 Task: Compose an email with the signature Brian Hall with the subject Feedback on a customer support survey and the message Please let me know if you need any assistance with the recruitment process. from softage.4@softage.net to softage.3@softage.net, select first word, change the font of the message to Tahoma and change the font typography to underline Send the email. Finally, move the email from Sent Items to the label Books
Action: Mouse moved to (102, 105)
Screenshot: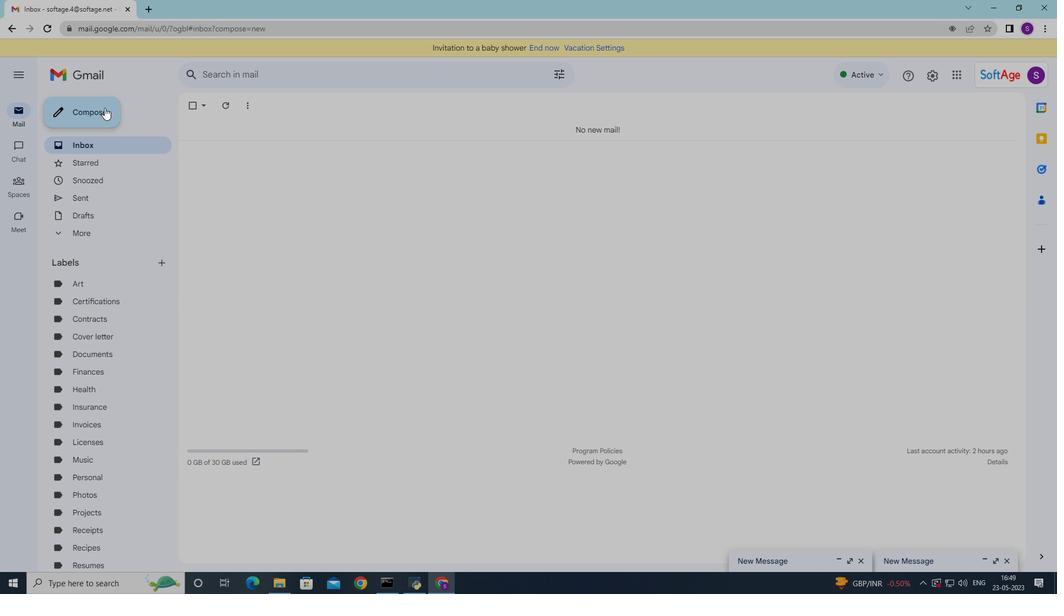 
Action: Mouse pressed left at (102, 105)
Screenshot: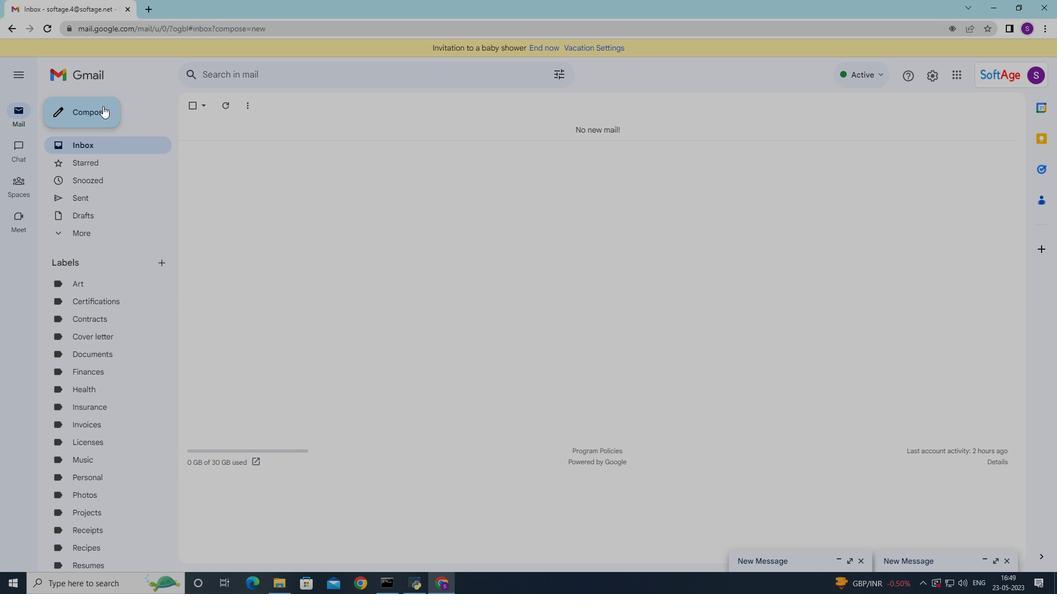 
Action: Mouse moved to (599, 557)
Screenshot: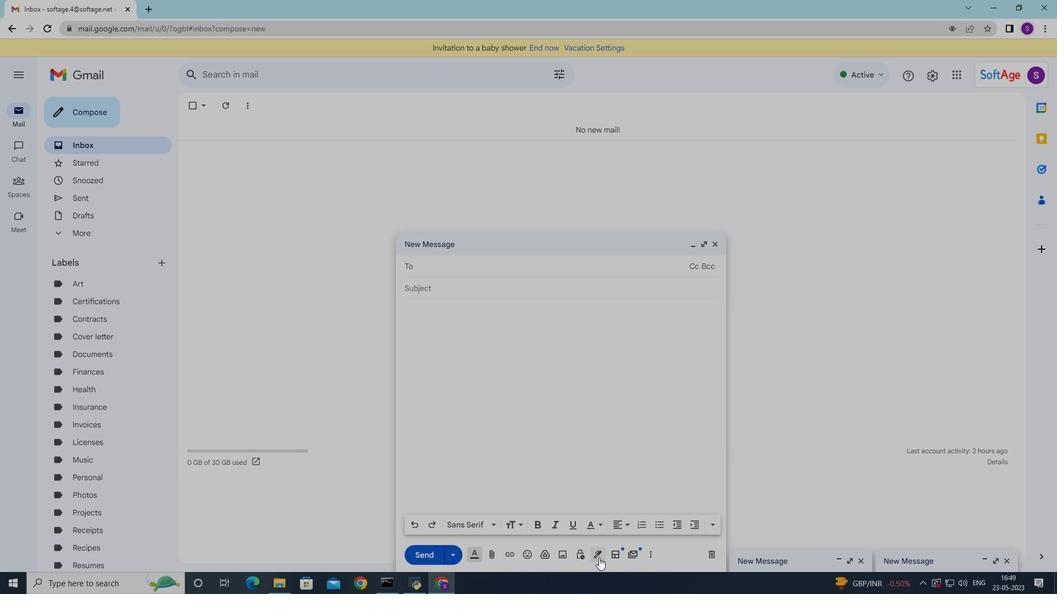 
Action: Mouse pressed left at (599, 557)
Screenshot: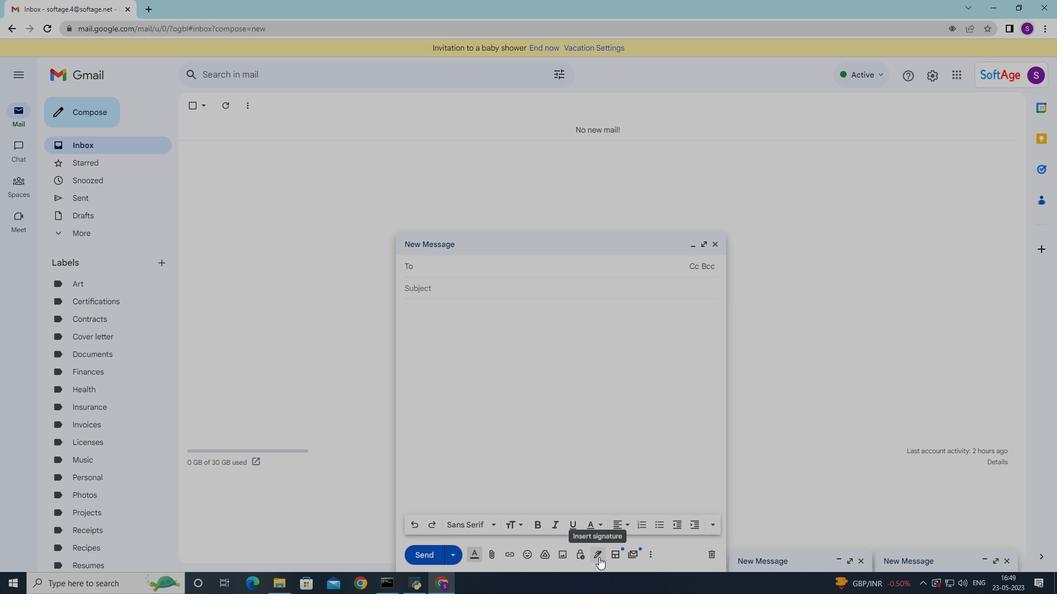 
Action: Mouse moved to (629, 229)
Screenshot: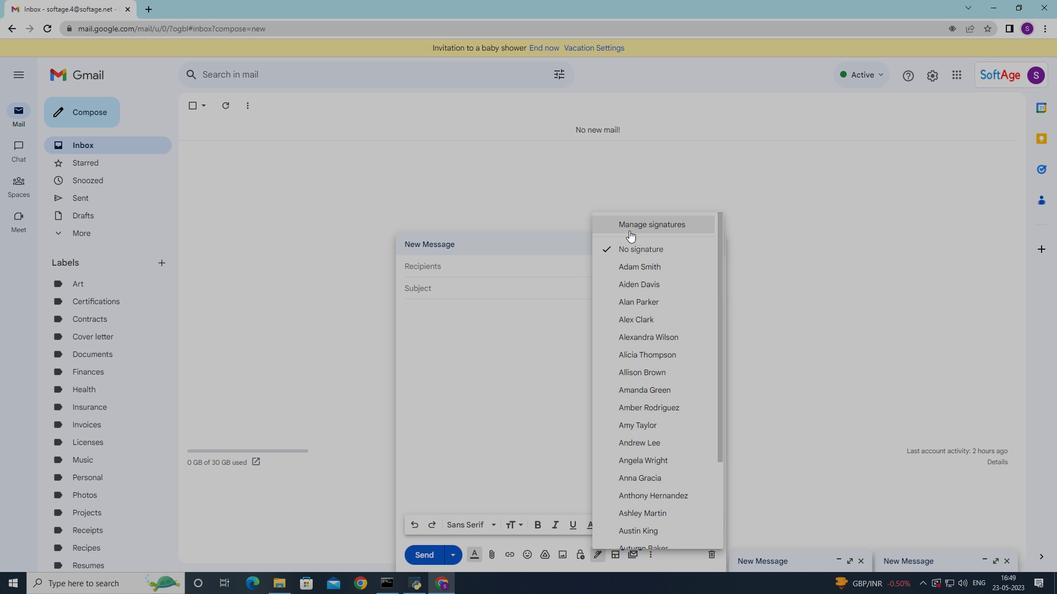 
Action: Mouse pressed left at (629, 229)
Screenshot: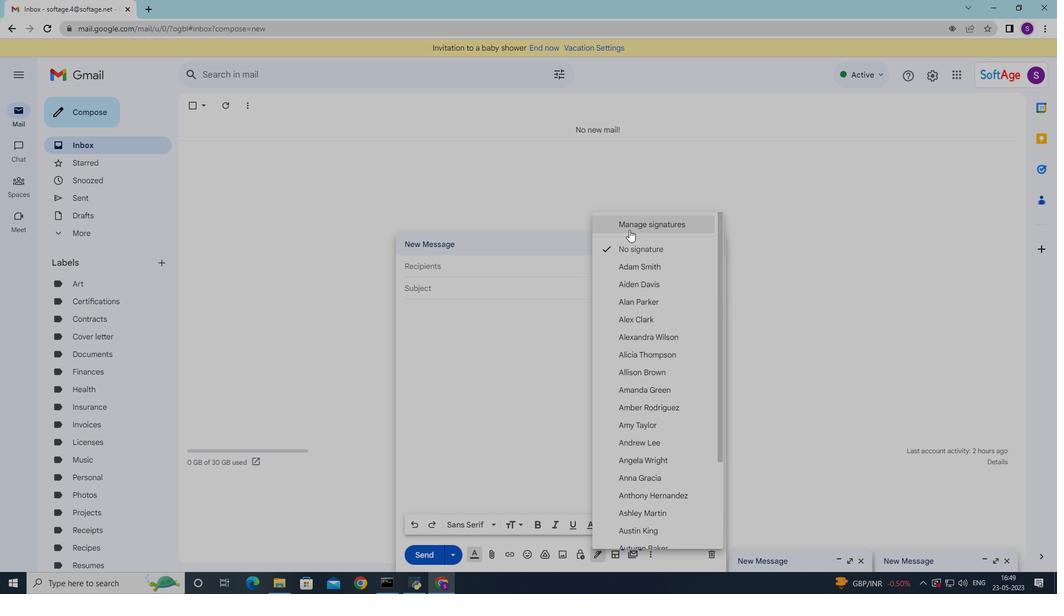 
Action: Mouse moved to (715, 247)
Screenshot: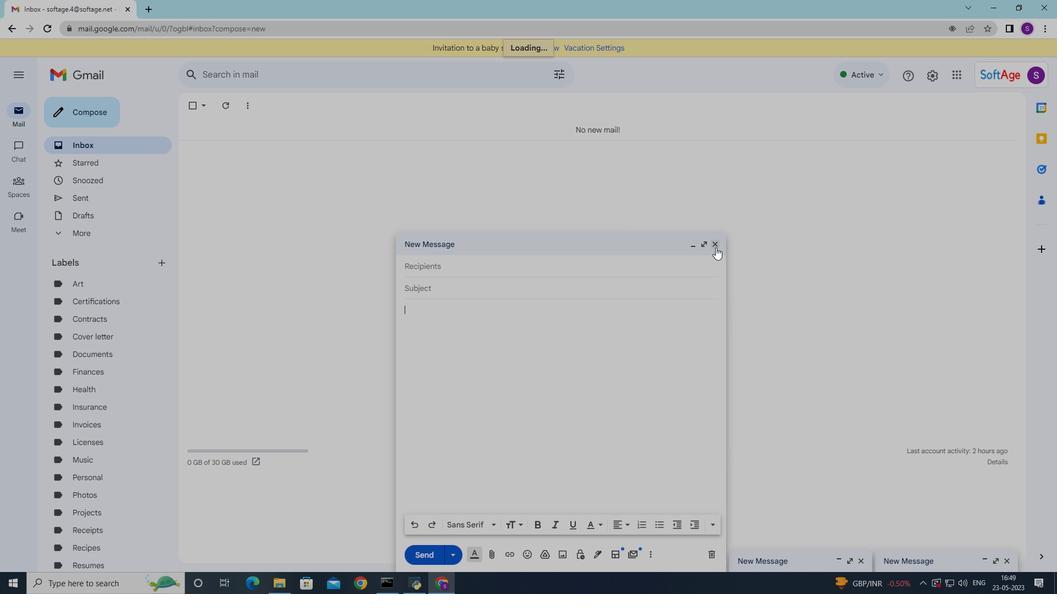 
Action: Mouse pressed left at (715, 247)
Screenshot: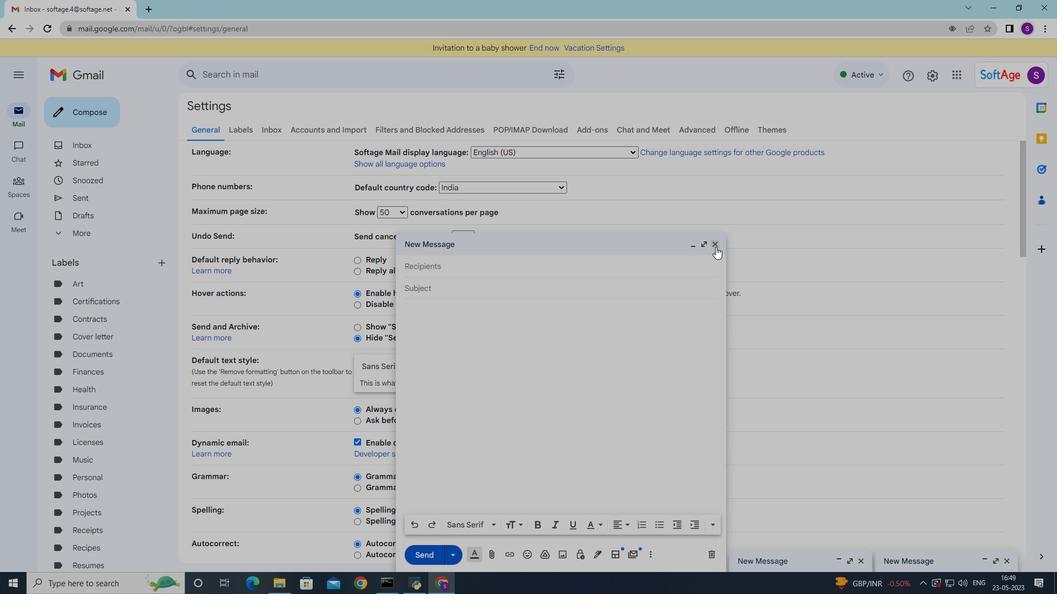 
Action: Mouse moved to (561, 291)
Screenshot: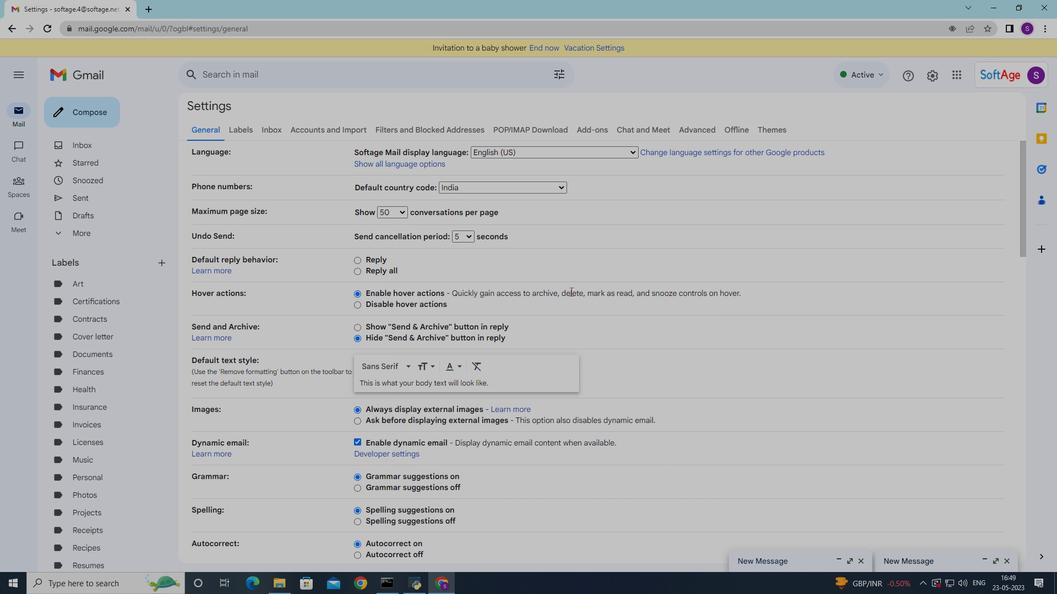 
Action: Mouse scrolled (561, 291) with delta (0, 0)
Screenshot: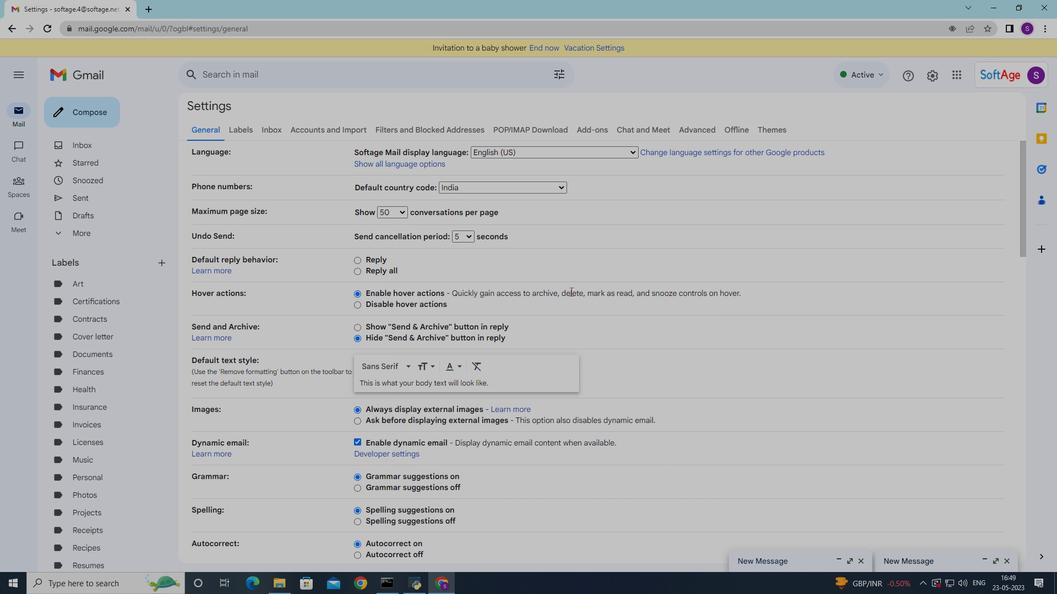 
Action: Mouse scrolled (561, 291) with delta (0, 0)
Screenshot: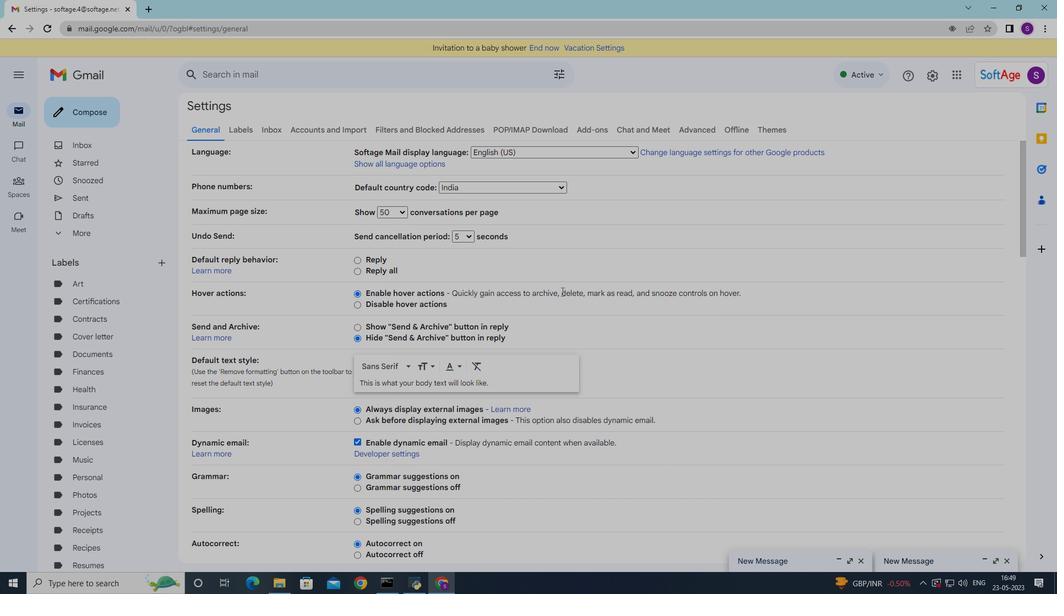 
Action: Mouse moved to (561, 292)
Screenshot: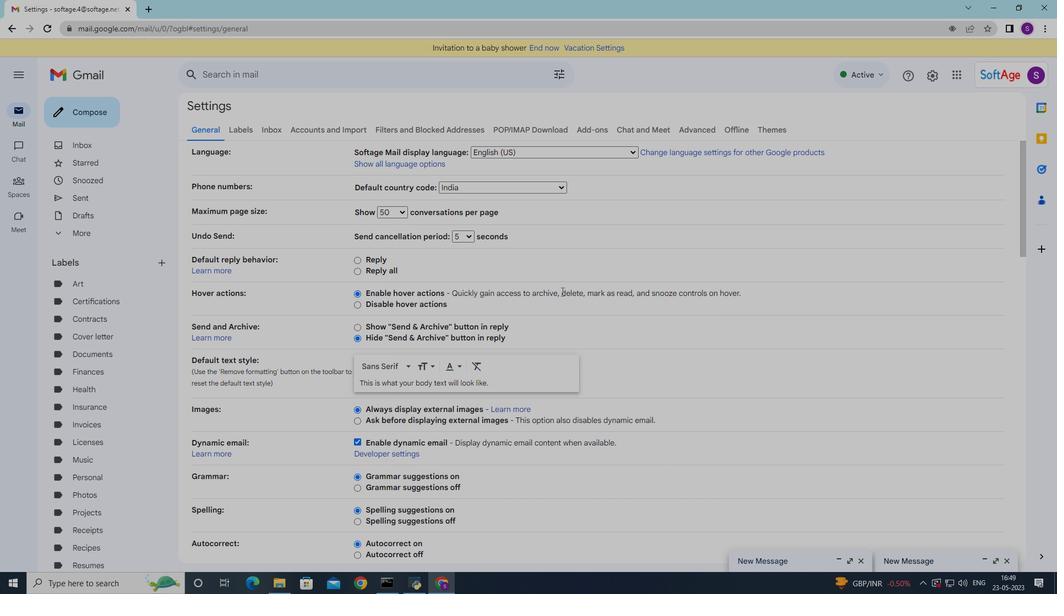 
Action: Mouse scrolled (561, 291) with delta (0, 0)
Screenshot: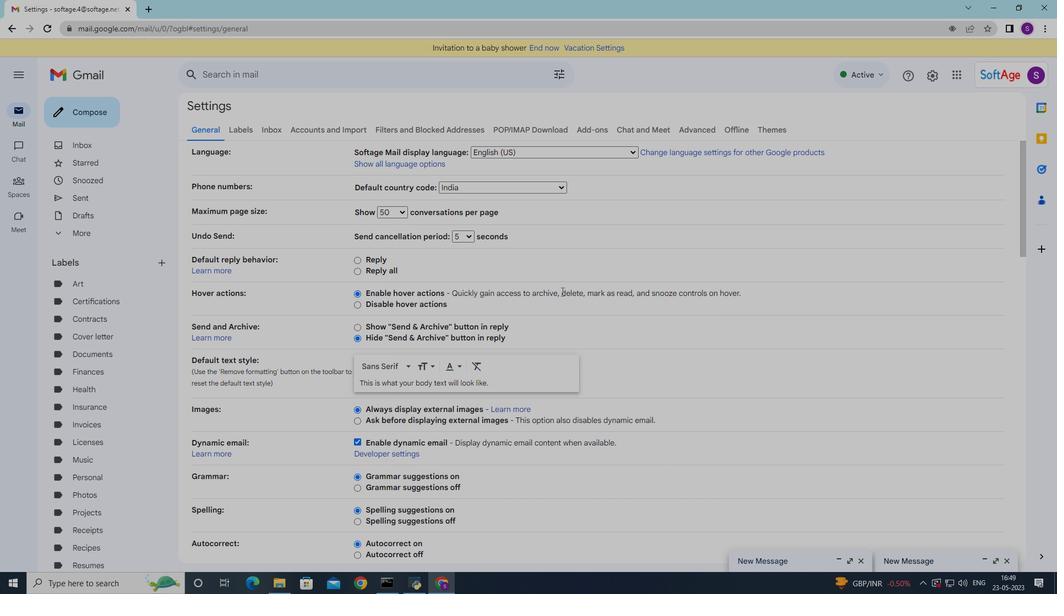 
Action: Mouse moved to (561, 293)
Screenshot: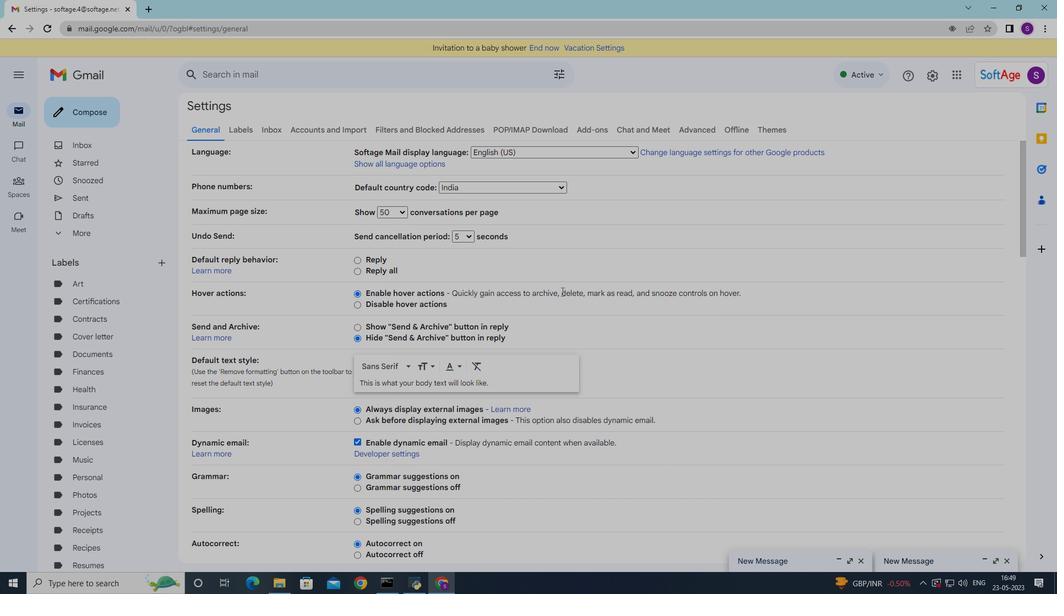 
Action: Mouse scrolled (561, 292) with delta (0, 0)
Screenshot: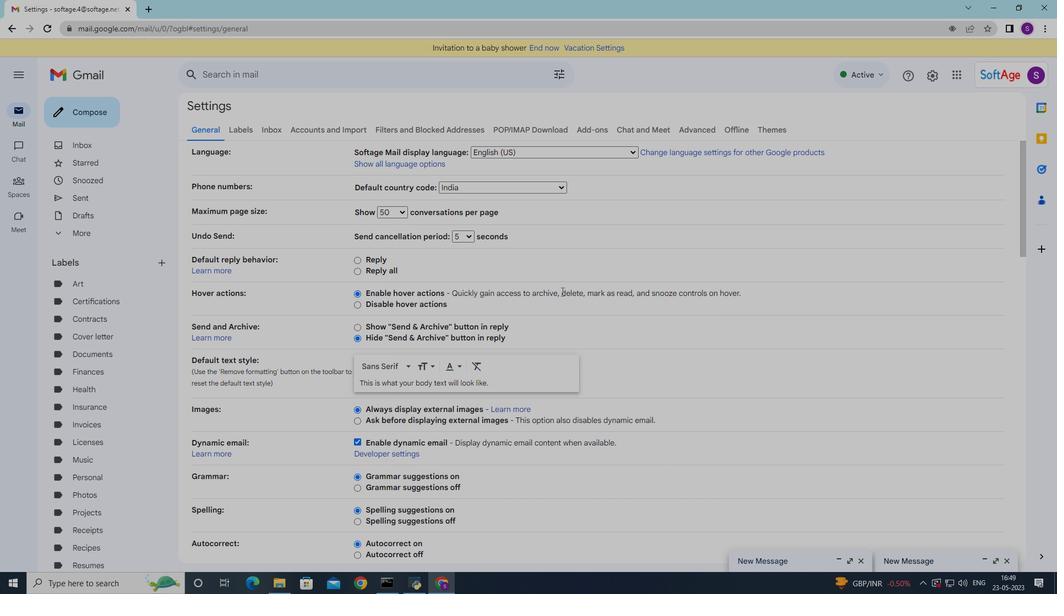 
Action: Mouse moved to (560, 295)
Screenshot: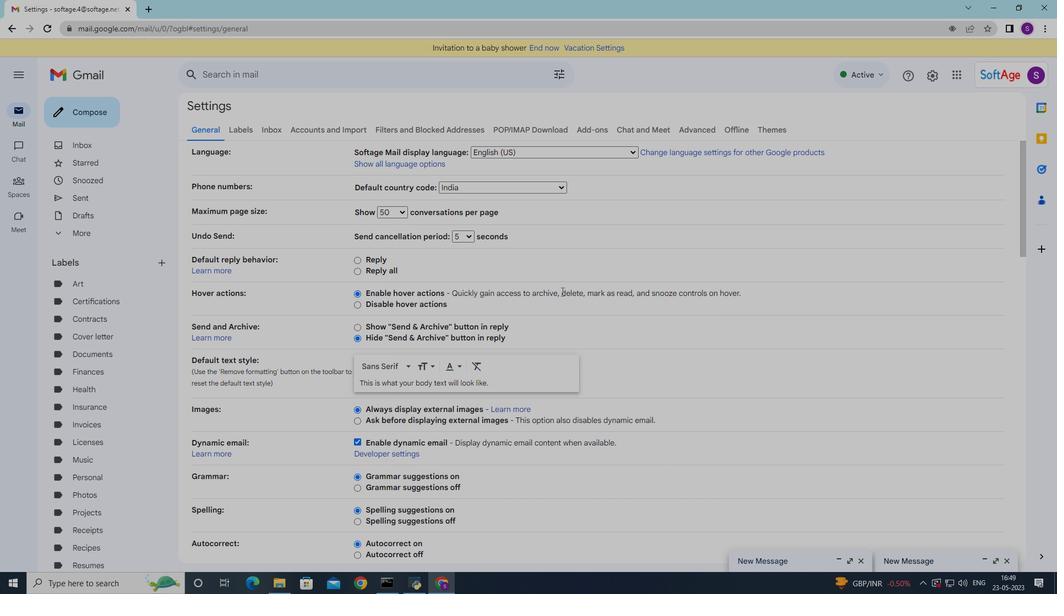 
Action: Mouse scrolled (560, 294) with delta (0, 0)
Screenshot: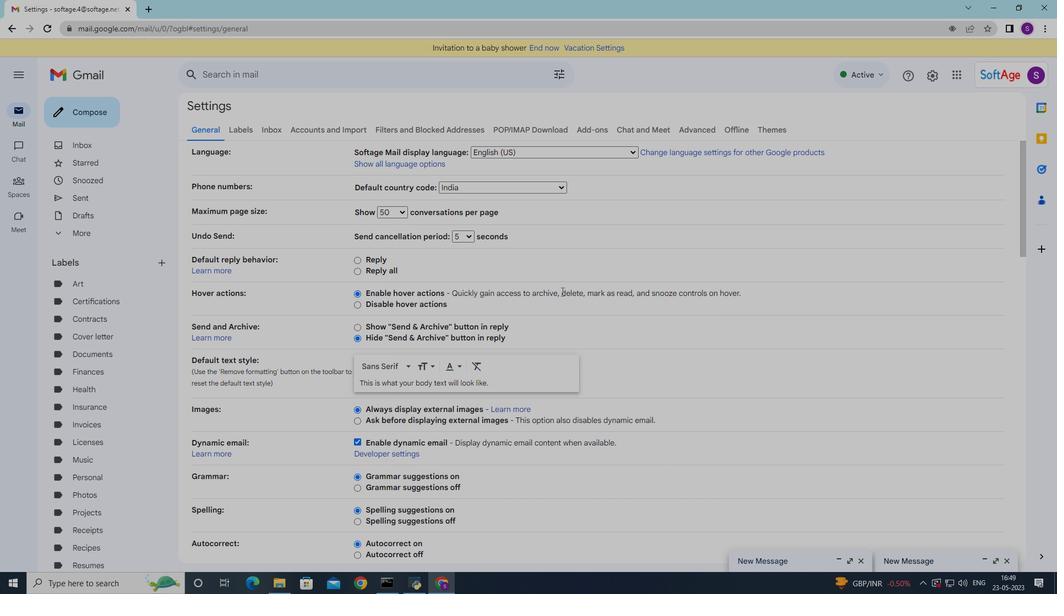 
Action: Mouse moved to (559, 297)
Screenshot: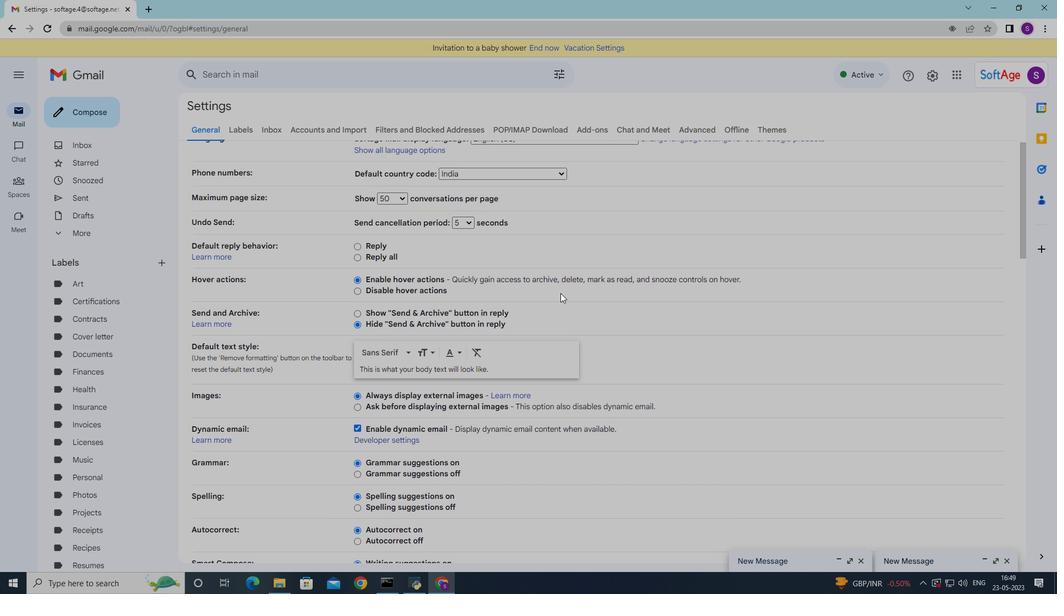 
Action: Mouse scrolled (559, 296) with delta (0, 0)
Screenshot: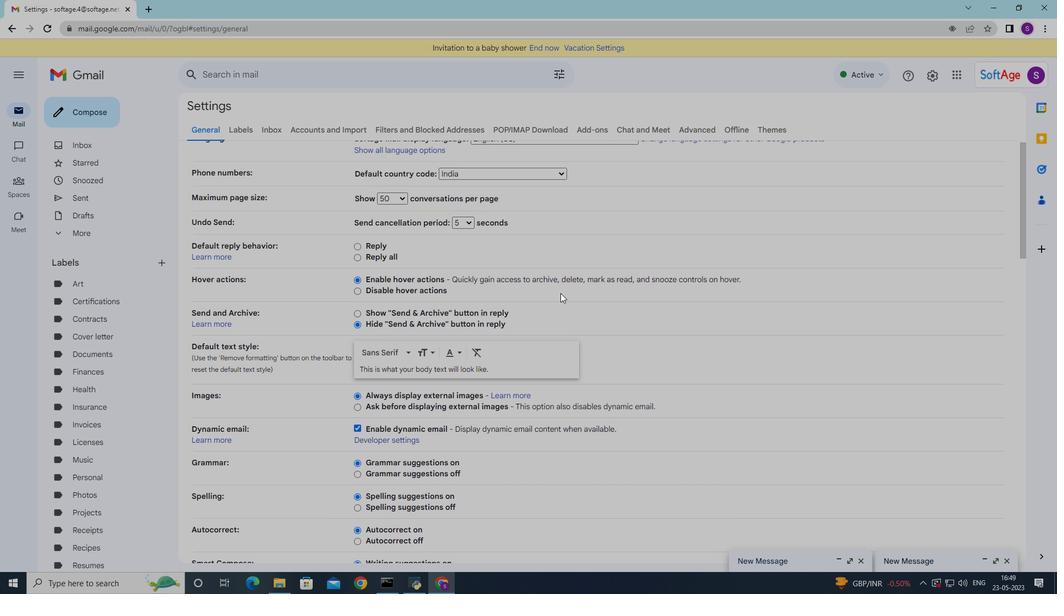 
Action: Mouse moved to (544, 329)
Screenshot: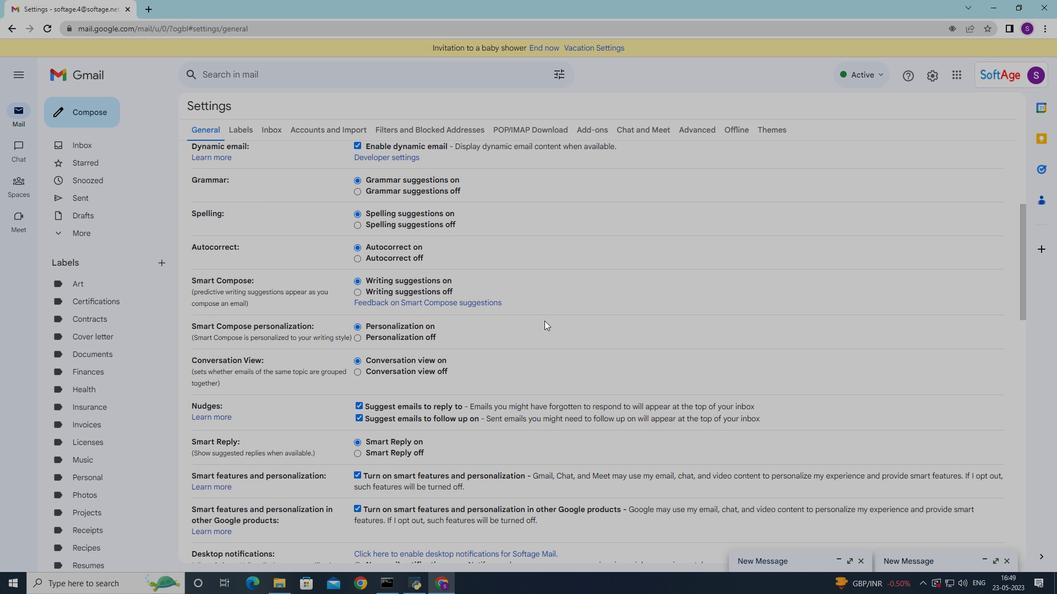 
Action: Mouse scrolled (544, 328) with delta (0, 0)
Screenshot: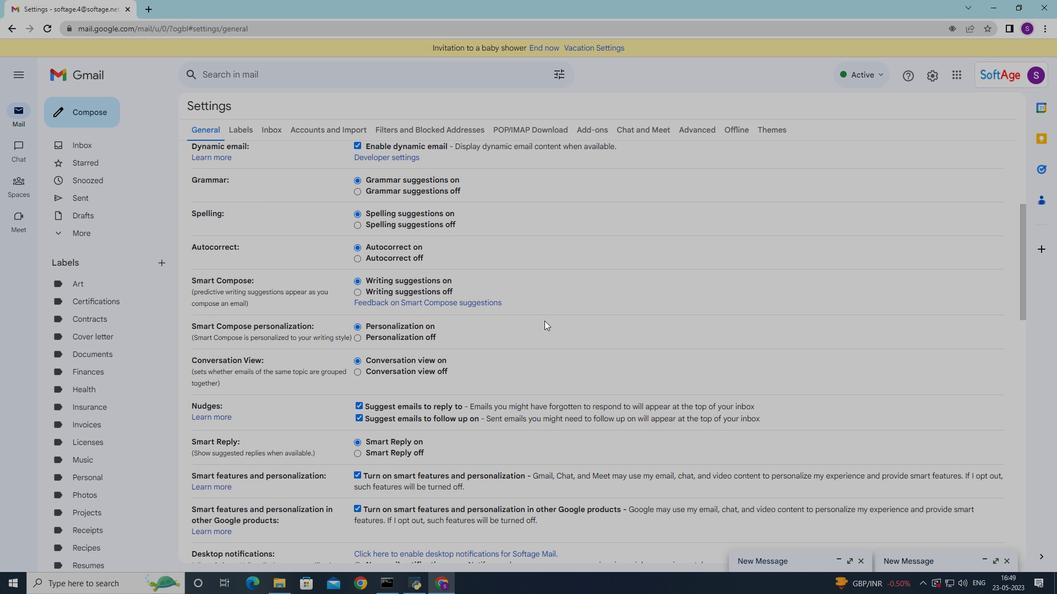 
Action: Mouse scrolled (544, 328) with delta (0, 0)
Screenshot: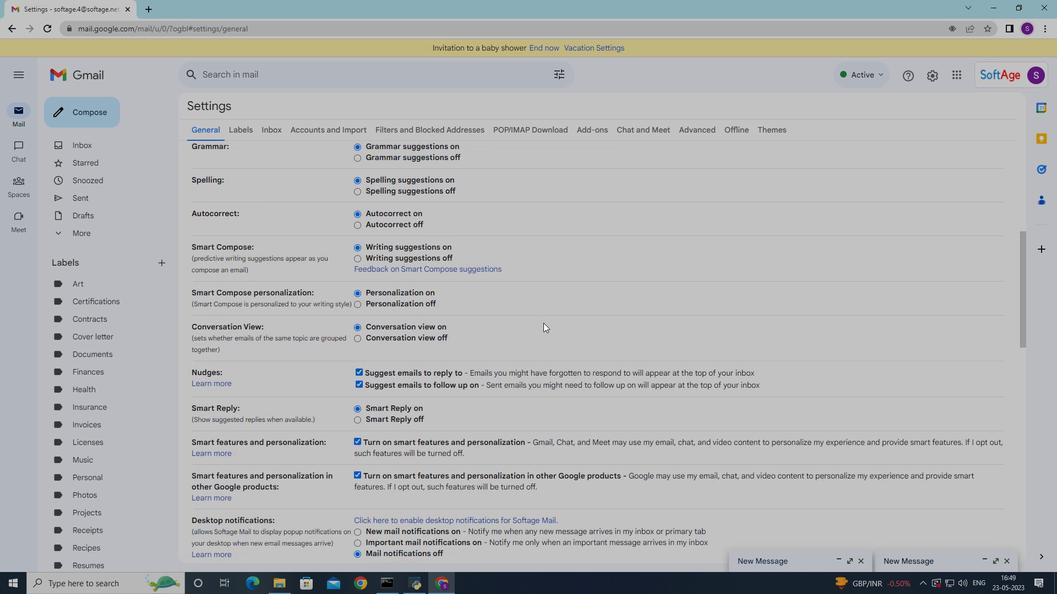 
Action: Mouse moved to (545, 329)
Screenshot: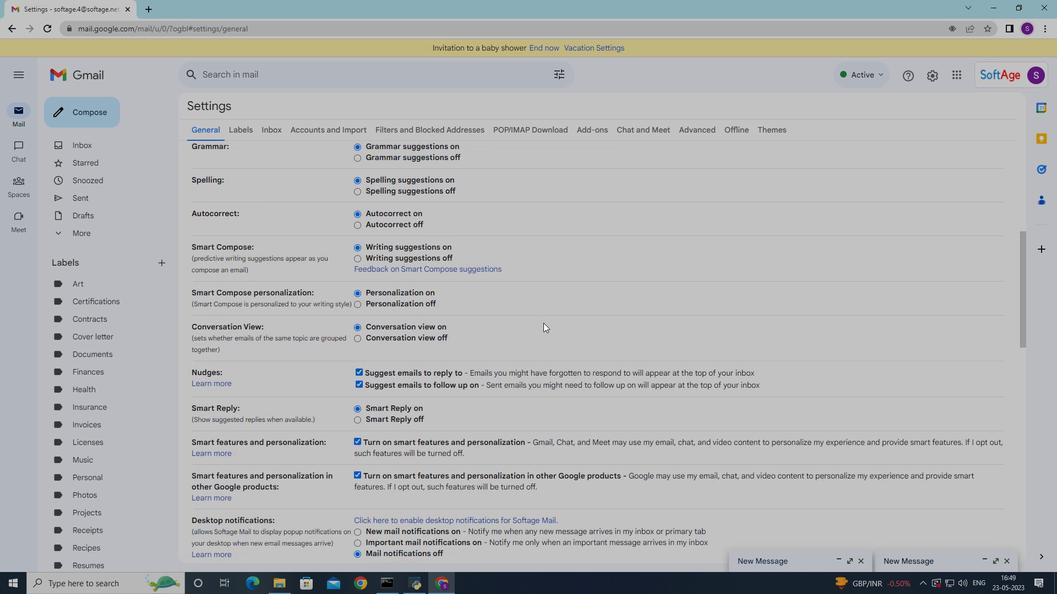 
Action: Mouse scrolled (545, 329) with delta (0, 0)
Screenshot: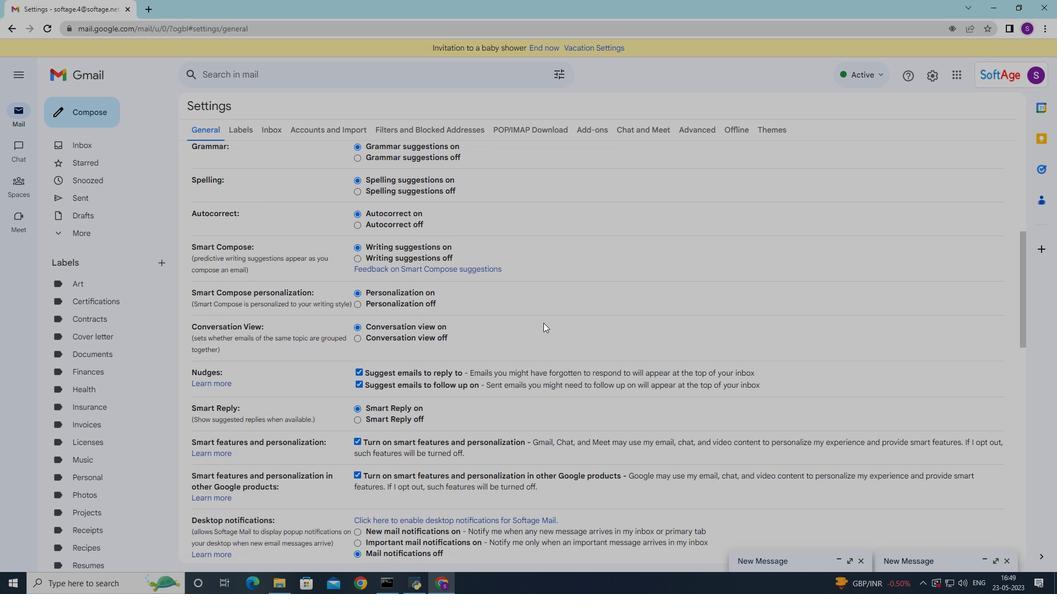 
Action: Mouse moved to (545, 330)
Screenshot: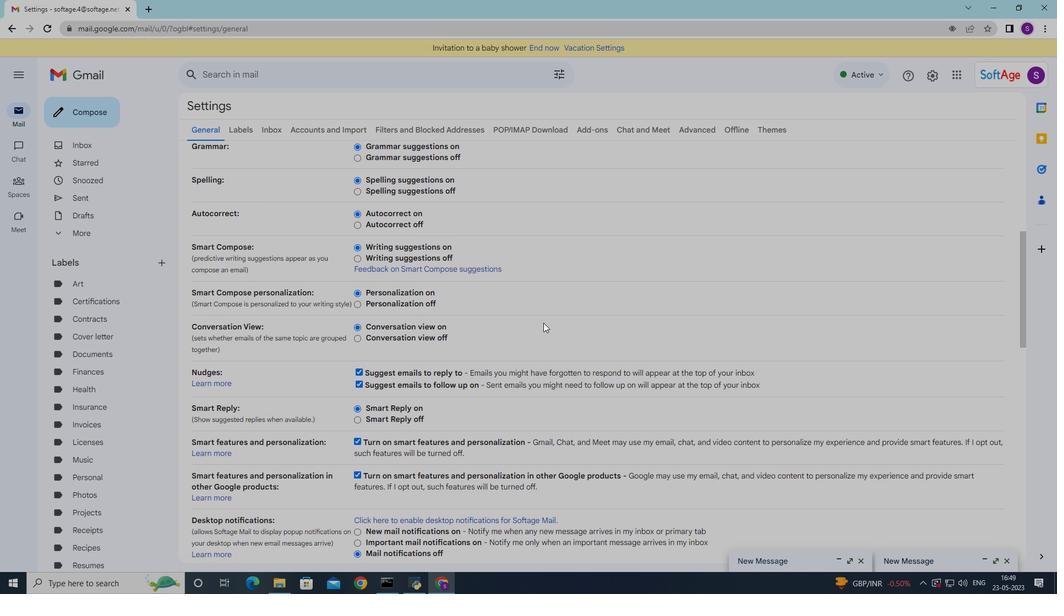 
Action: Mouse scrolled (545, 329) with delta (0, 0)
Screenshot: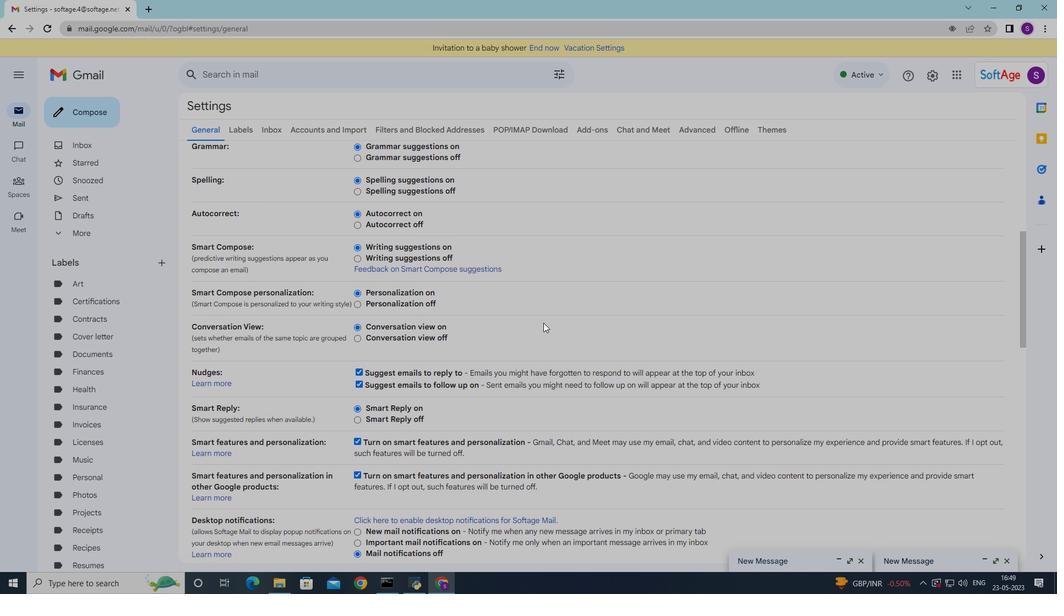 
Action: Mouse moved to (545, 330)
Screenshot: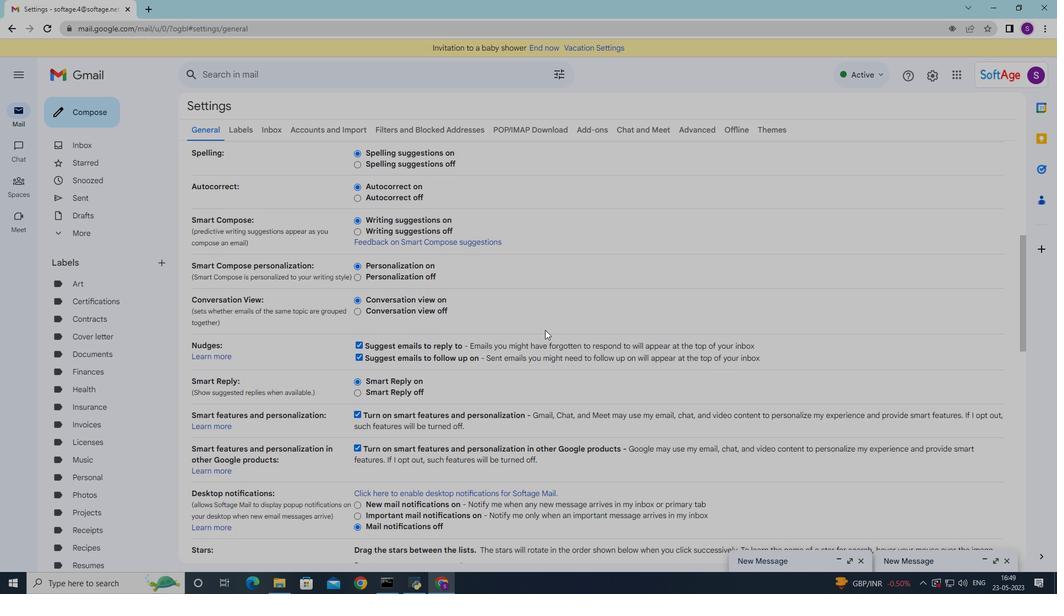 
Action: Mouse scrolled (545, 329) with delta (0, 0)
Screenshot: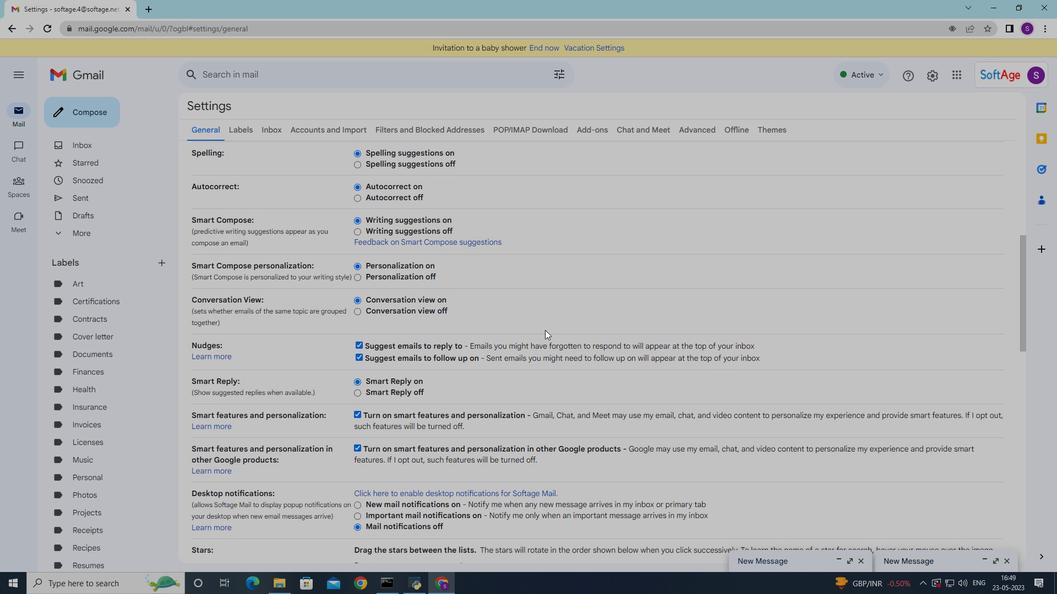 
Action: Mouse scrolled (545, 329) with delta (0, 0)
Screenshot: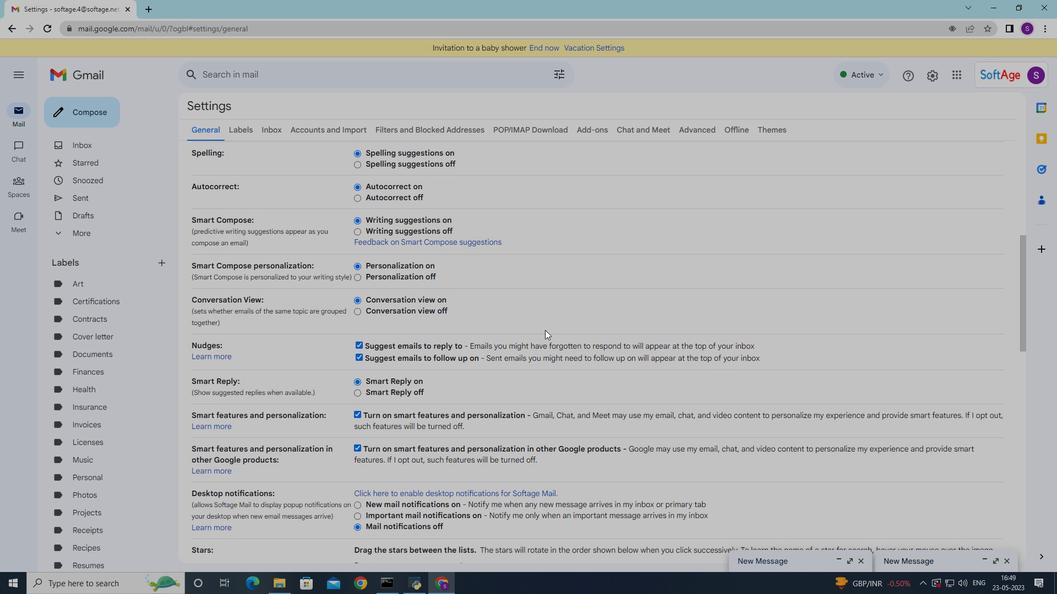 
Action: Mouse scrolled (545, 329) with delta (0, 0)
Screenshot: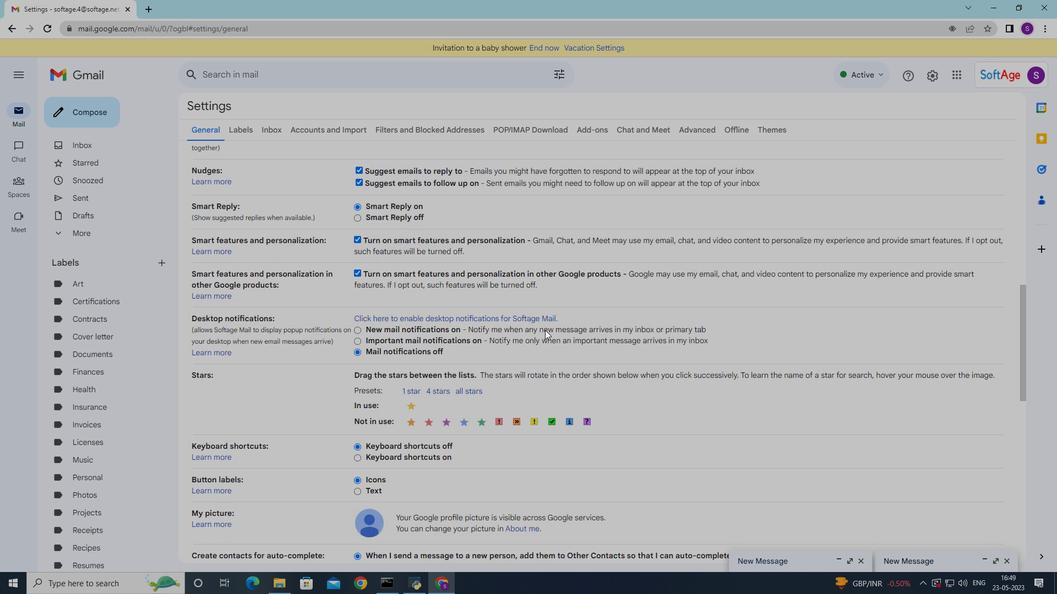 
Action: Mouse scrolled (545, 329) with delta (0, 0)
Screenshot: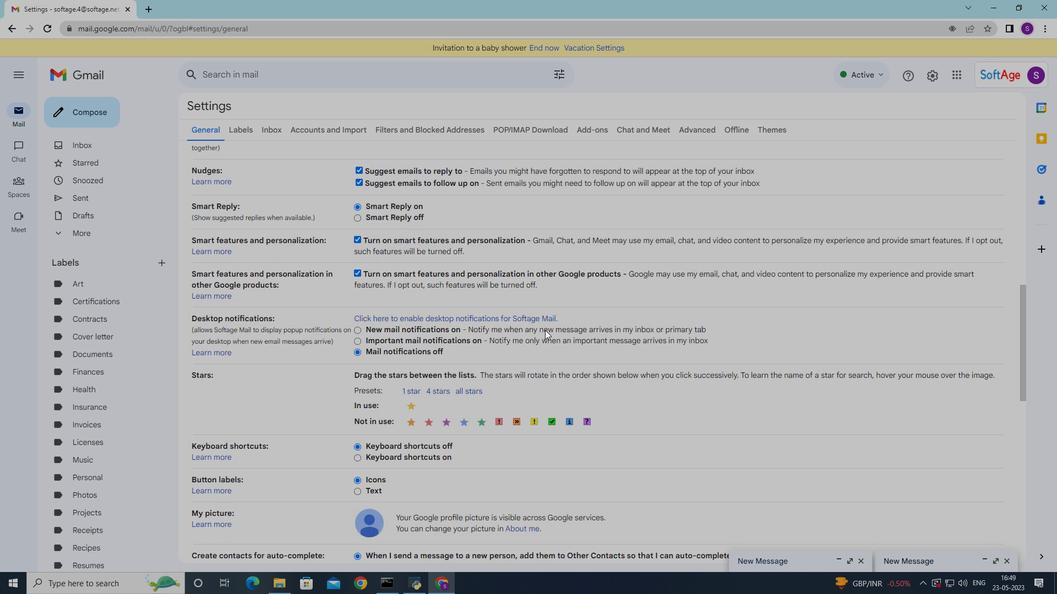 
Action: Mouse scrolled (545, 329) with delta (0, 0)
Screenshot: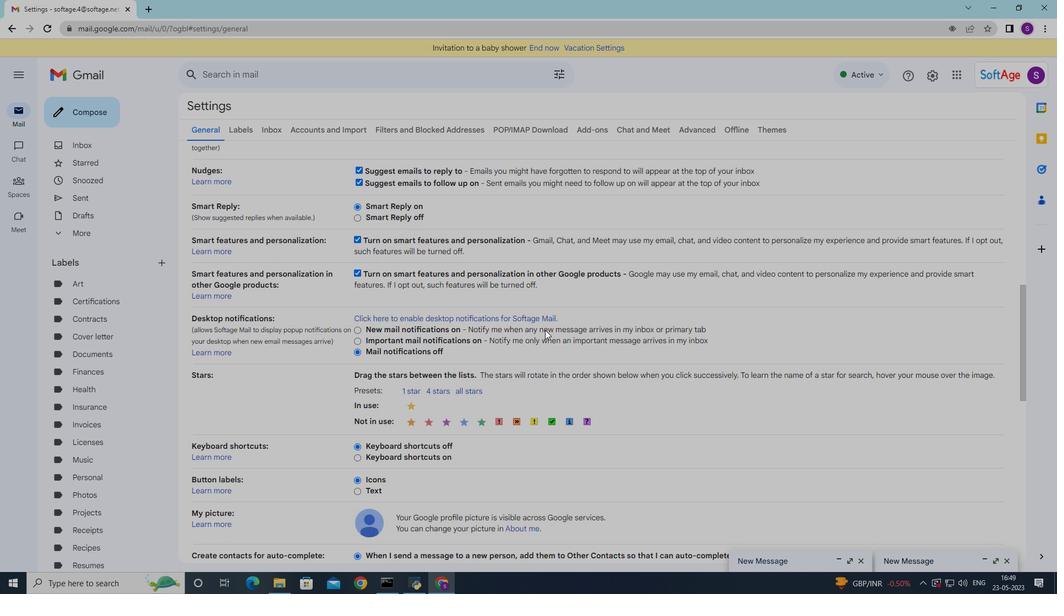 
Action: Mouse scrolled (545, 329) with delta (0, 0)
Screenshot: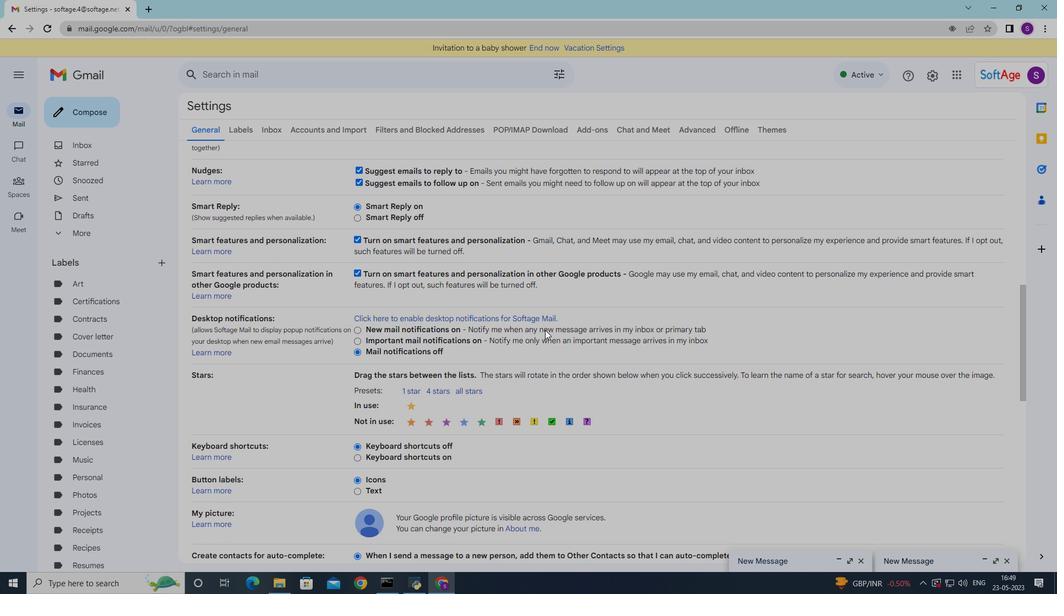 
Action: Mouse moved to (543, 334)
Screenshot: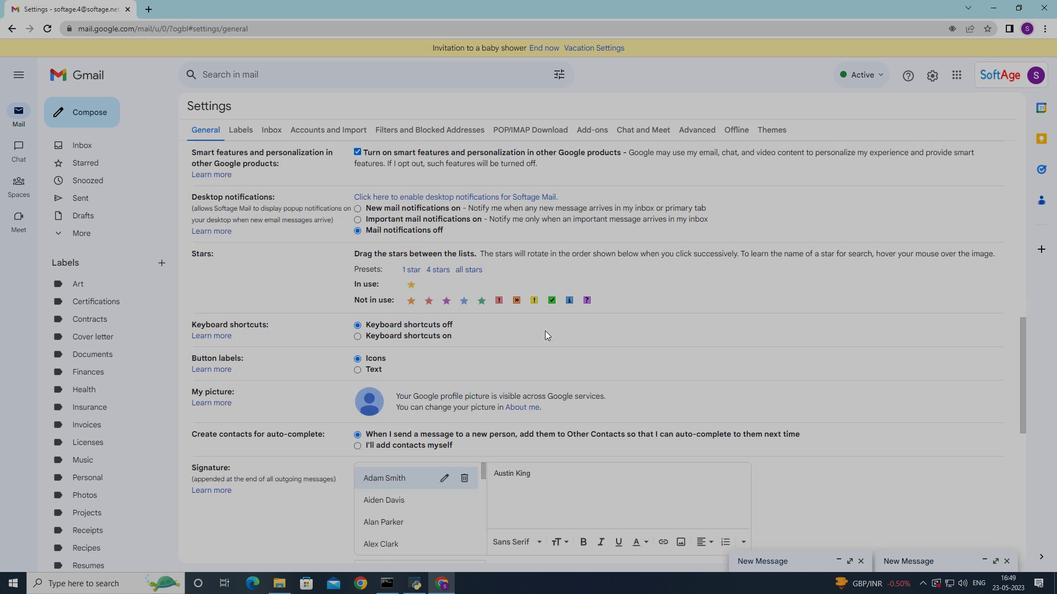 
Action: Mouse scrolled (544, 333) with delta (0, 0)
Screenshot: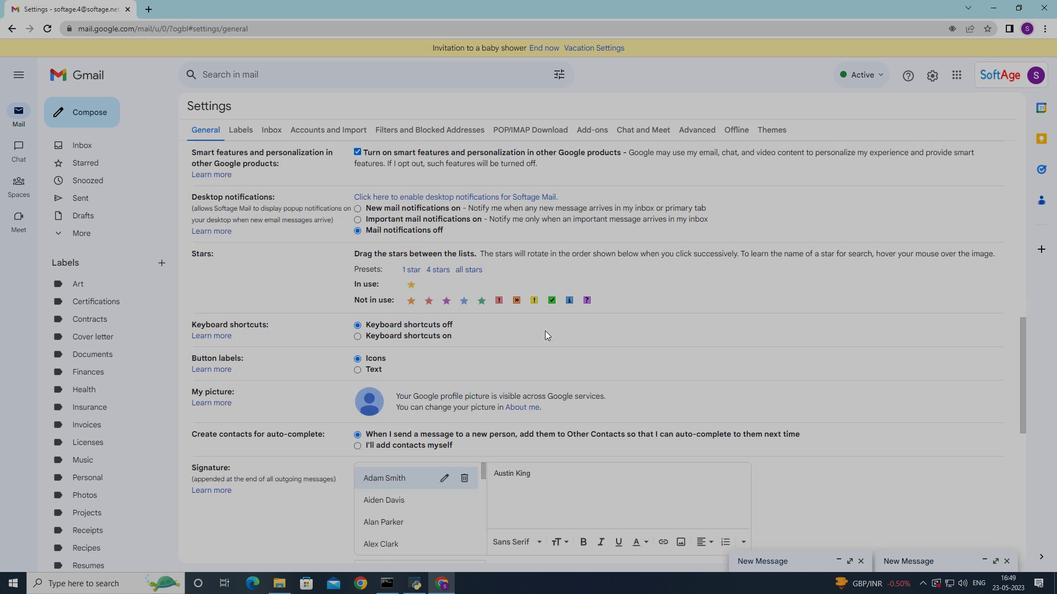 
Action: Mouse moved to (430, 284)
Screenshot: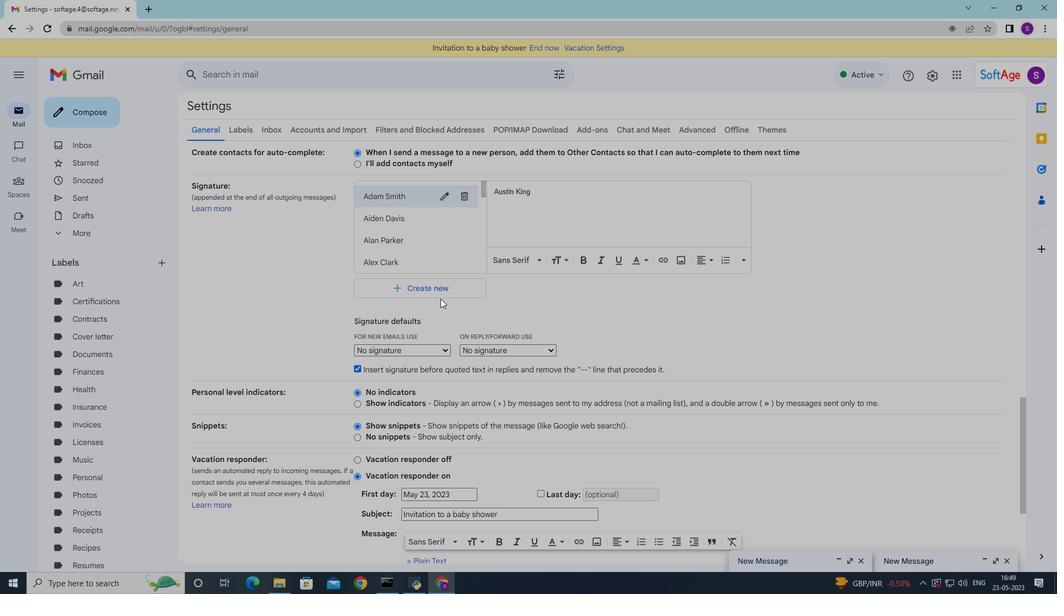
Action: Mouse pressed left at (430, 284)
Screenshot: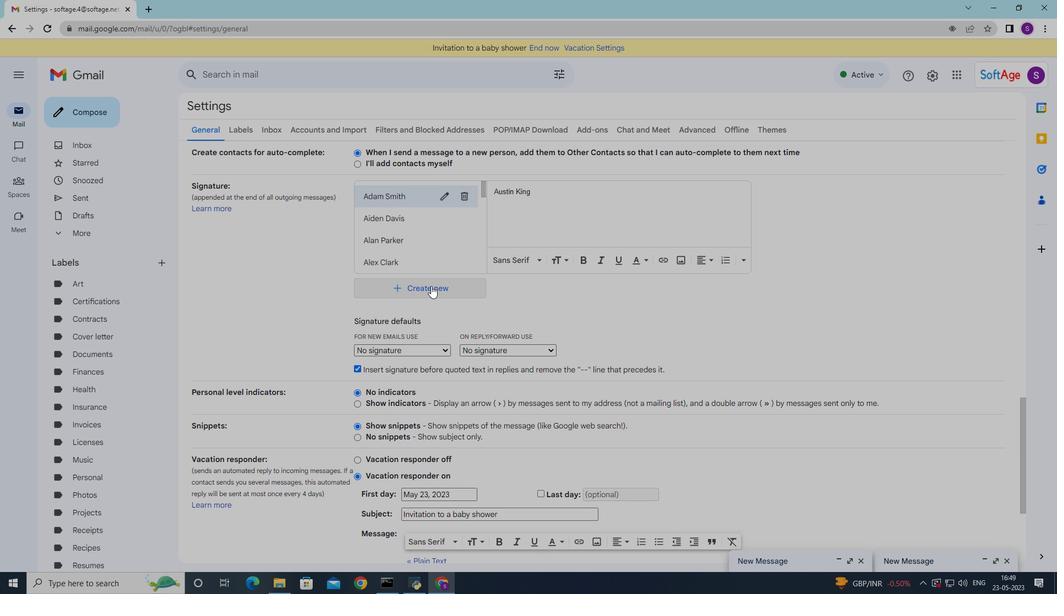 
Action: Mouse moved to (519, 269)
Screenshot: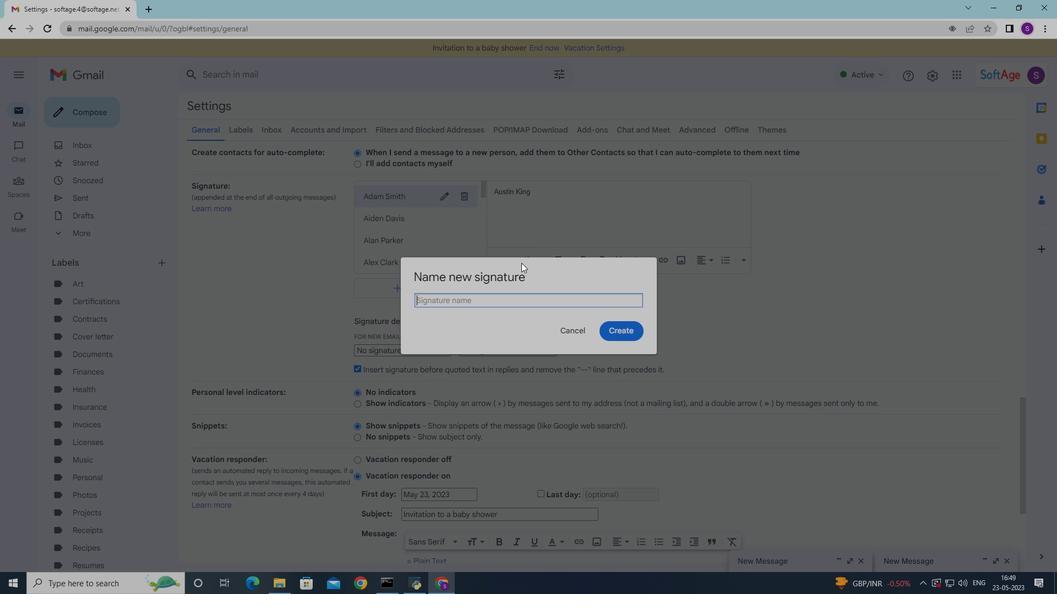 
Action: Key pressed <Key.shift>Bra<Key.backspace>ian<Key.space><Key.shift>Hall
Screenshot: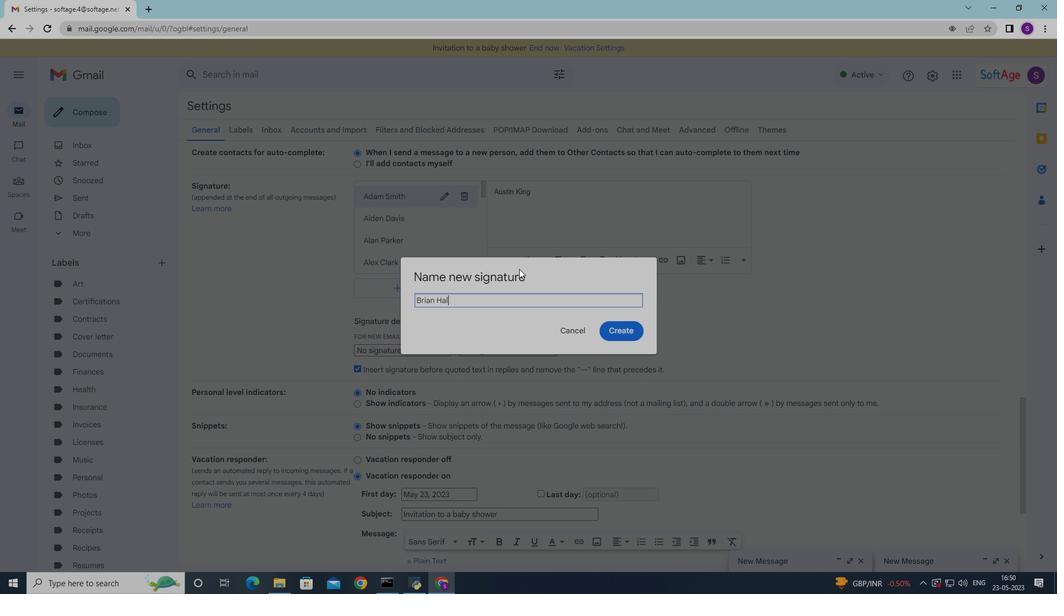 
Action: Mouse moved to (621, 333)
Screenshot: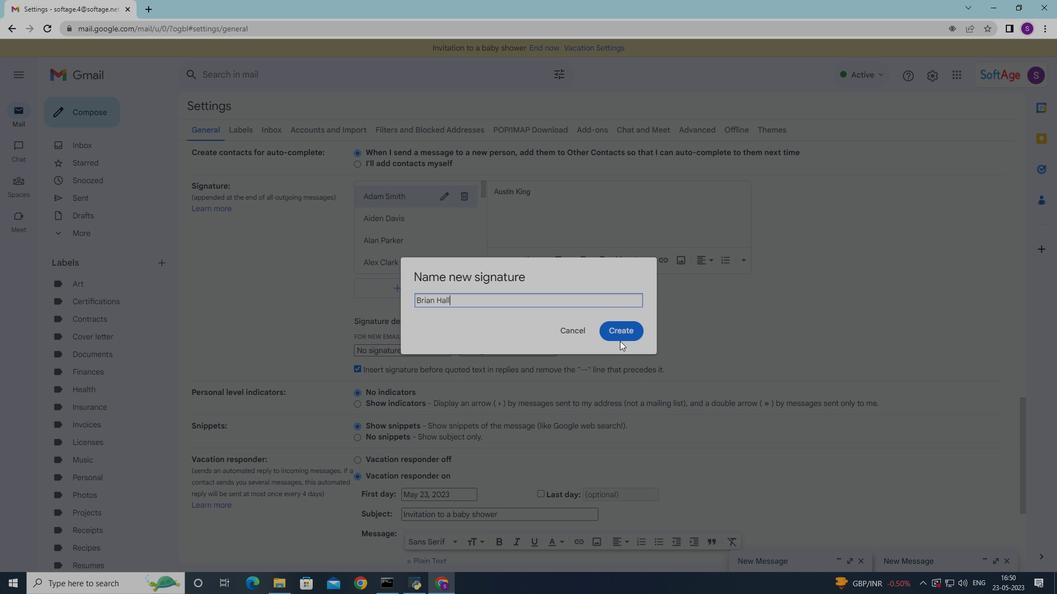 
Action: Mouse pressed left at (621, 333)
Screenshot: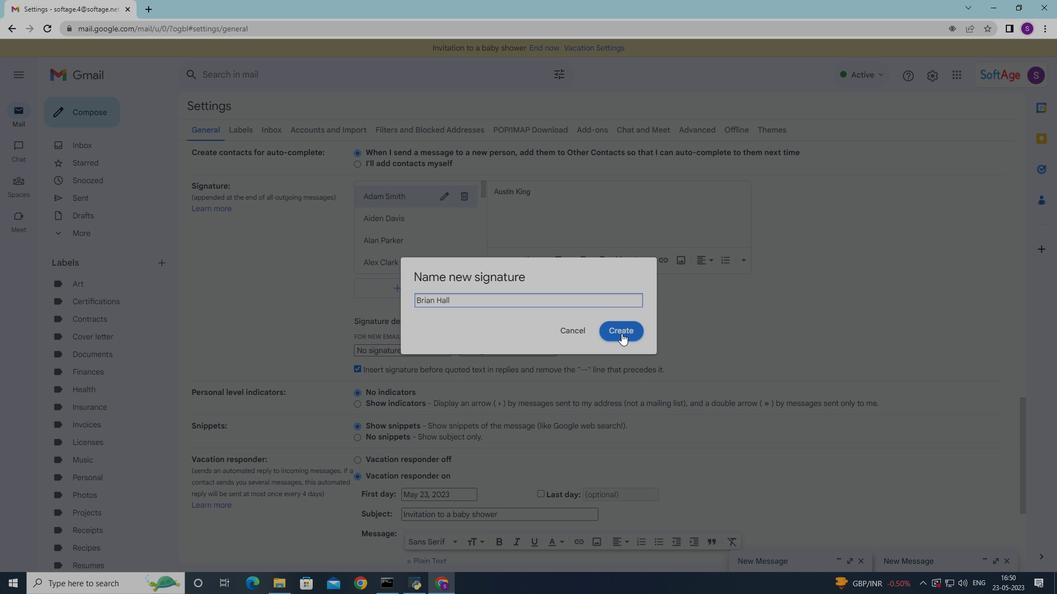 
Action: Mouse moved to (530, 234)
Screenshot: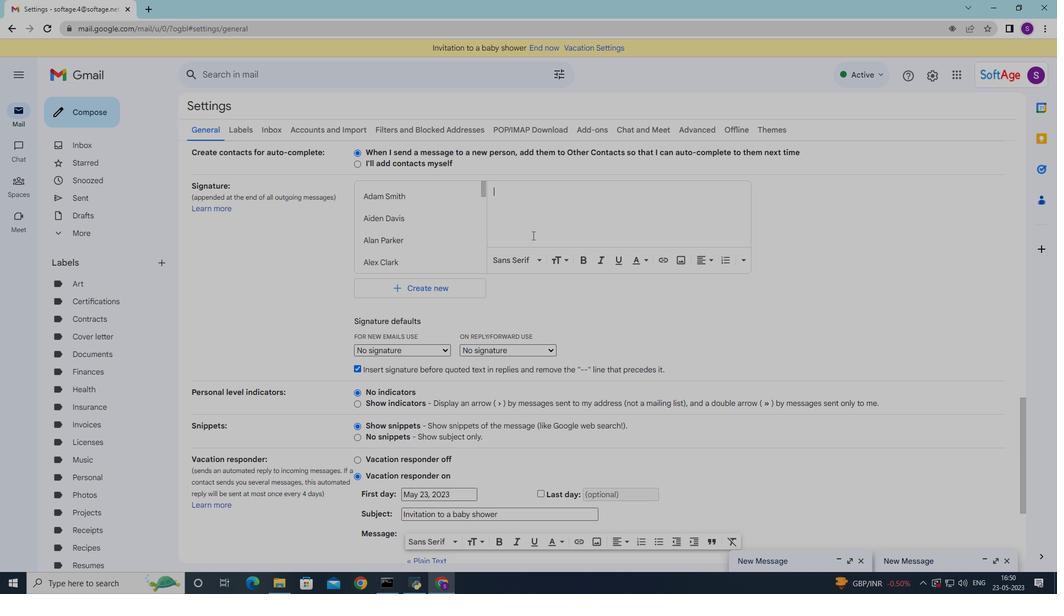 
Action: Key pressed <Key.shift>Brian<Key.space><Key.shift><Key.shift><Key.shift><Key.shift><Key.shift><Key.shift><Key.shift><Key.shift><Key.shift><Key.shift><Key.shift><Key.shift><Key.shift><Key.shift><Key.shift><Key.shift><Key.shift><Key.shift>Hall
Screenshot: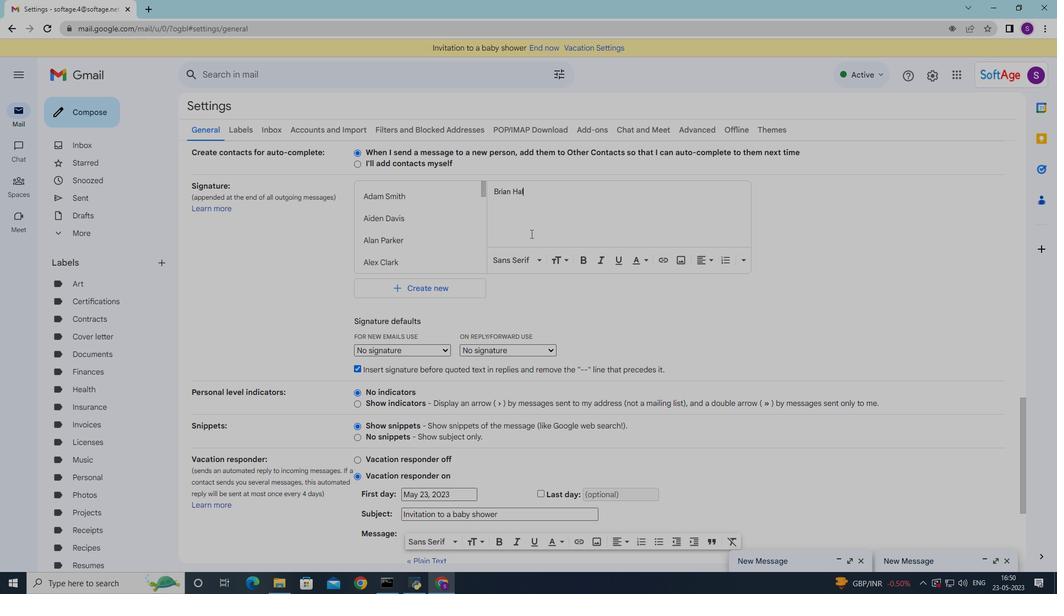 
Action: Mouse scrolled (530, 233) with delta (0, 0)
Screenshot: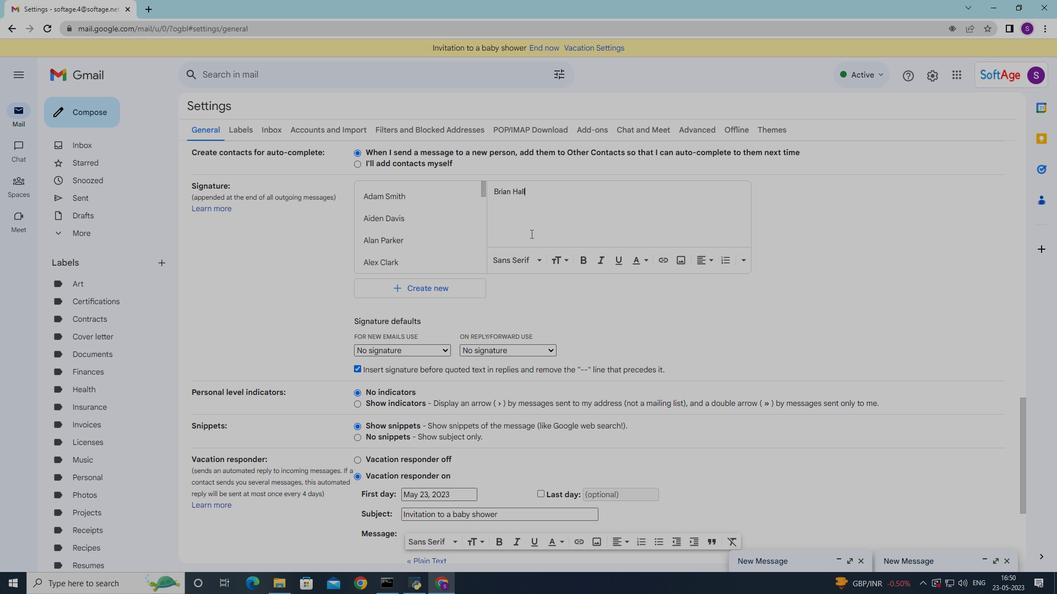 
Action: Mouse moved to (530, 234)
Screenshot: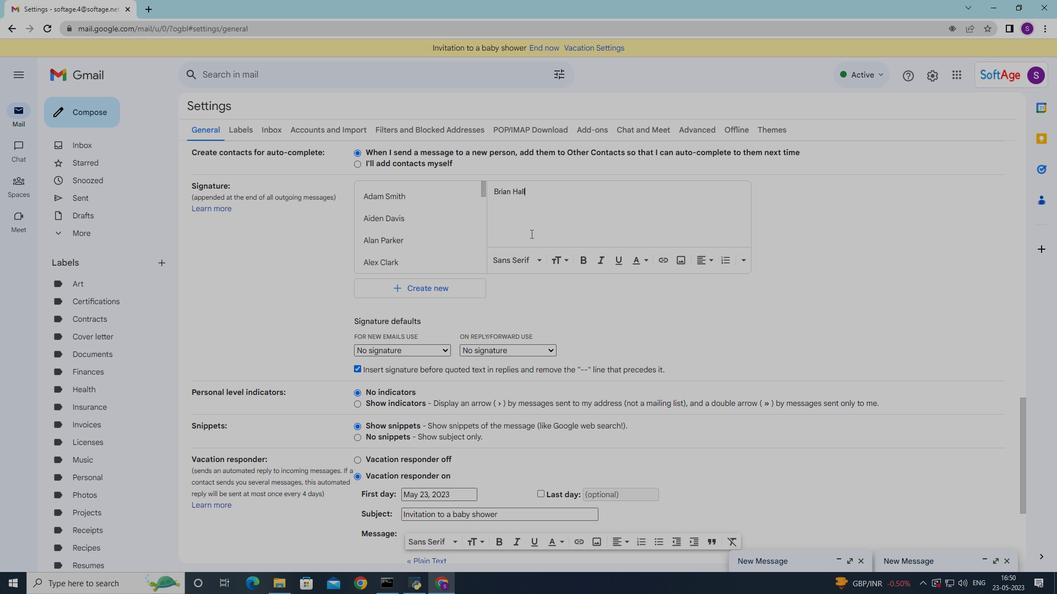 
Action: Mouse scrolled (530, 234) with delta (0, 0)
Screenshot: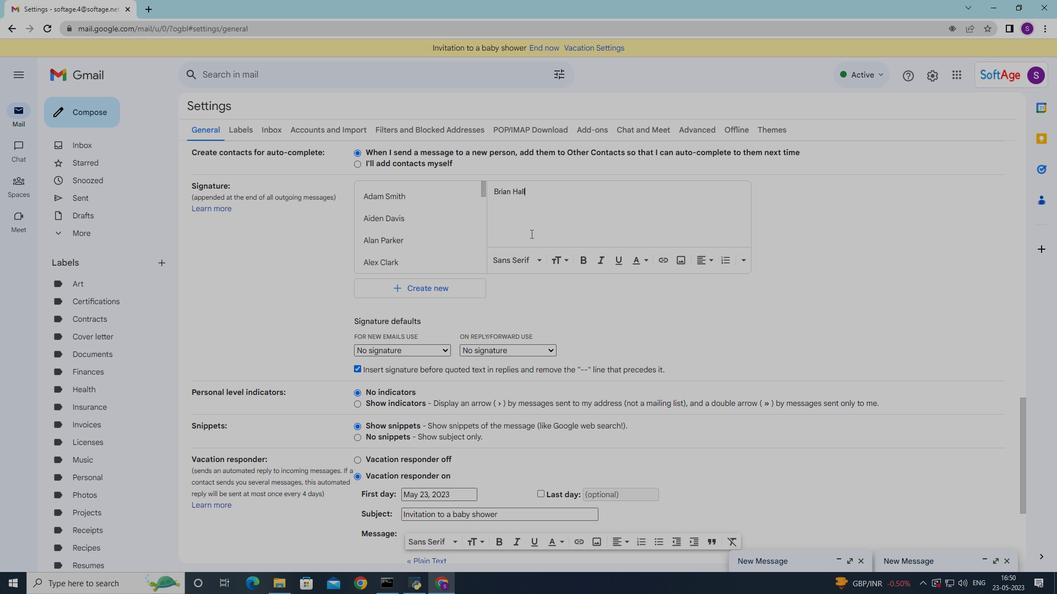 
Action: Mouse moved to (530, 234)
Screenshot: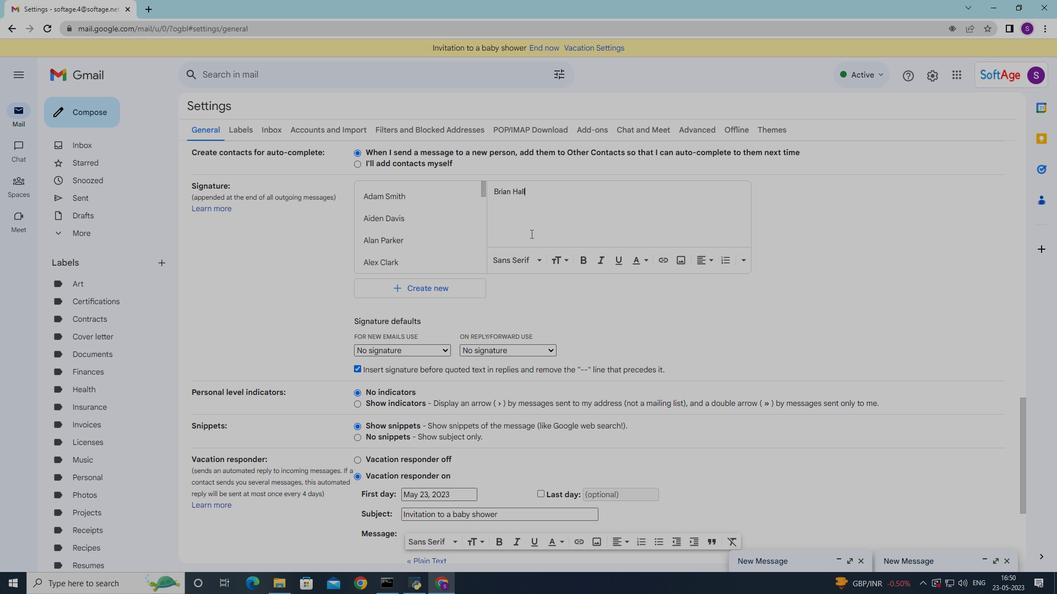 
Action: Mouse scrolled (530, 234) with delta (0, 0)
Screenshot: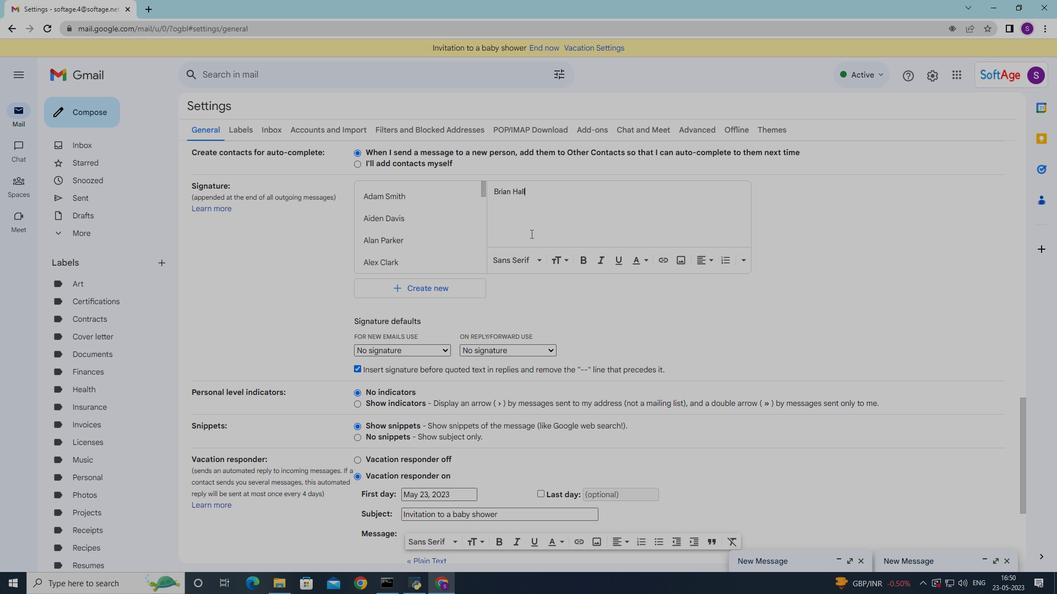 
Action: Mouse scrolled (530, 234) with delta (0, 0)
Screenshot: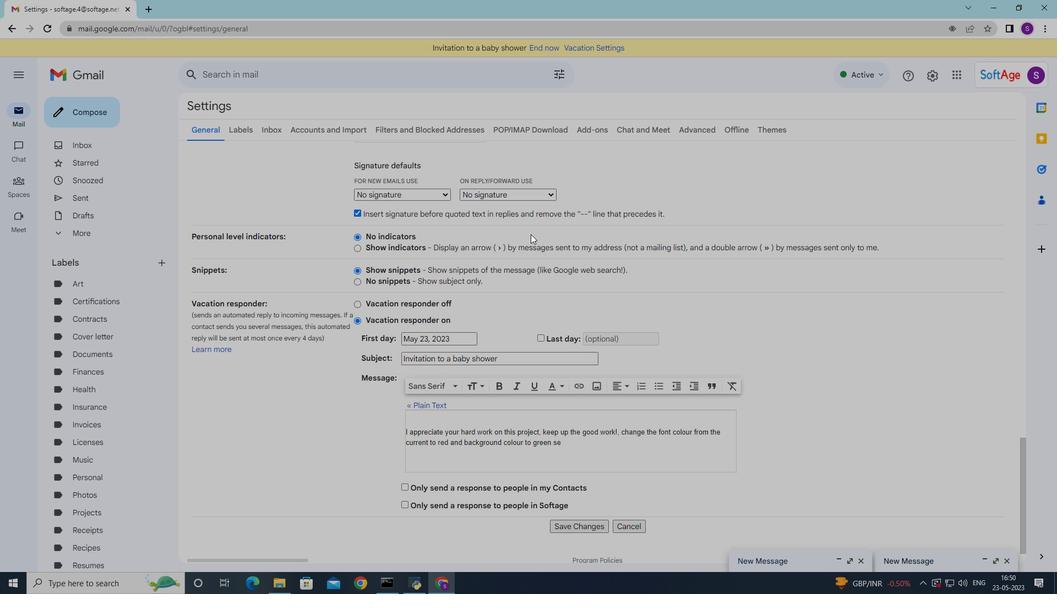 
Action: Mouse scrolled (530, 234) with delta (0, 0)
Screenshot: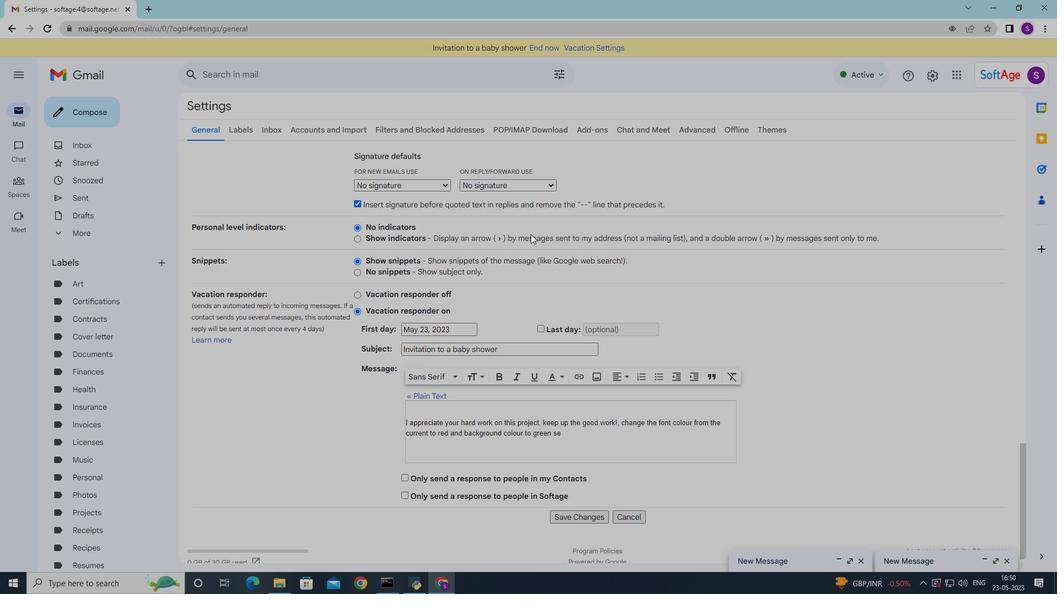 
Action: Mouse moved to (502, 254)
Screenshot: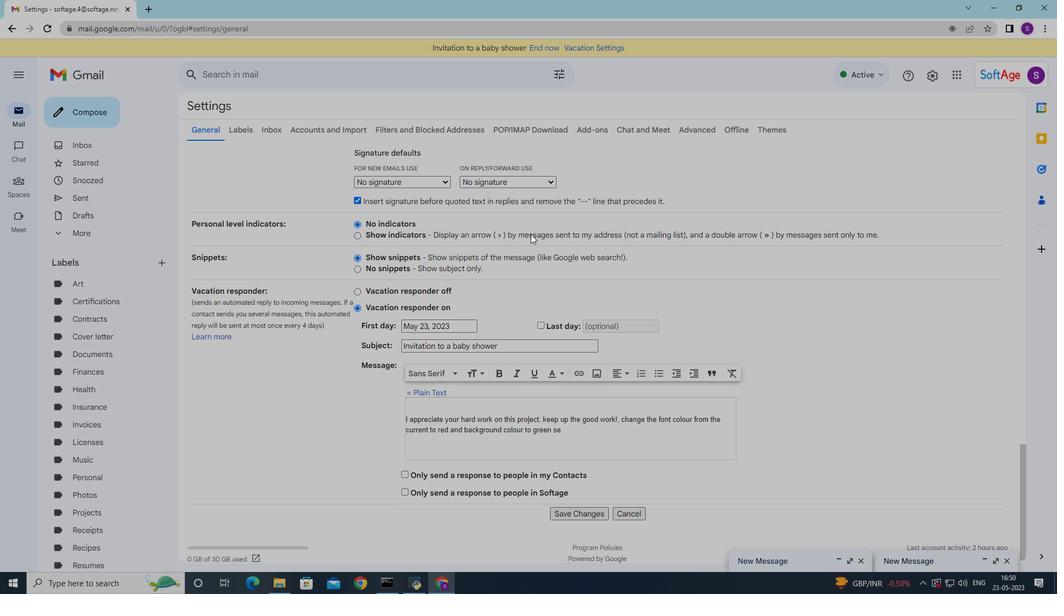 
Action: Mouse scrolled (522, 241) with delta (0, 0)
Screenshot: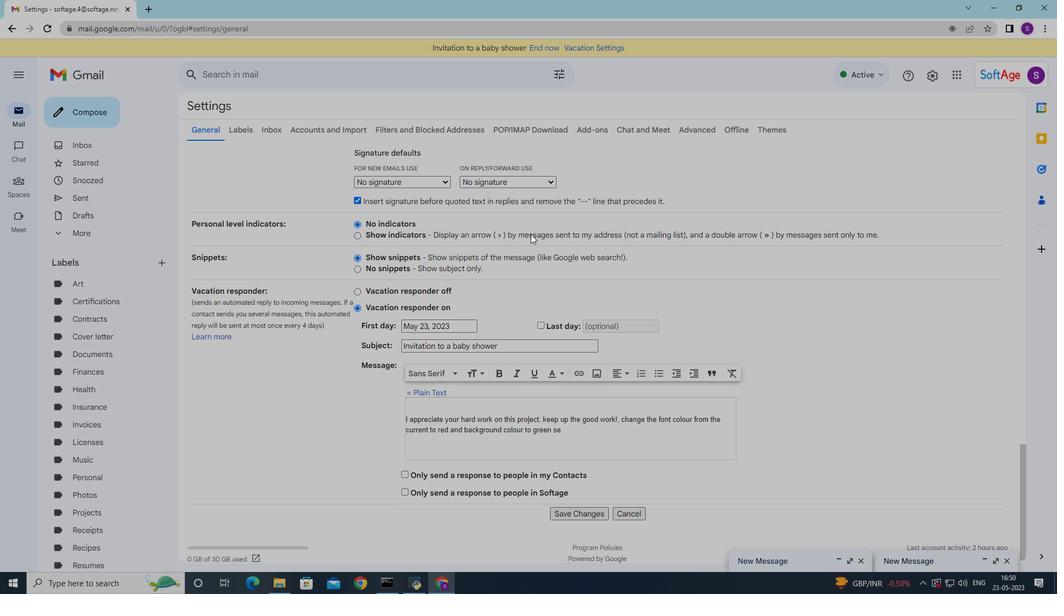 
Action: Mouse moved to (562, 505)
Screenshot: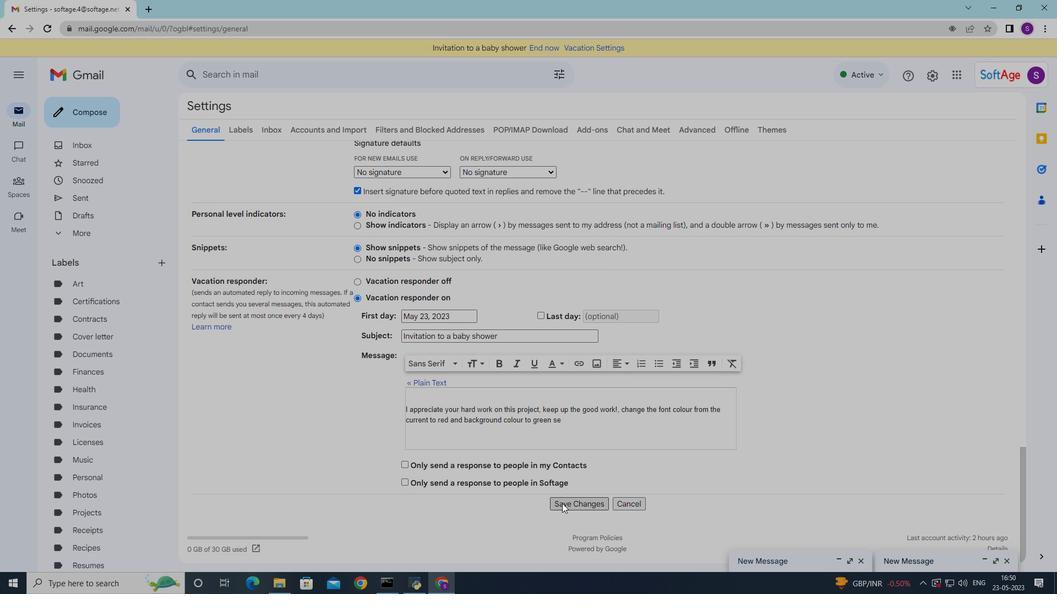 
Action: Mouse pressed left at (562, 505)
Screenshot: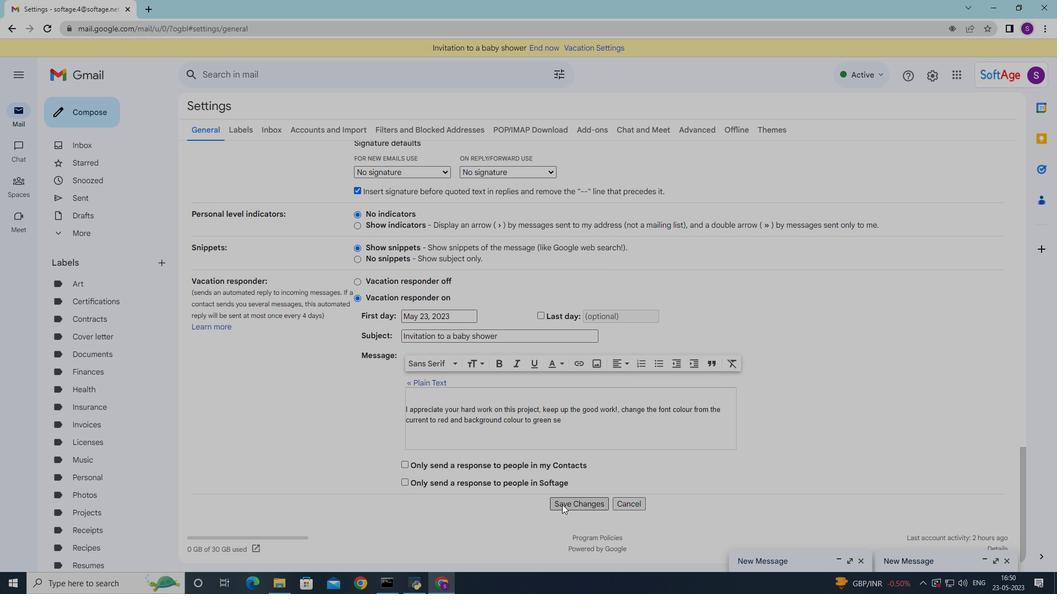 
Action: Mouse moved to (84, 115)
Screenshot: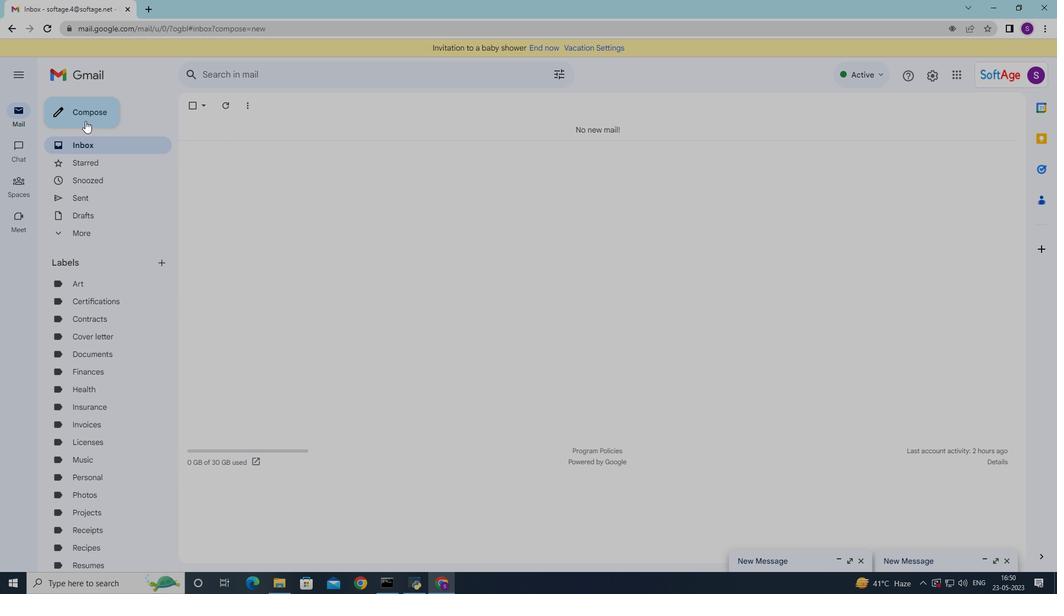 
Action: Mouse pressed left at (84, 115)
Screenshot: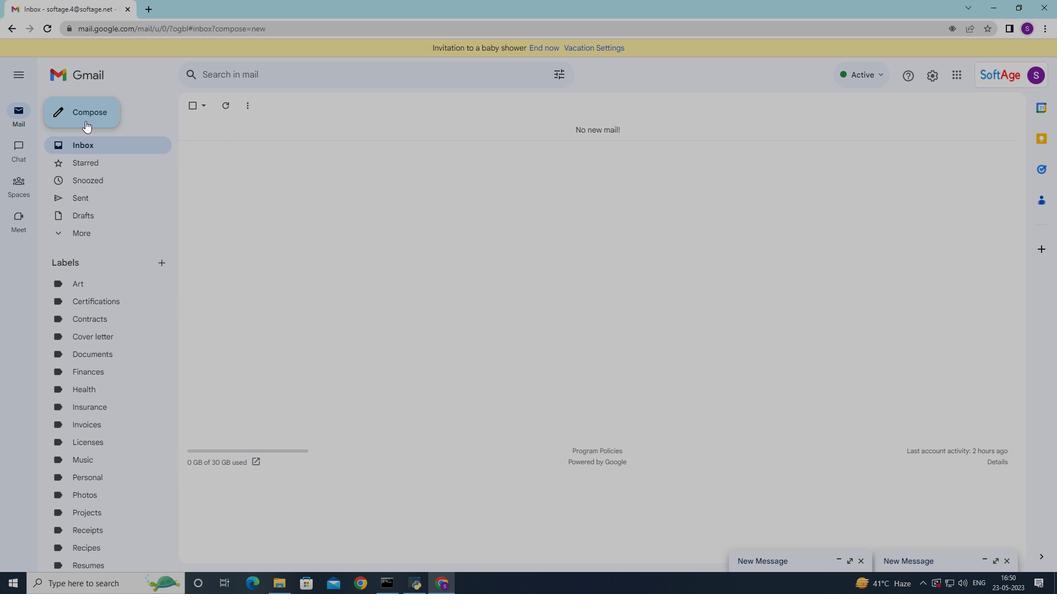 
Action: Mouse moved to (598, 554)
Screenshot: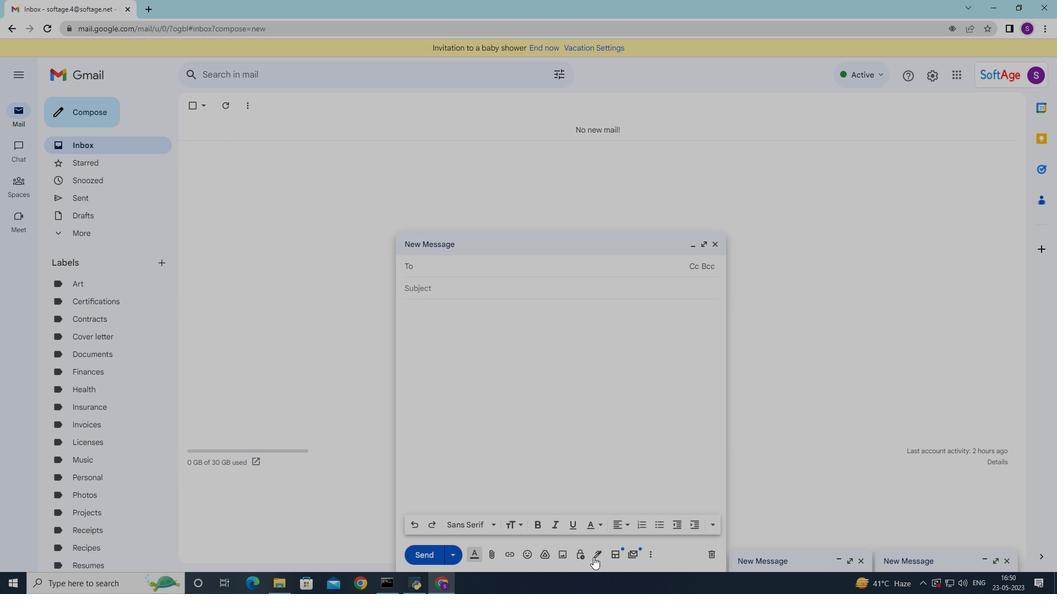 
Action: Mouse pressed left at (598, 554)
Screenshot: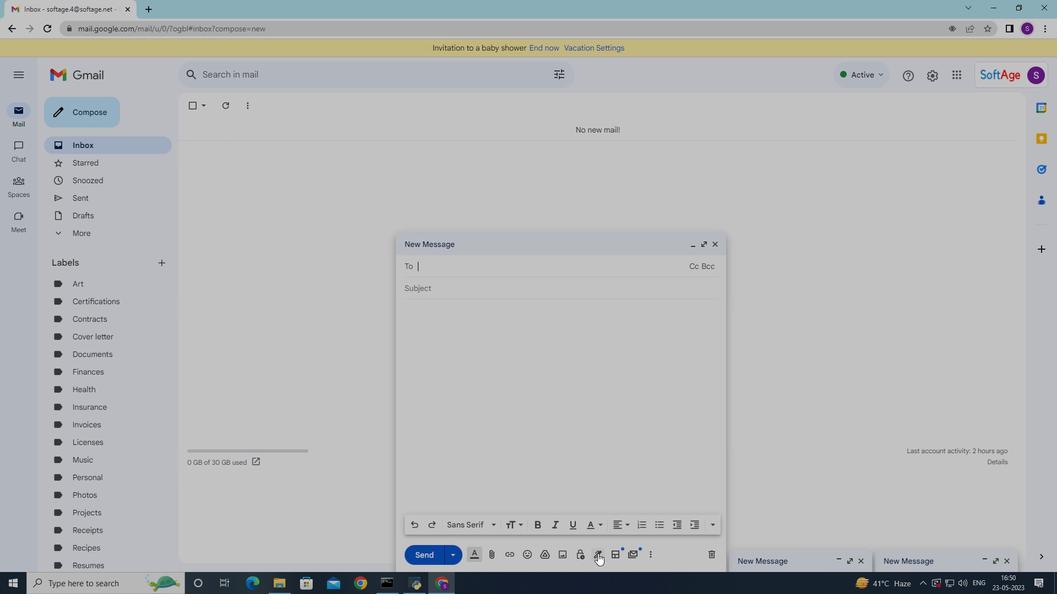 
Action: Mouse moved to (666, 409)
Screenshot: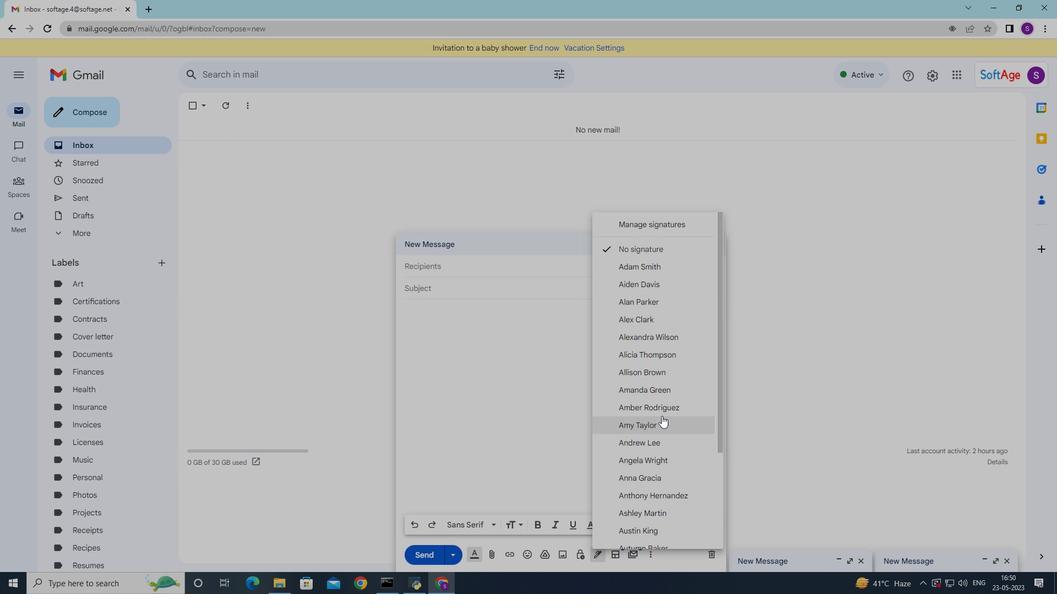 
Action: Mouse scrolled (666, 408) with delta (0, 0)
Screenshot: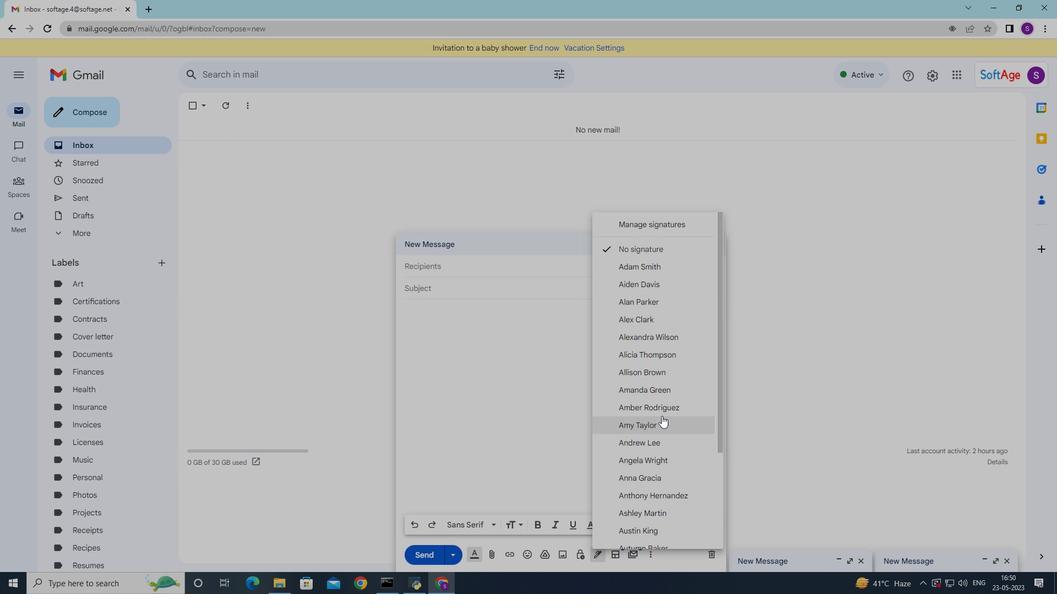 
Action: Mouse scrolled (666, 408) with delta (0, 0)
Screenshot: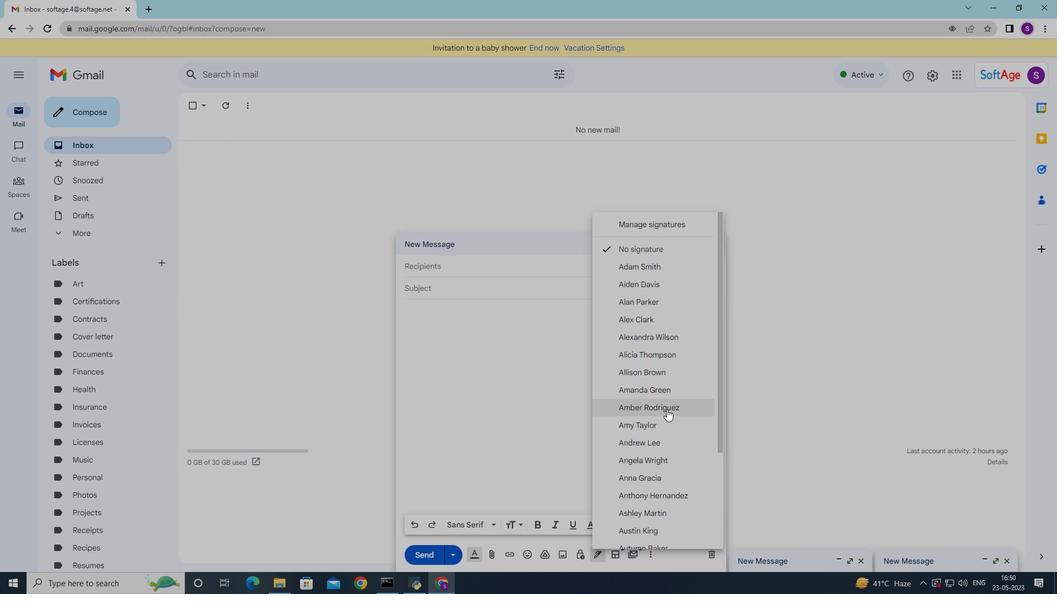 
Action: Mouse moved to (667, 408)
Screenshot: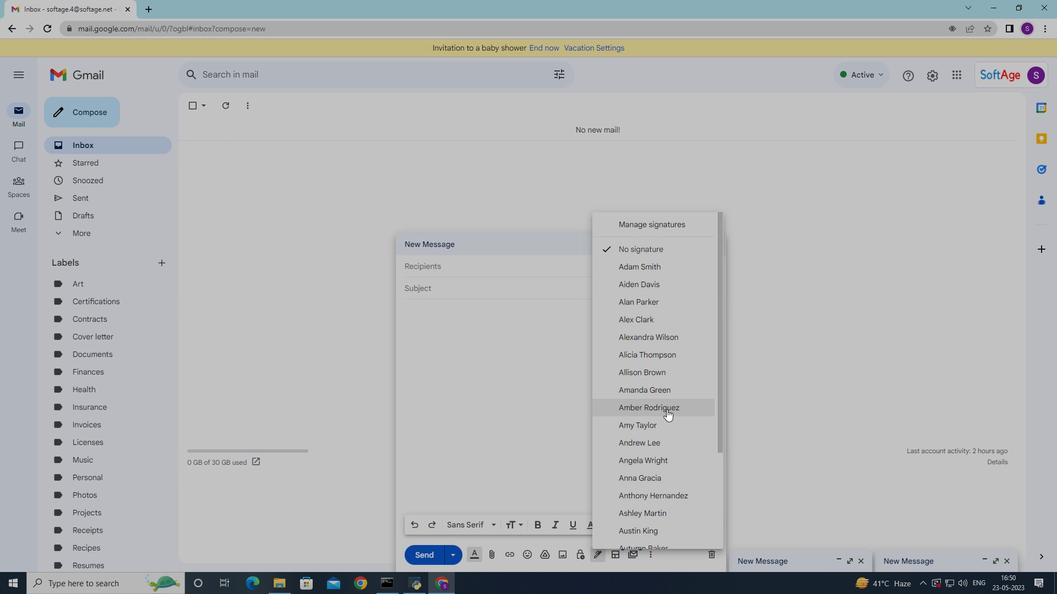 
Action: Mouse scrolled (667, 408) with delta (0, 0)
Screenshot: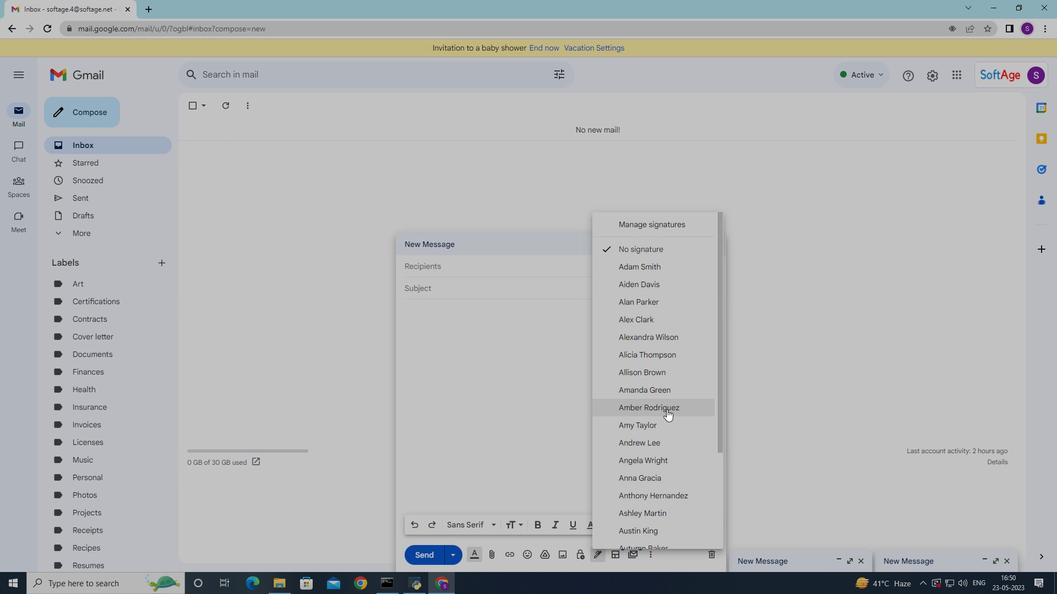 
Action: Mouse moved to (667, 409)
Screenshot: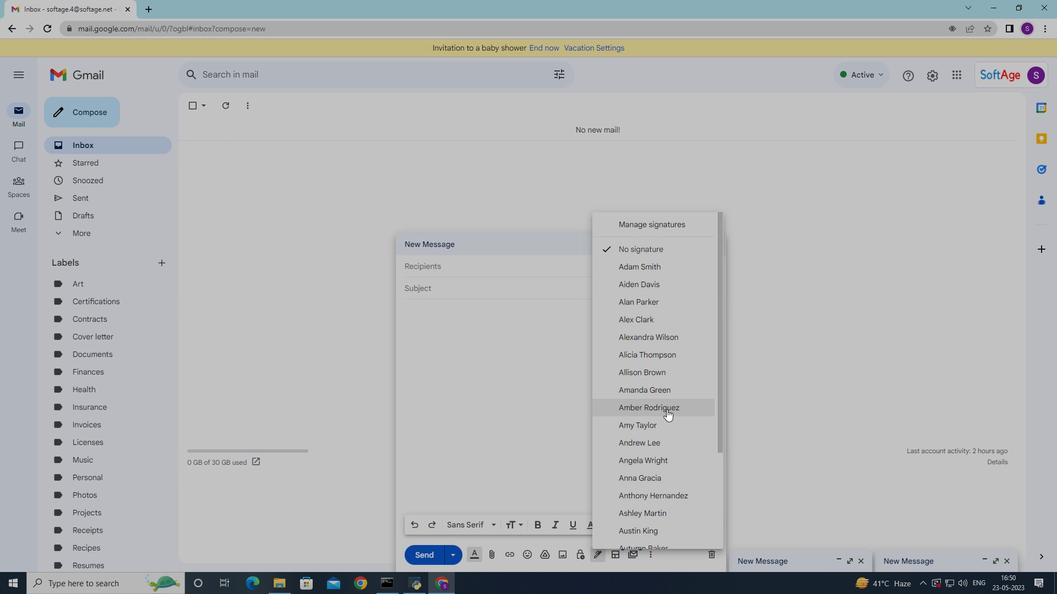 
Action: Mouse scrolled (667, 408) with delta (0, 0)
Screenshot: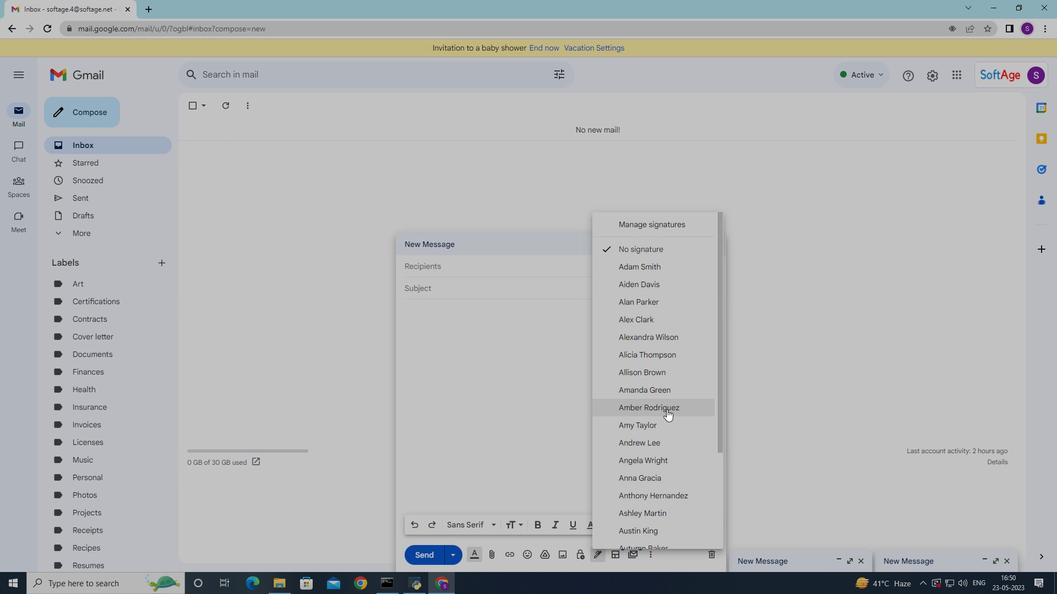 
Action: Mouse moved to (667, 409)
Screenshot: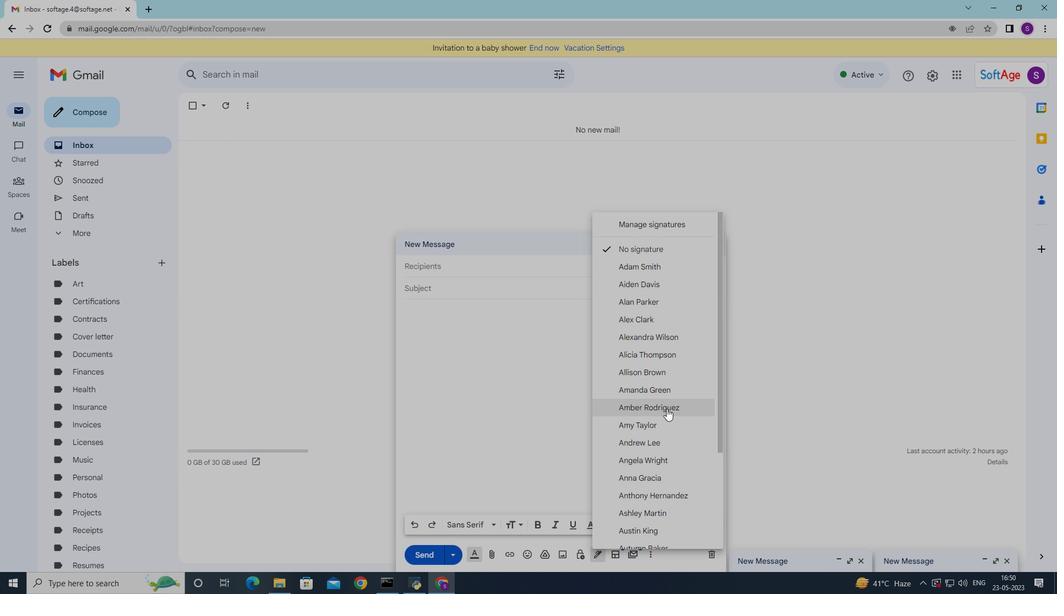
Action: Mouse scrolled (667, 408) with delta (0, 0)
Screenshot: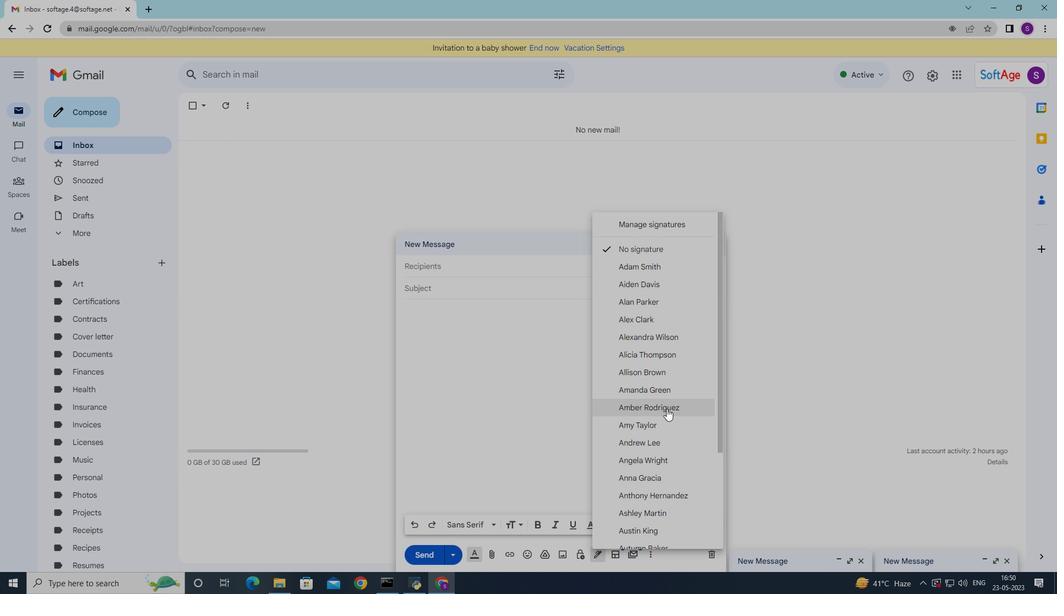 
Action: Mouse moved to (677, 459)
Screenshot: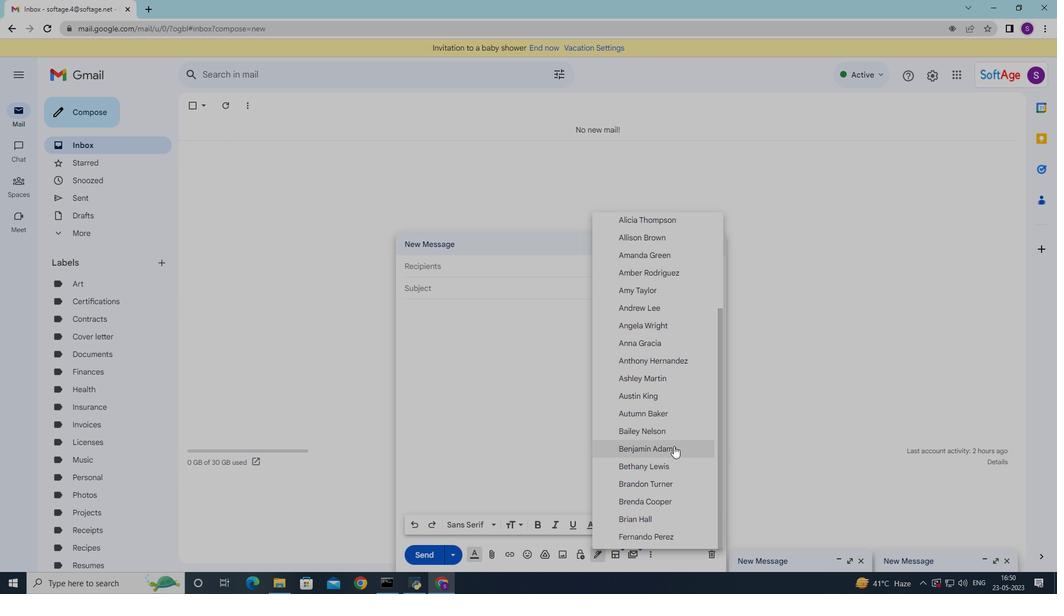 
Action: Mouse scrolled (677, 459) with delta (0, 0)
Screenshot: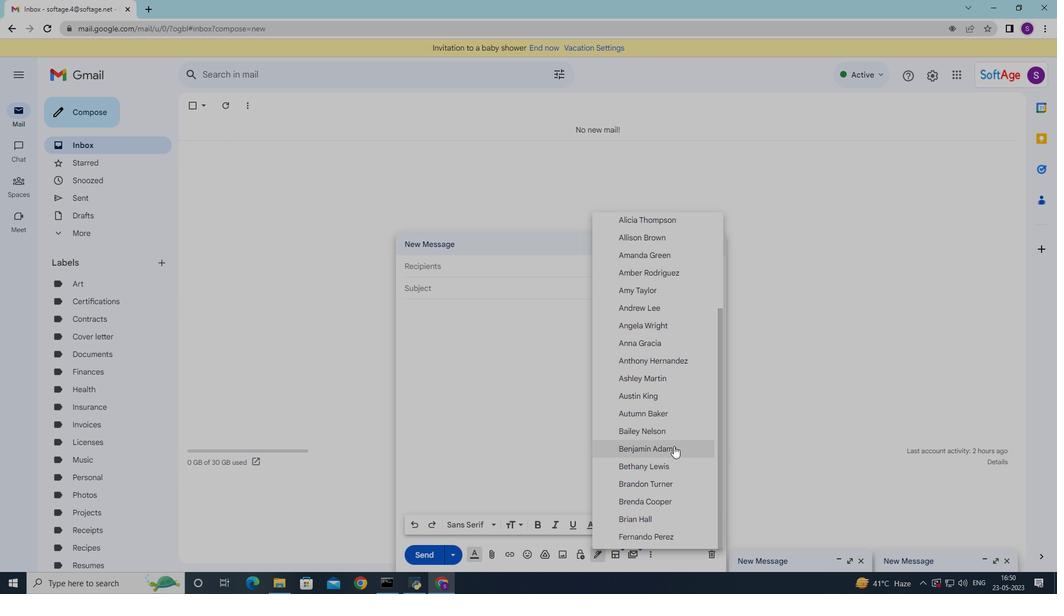 
Action: Mouse moved to (677, 459)
Screenshot: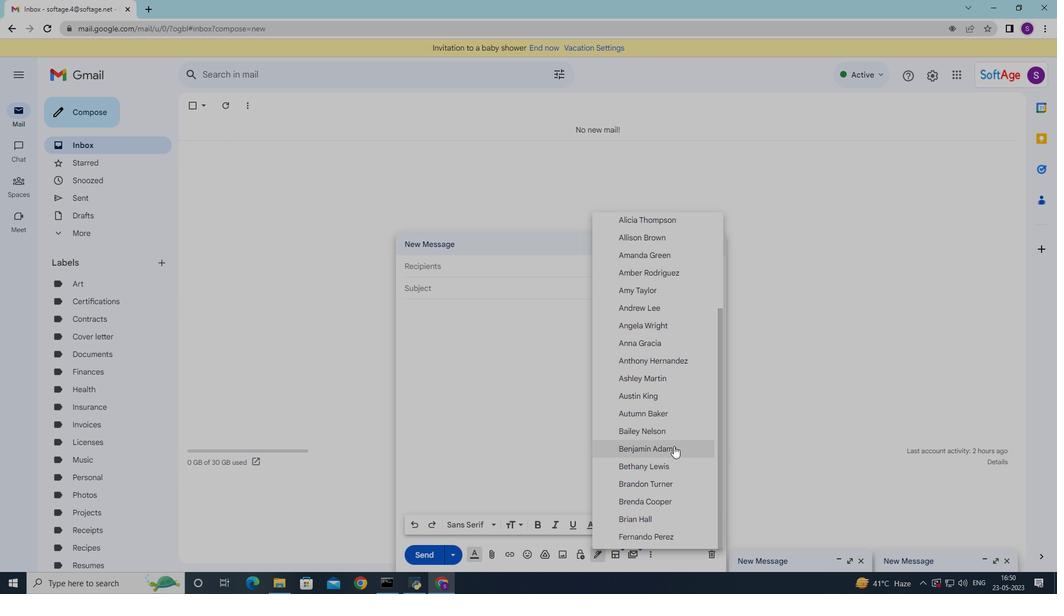 
Action: Mouse scrolled (677, 459) with delta (0, 0)
Screenshot: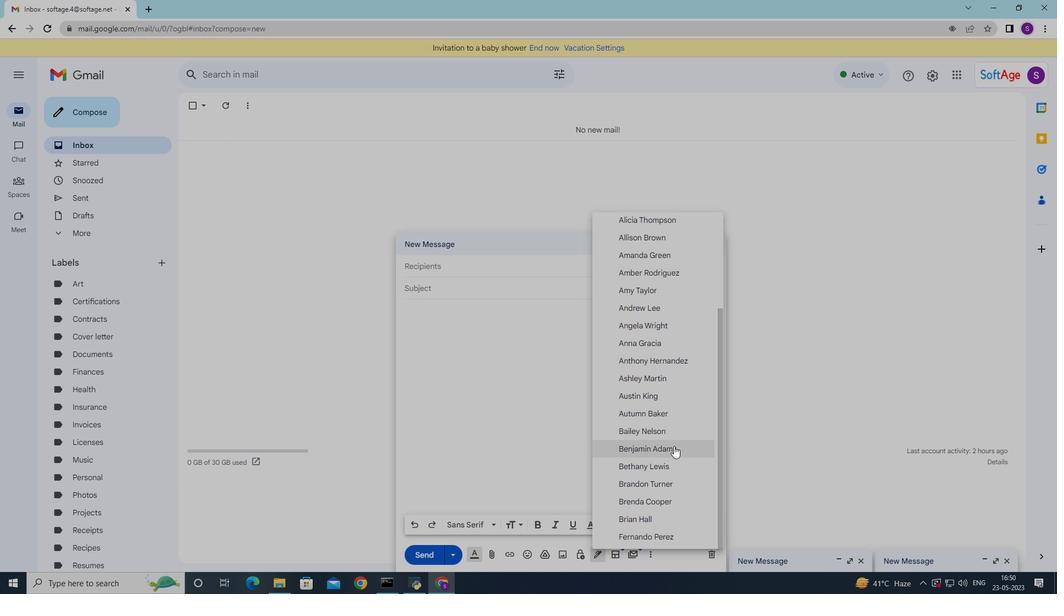 
Action: Mouse moved to (678, 460)
Screenshot: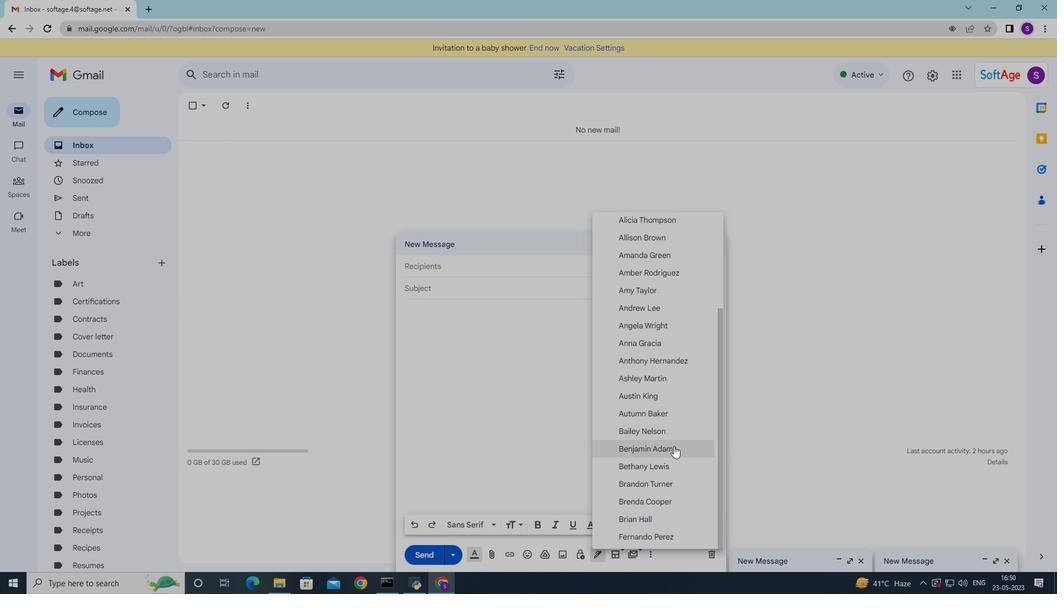
Action: Mouse scrolled (678, 460) with delta (0, 0)
Screenshot: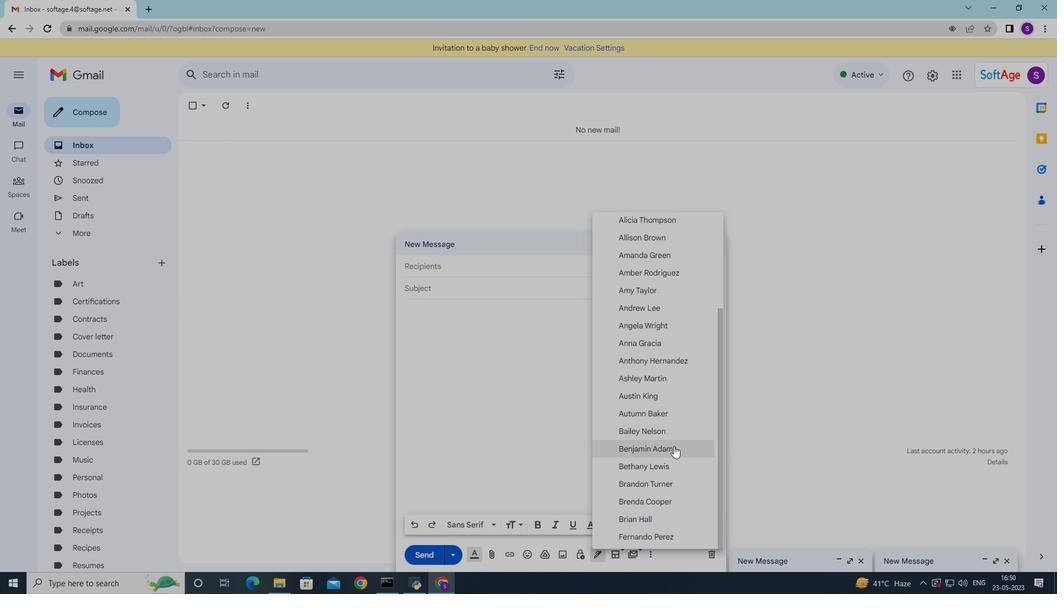 
Action: Mouse moved to (679, 461)
Screenshot: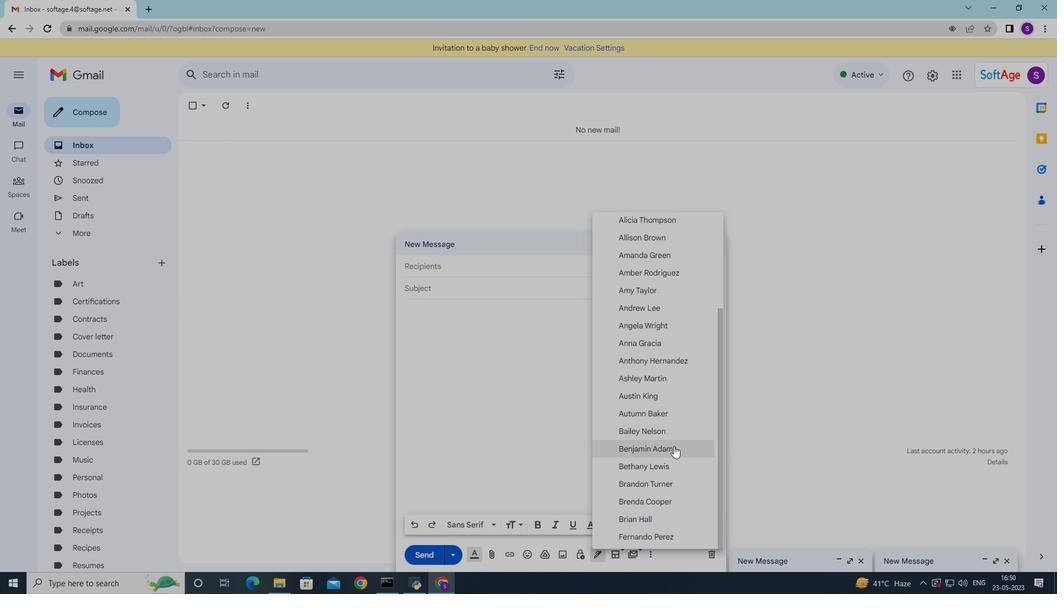 
Action: Mouse scrolled (679, 460) with delta (0, 0)
Screenshot: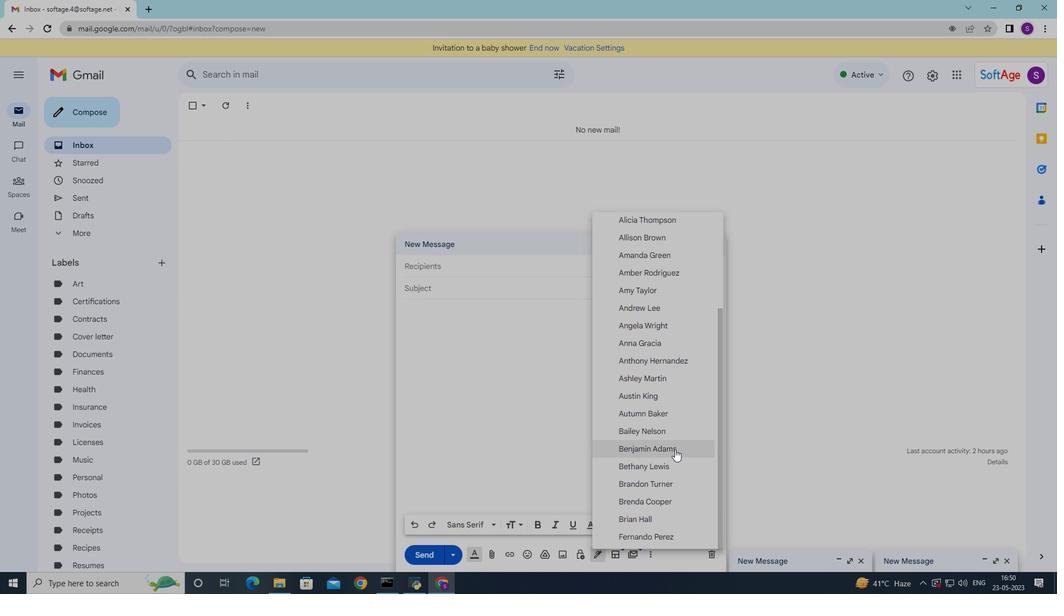 
Action: Mouse moved to (673, 516)
Screenshot: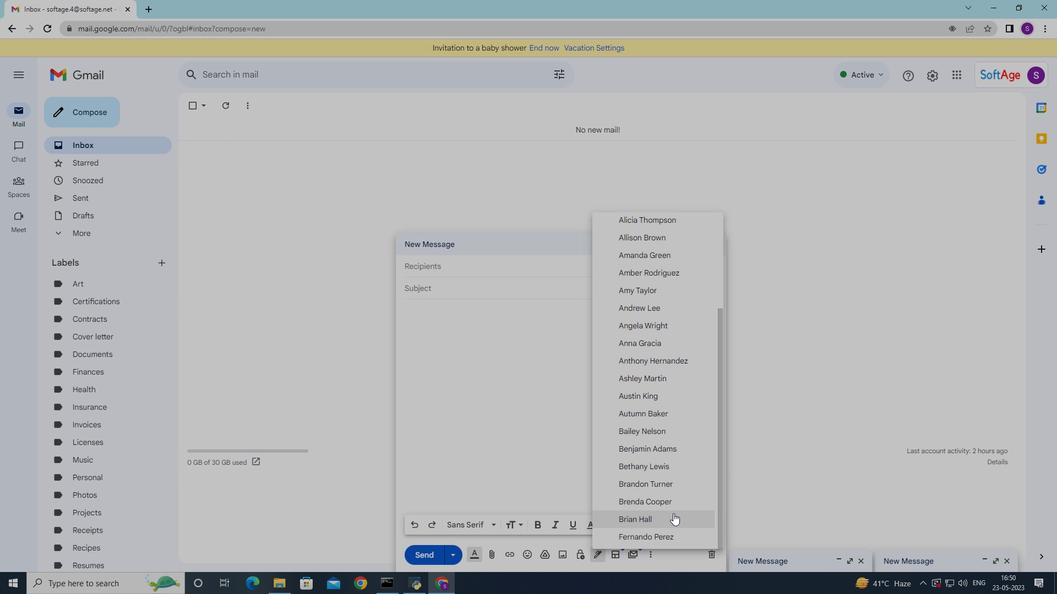 
Action: Mouse pressed left at (673, 516)
Screenshot: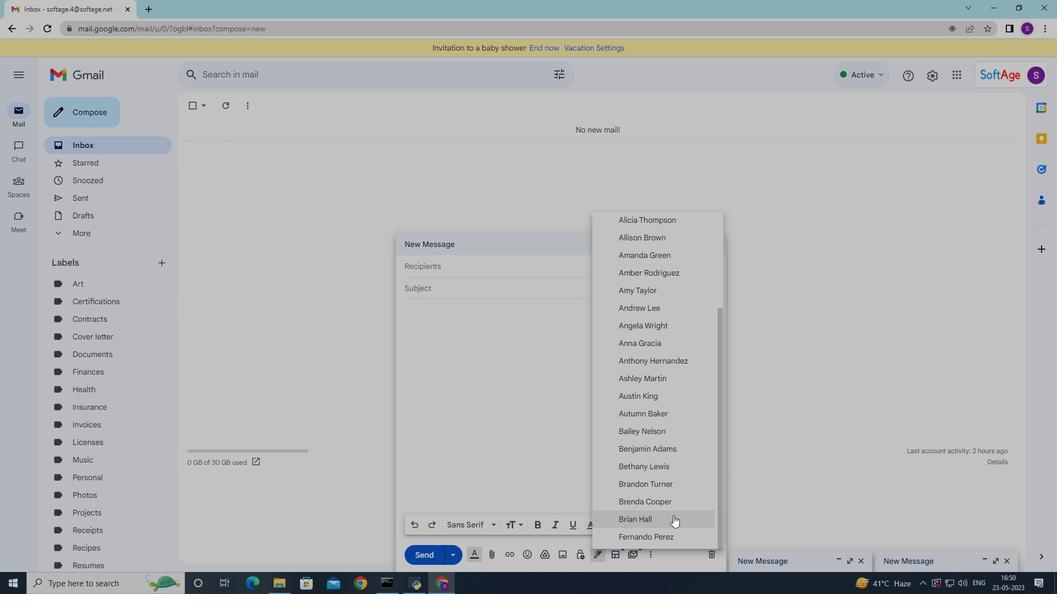 
Action: Mouse moved to (480, 290)
Screenshot: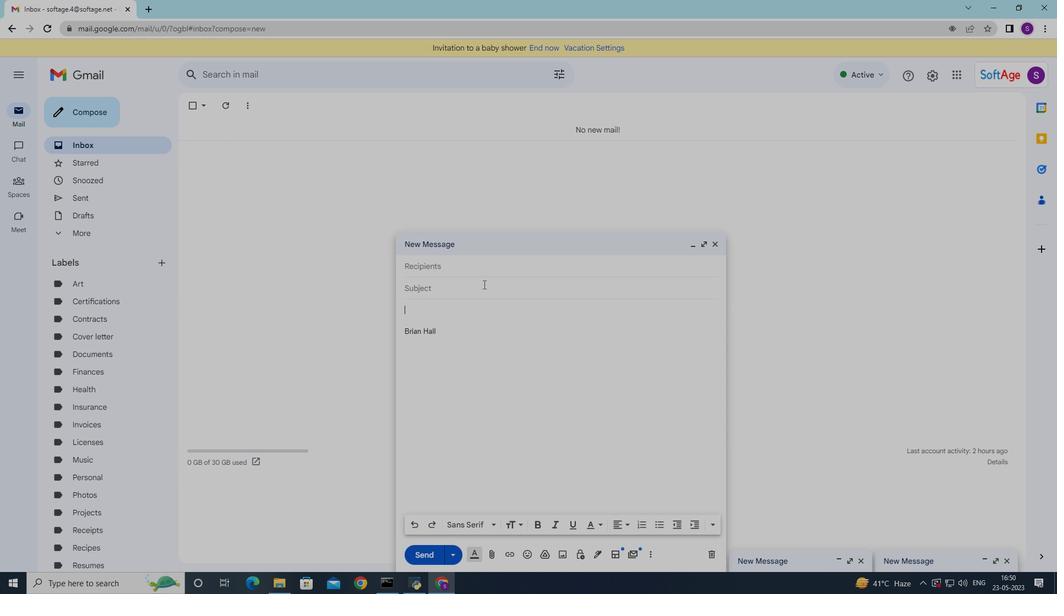 
Action: Mouse pressed left at (480, 290)
Screenshot: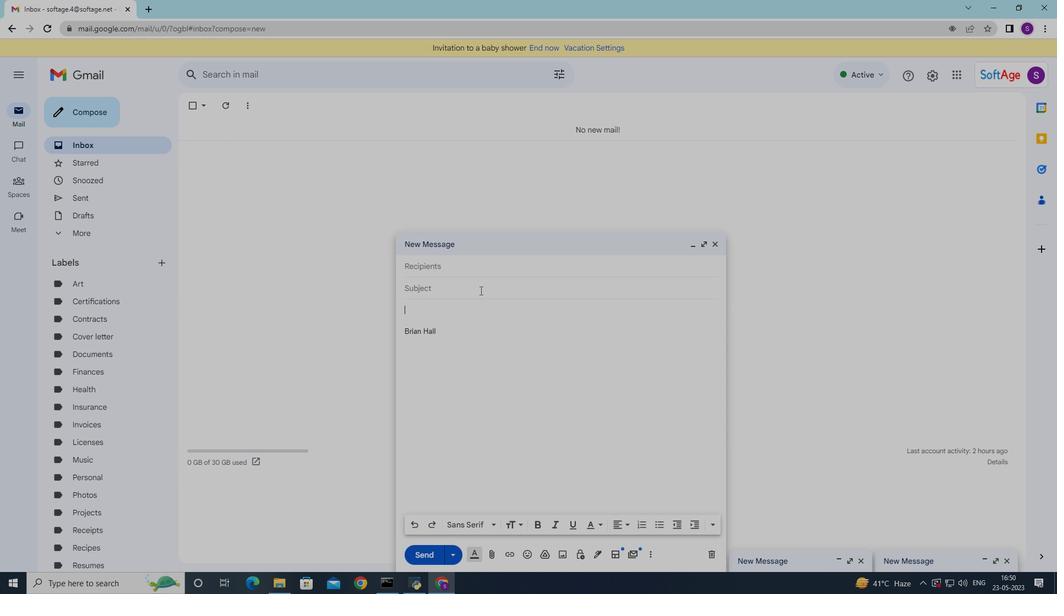 
Action: Mouse moved to (480, 289)
Screenshot: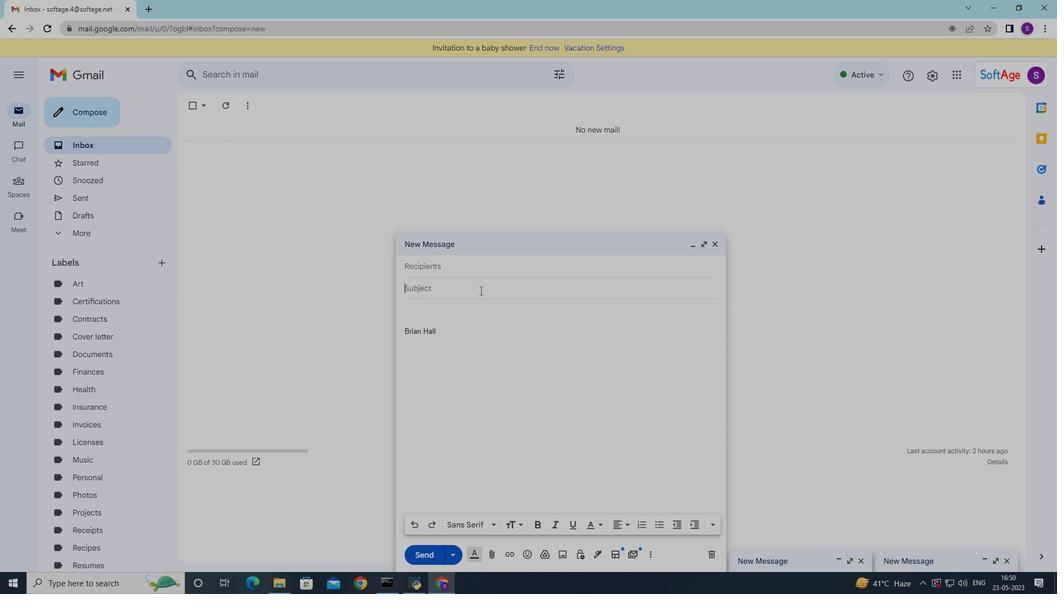 
Action: Key pressed <Key.shift><Key.shift>Feedbacj<Key.backspace>k<Key.space>on<Key.space>customer<Key.space>support<Key.space>survey<Key.space>
Screenshot: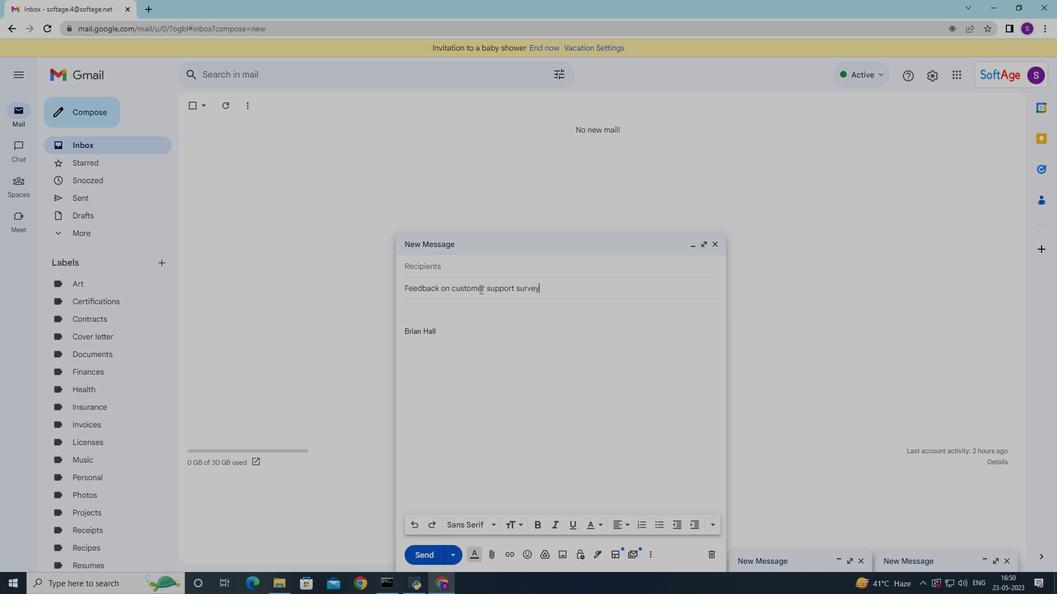 
Action: Mouse moved to (452, 305)
Screenshot: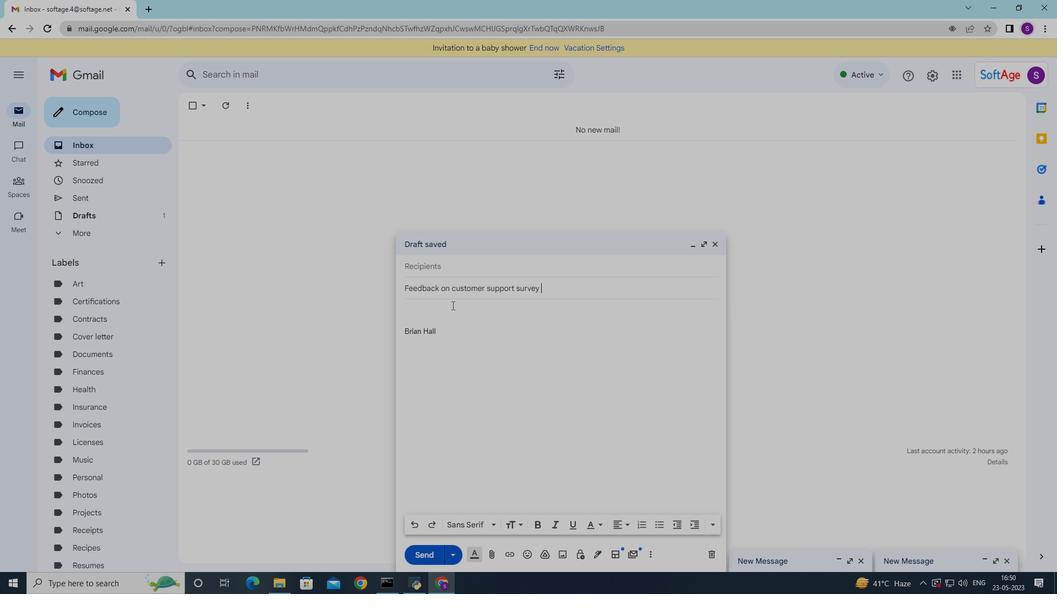 
Action: Mouse pressed left at (452, 305)
Screenshot: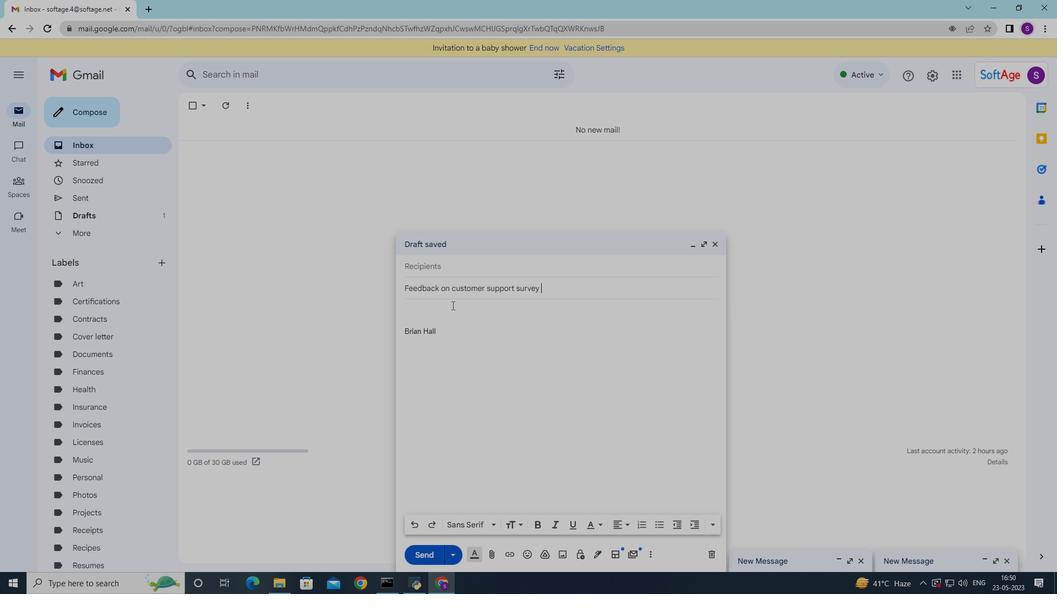 
Action: Mouse moved to (494, 323)
Screenshot: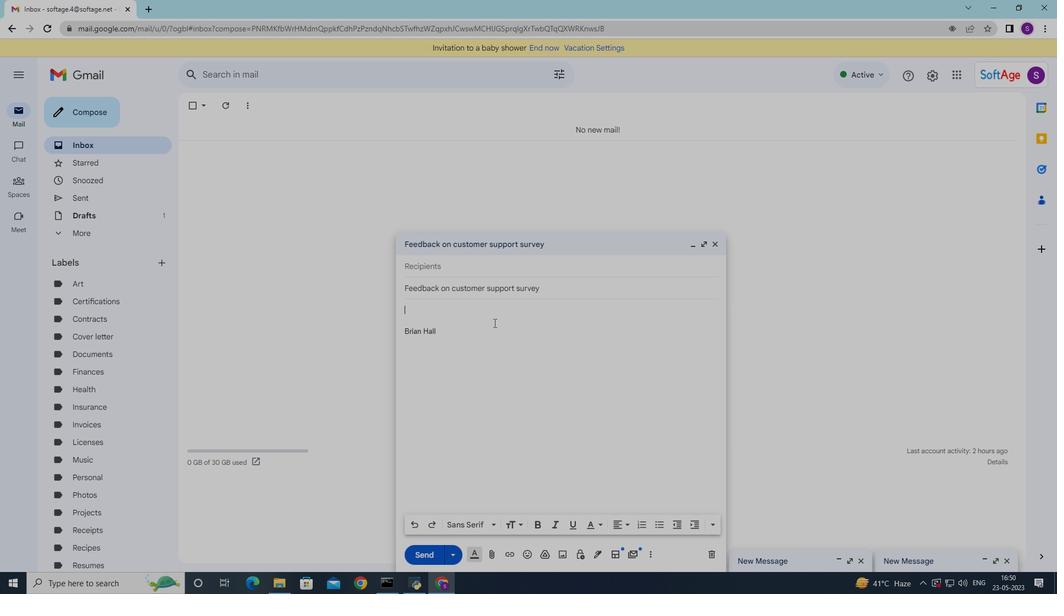 
Action: Key pressed <Key.shift>Please<Key.space>let<Key.space>me<Key.space>know<Key.space>if<Key.space>you<Key.space>need<Key.space>any<Key.space>assistance<Key.space>with<Key.space>the<Key.space>req<Key.backspace>crume<Key.backspace><Key.backspace>itment<Key.space>process.
Screenshot: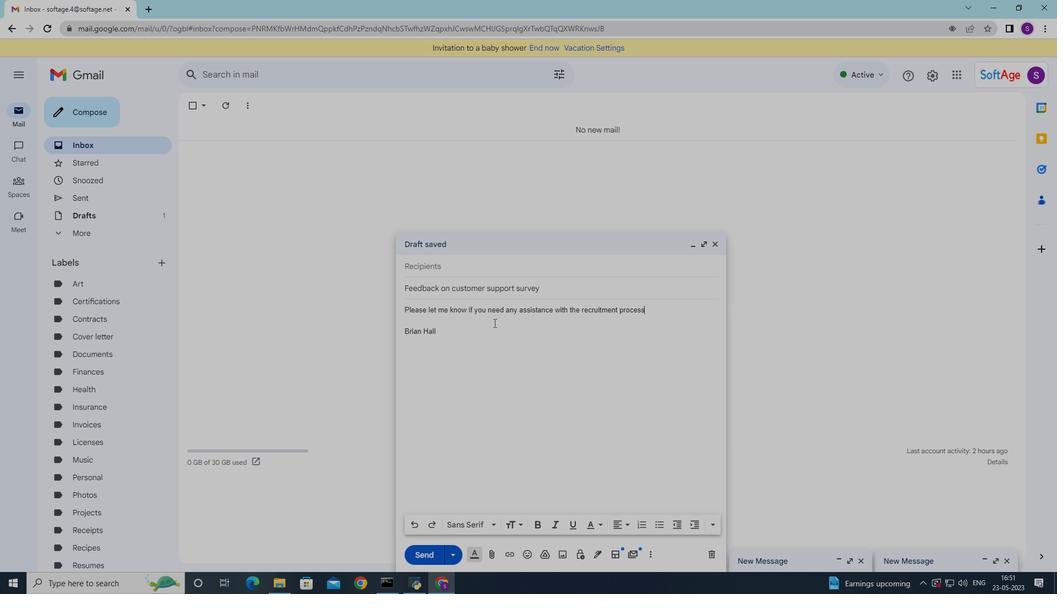 
Action: Mouse moved to (449, 268)
Screenshot: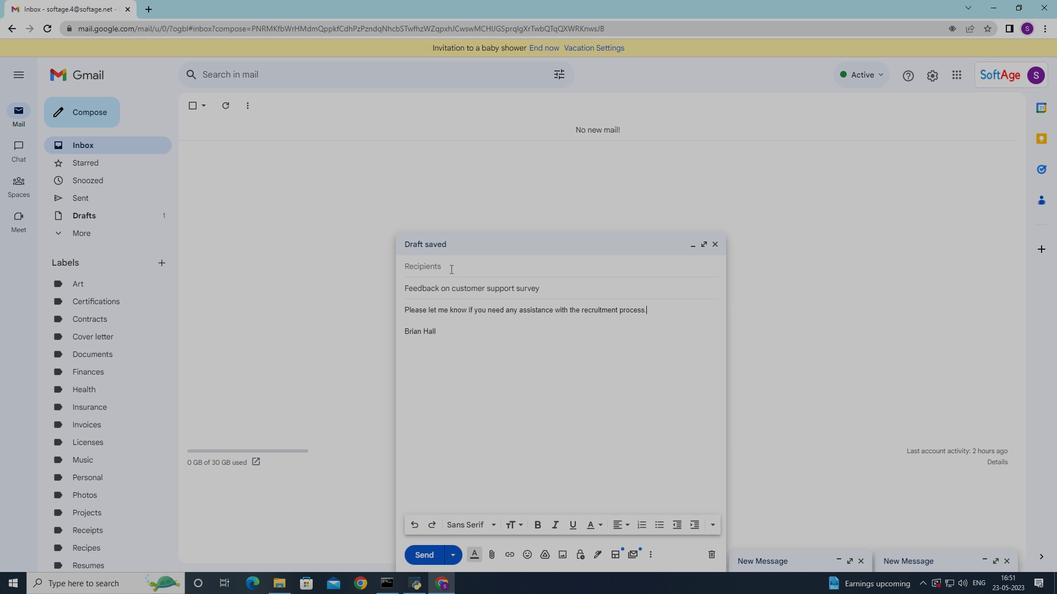 
Action: Mouse pressed left at (450, 268)
Screenshot: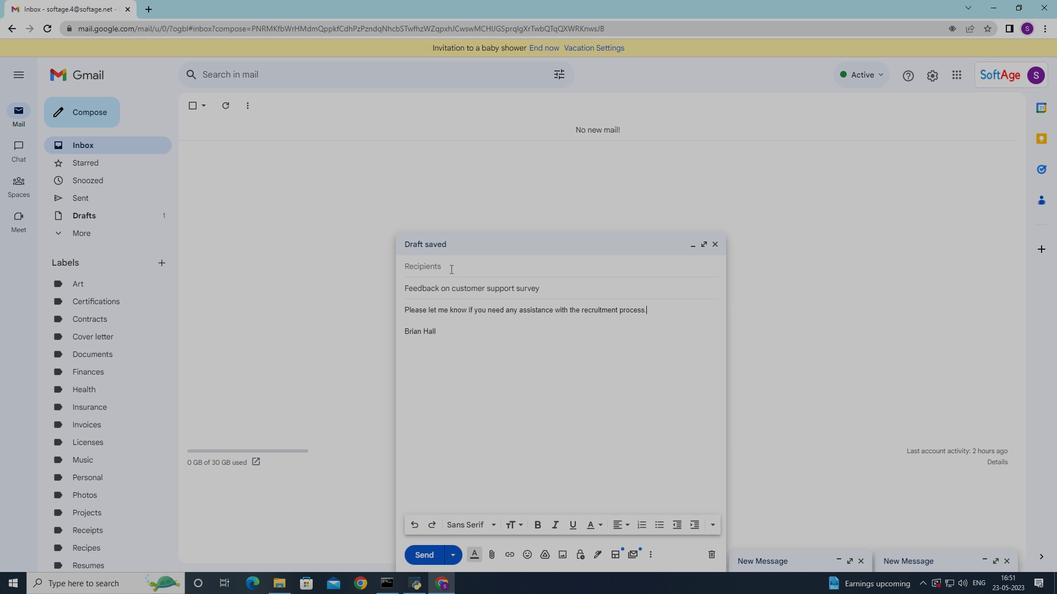 
Action: Key pressed softage.3
Screenshot: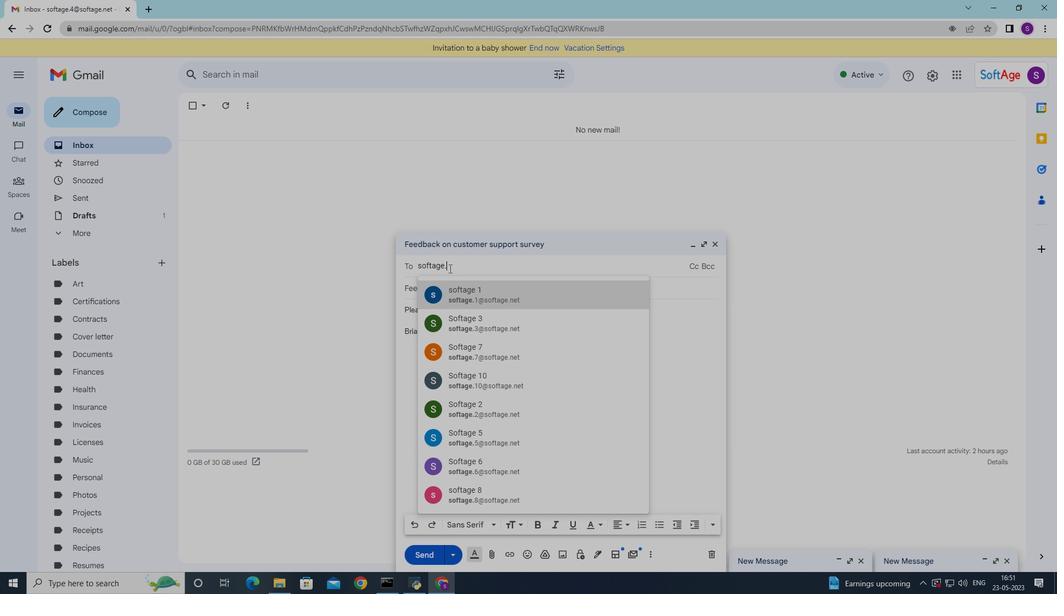
Action: Mouse moved to (459, 299)
Screenshot: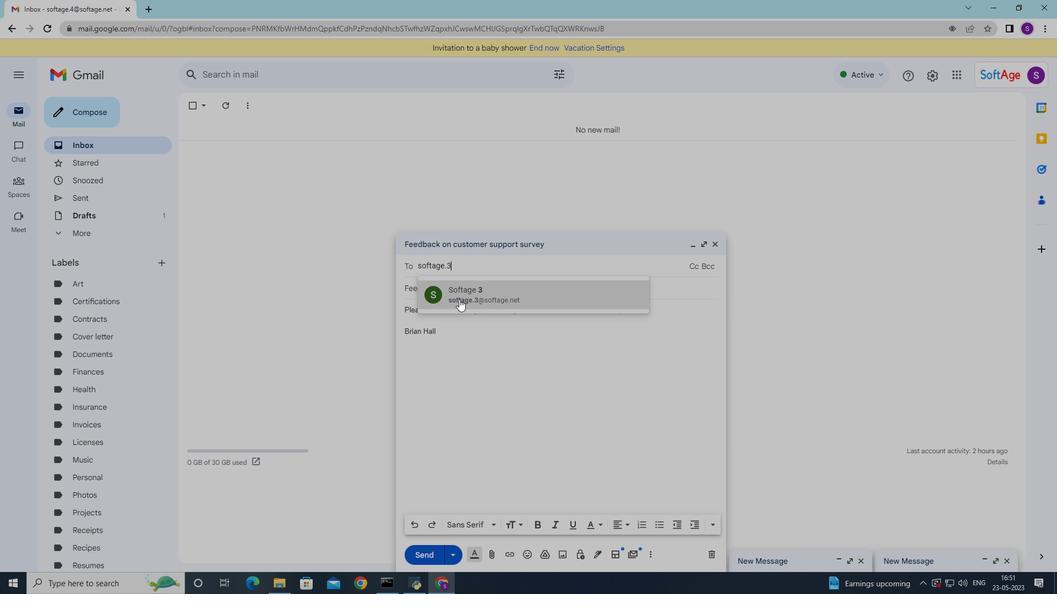 
Action: Mouse pressed left at (459, 299)
Screenshot: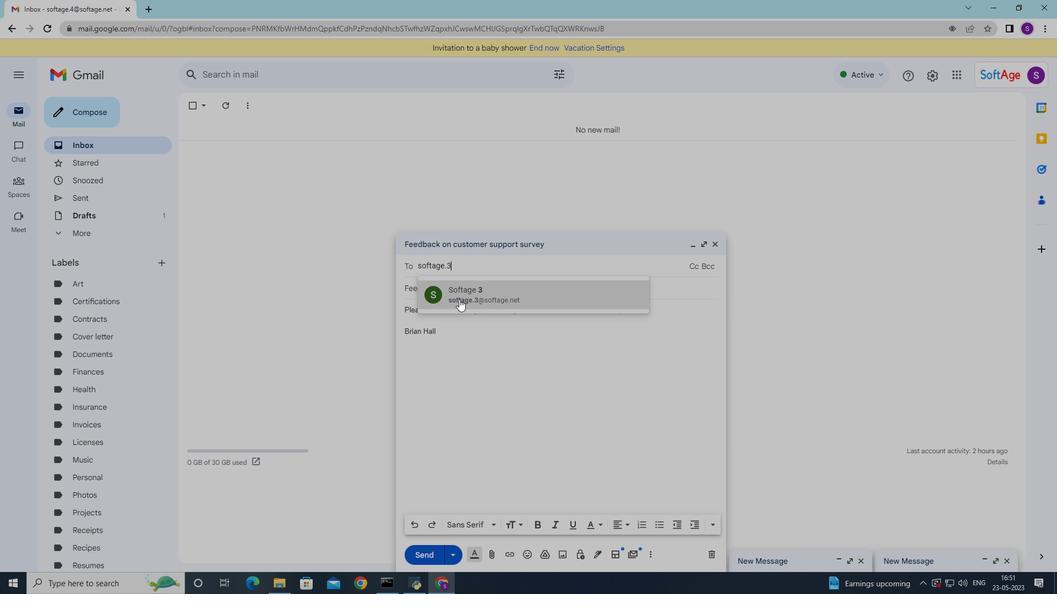
Action: Mouse moved to (403, 319)
Screenshot: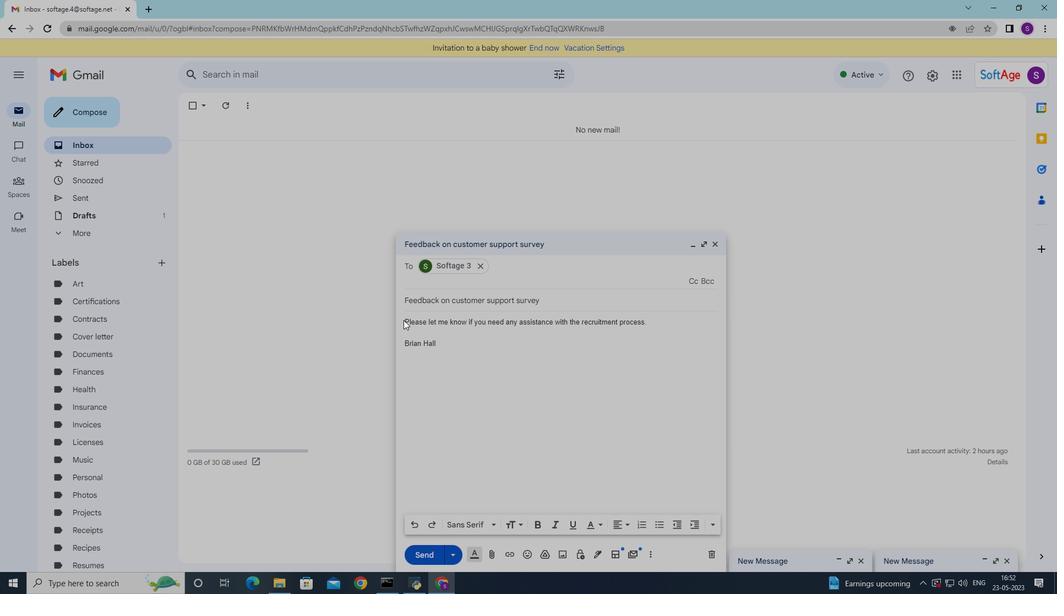 
Action: Mouse pressed left at (403, 319)
Screenshot: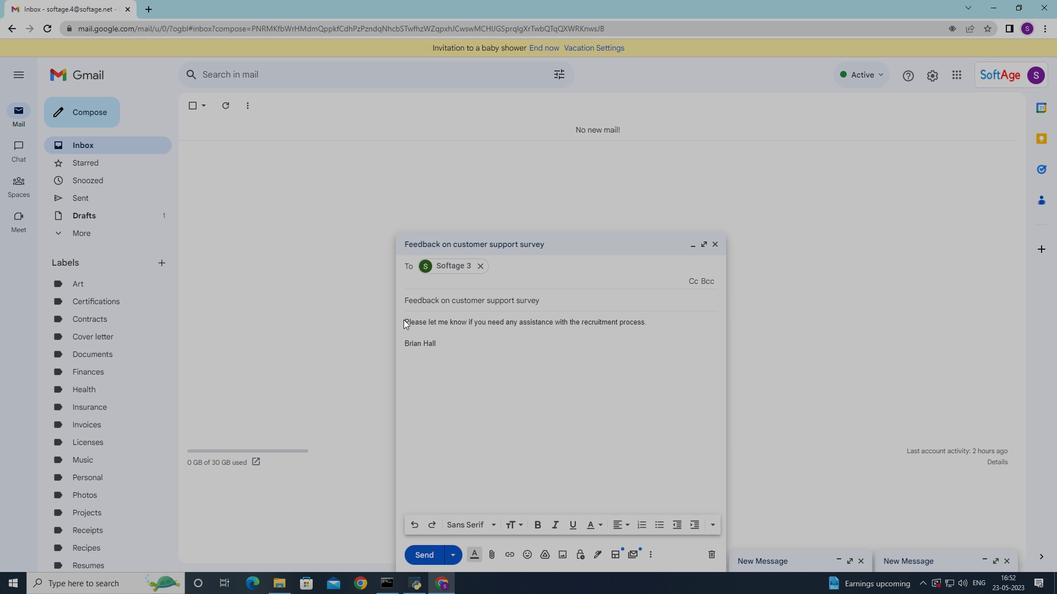 
Action: Mouse moved to (442, 332)
Screenshot: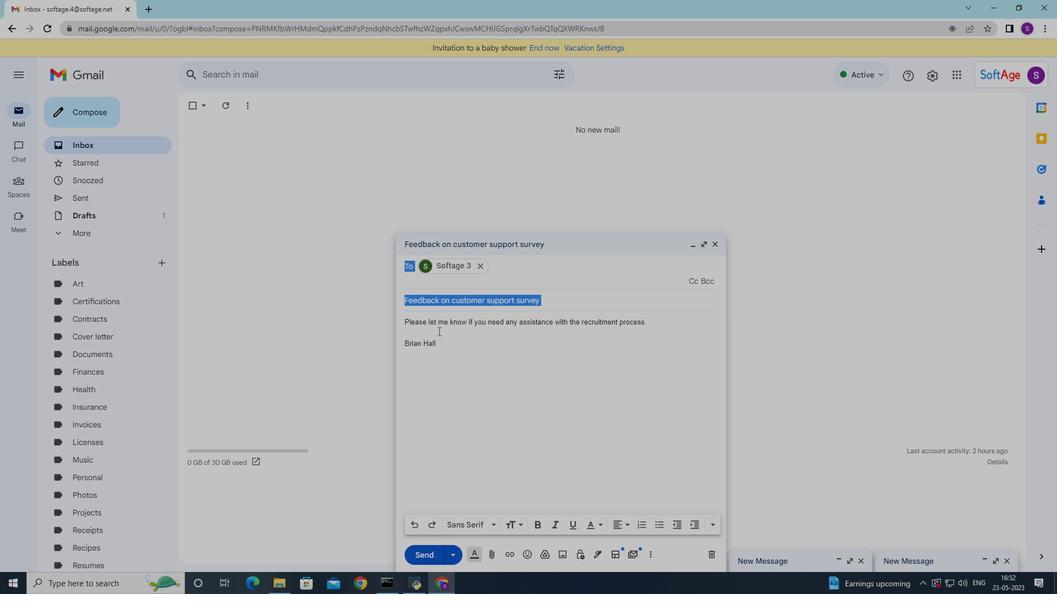 
Action: Mouse pressed left at (442, 332)
Screenshot: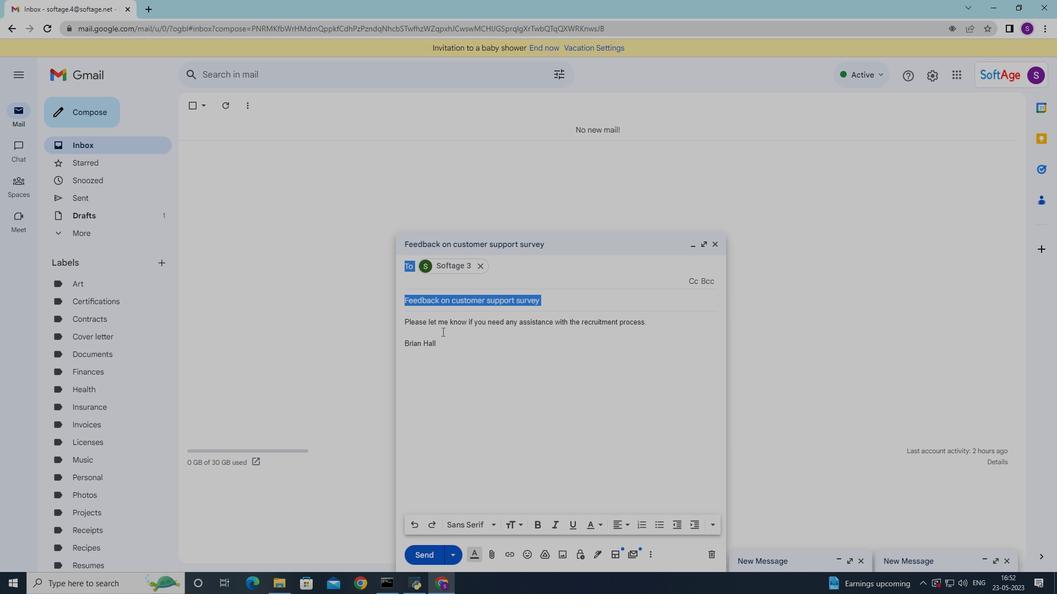 
Action: Mouse moved to (426, 311)
Screenshot: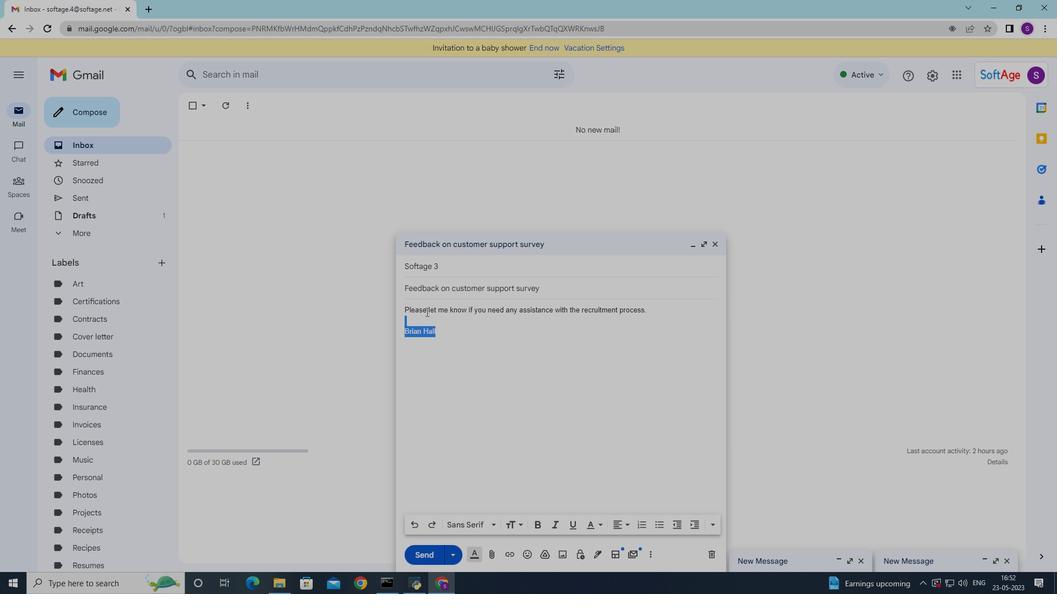 
Action: Mouse pressed left at (426, 311)
Screenshot: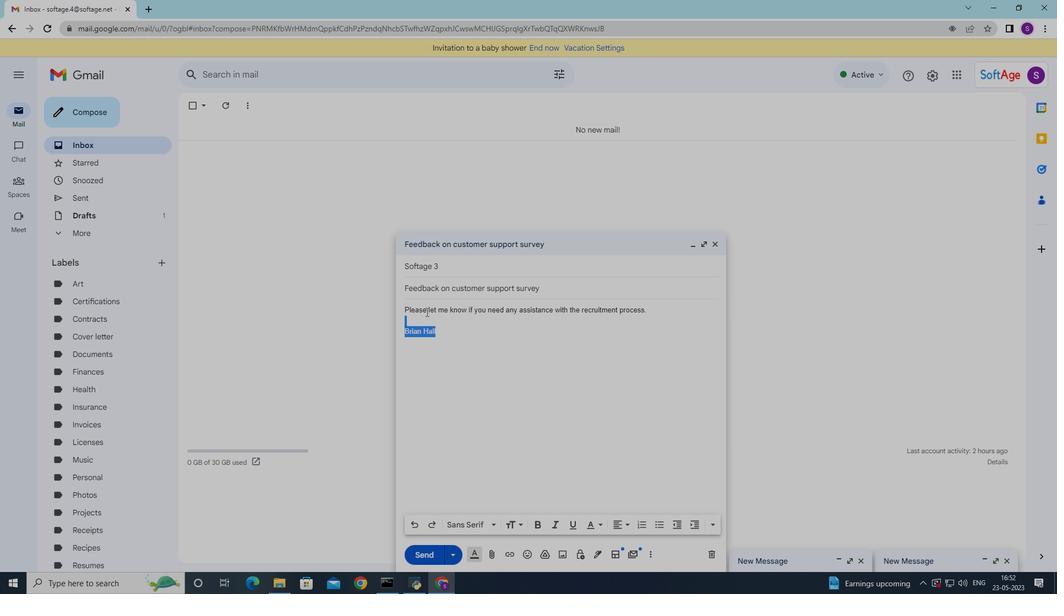 
Action: Mouse moved to (490, 527)
Screenshot: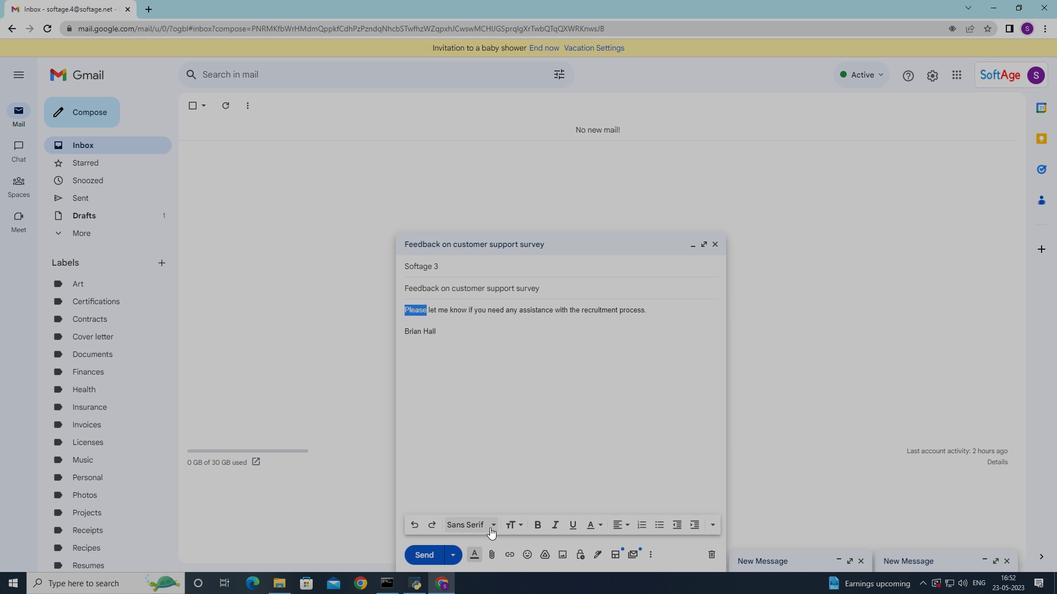 
Action: Mouse pressed left at (490, 527)
Screenshot: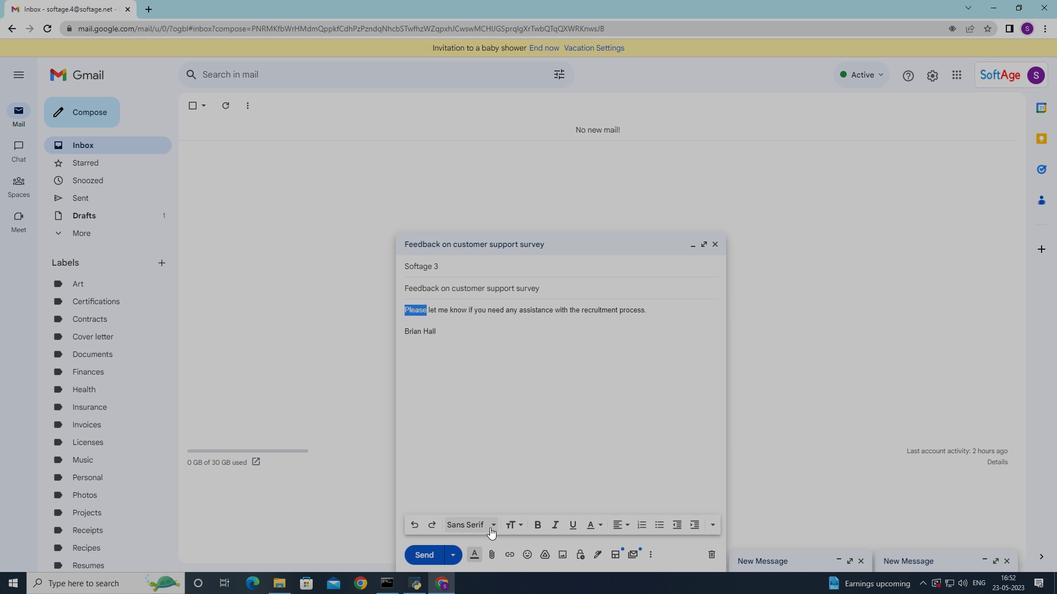 
Action: Mouse moved to (485, 472)
Screenshot: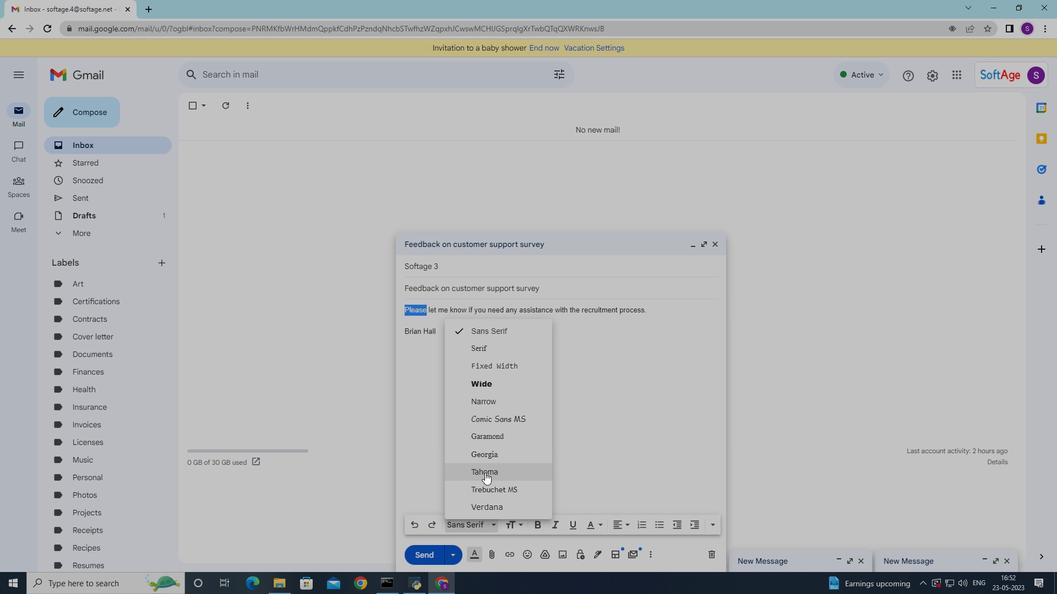 
Action: Mouse pressed left at (485, 472)
Screenshot: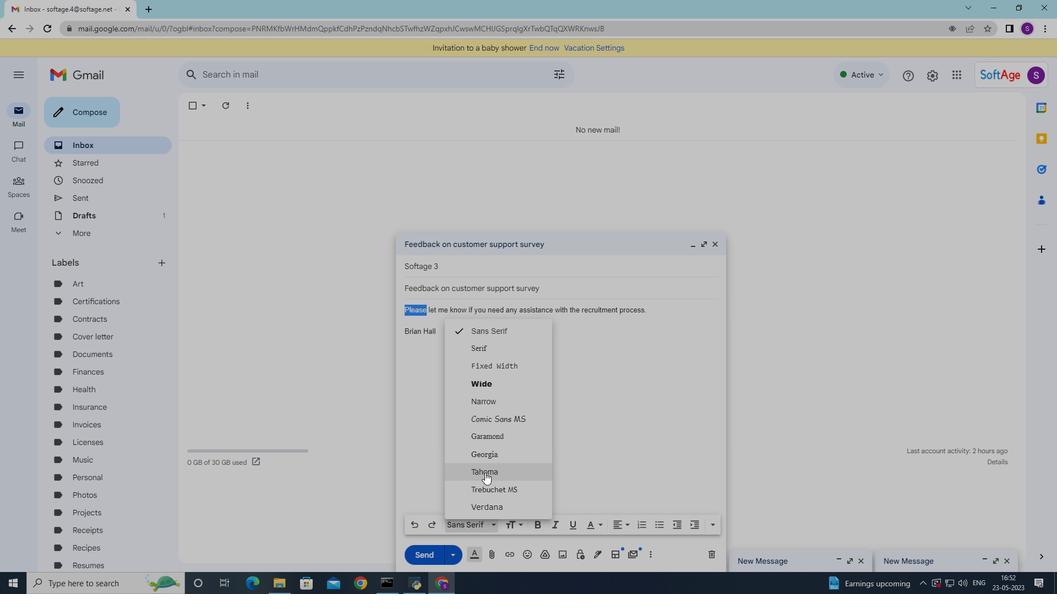 
Action: Mouse moved to (571, 529)
Screenshot: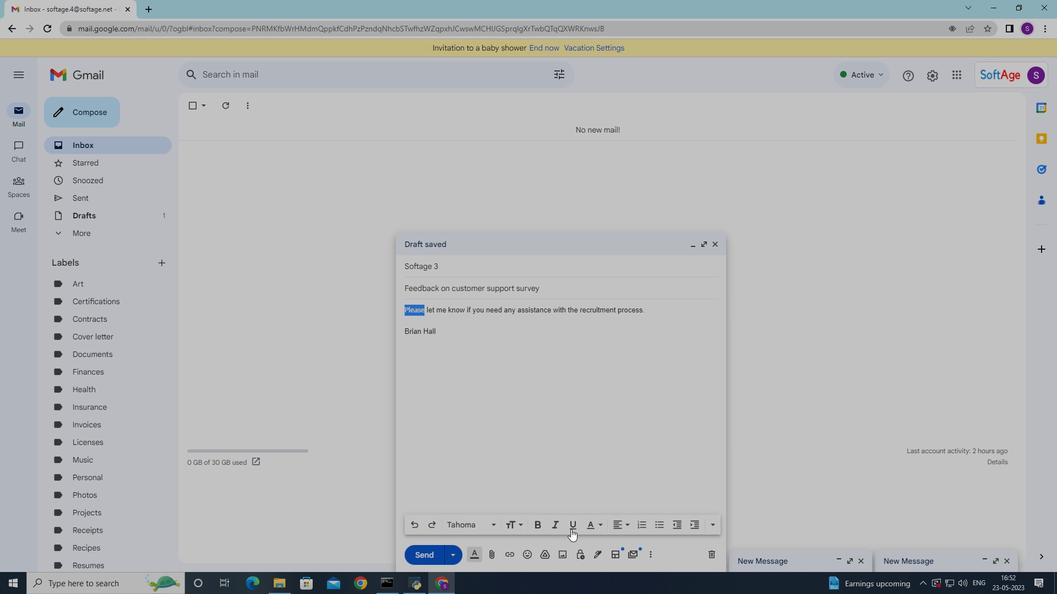 
Action: Mouse pressed left at (571, 529)
Screenshot: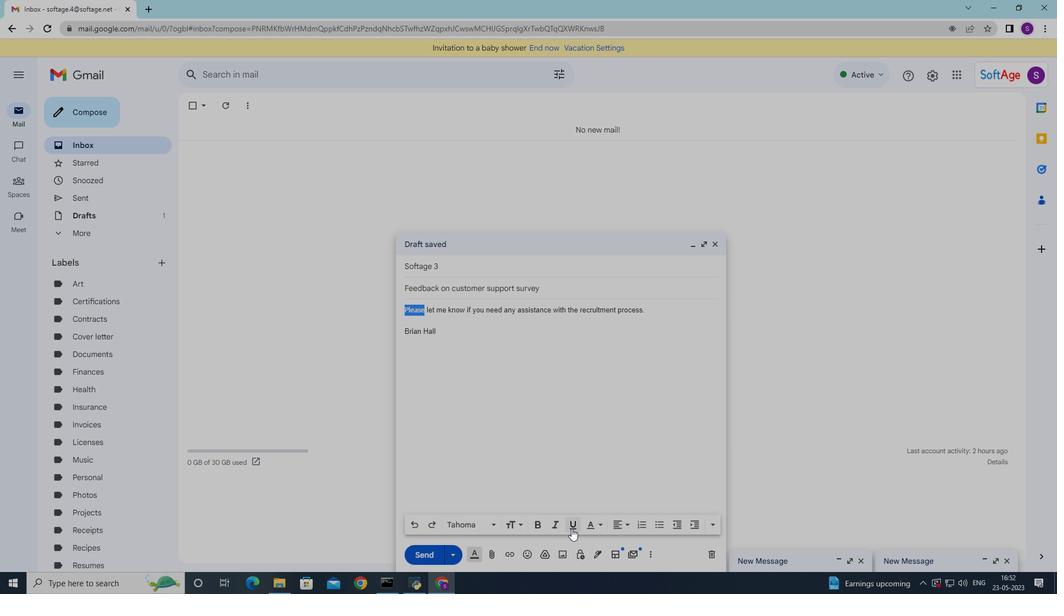 
Action: Mouse moved to (426, 556)
Screenshot: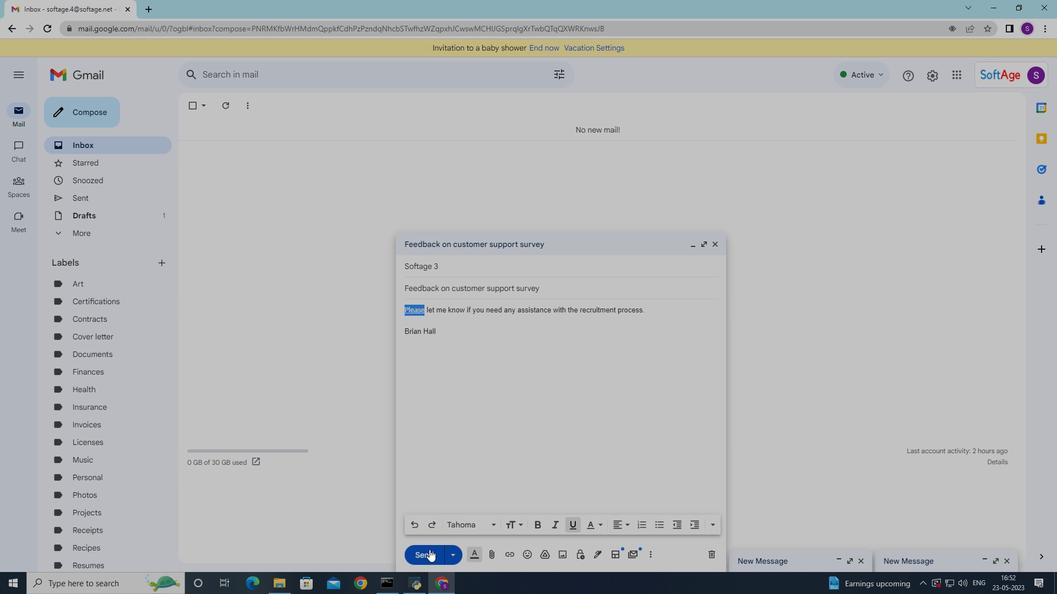 
Action: Mouse pressed left at (426, 556)
Screenshot: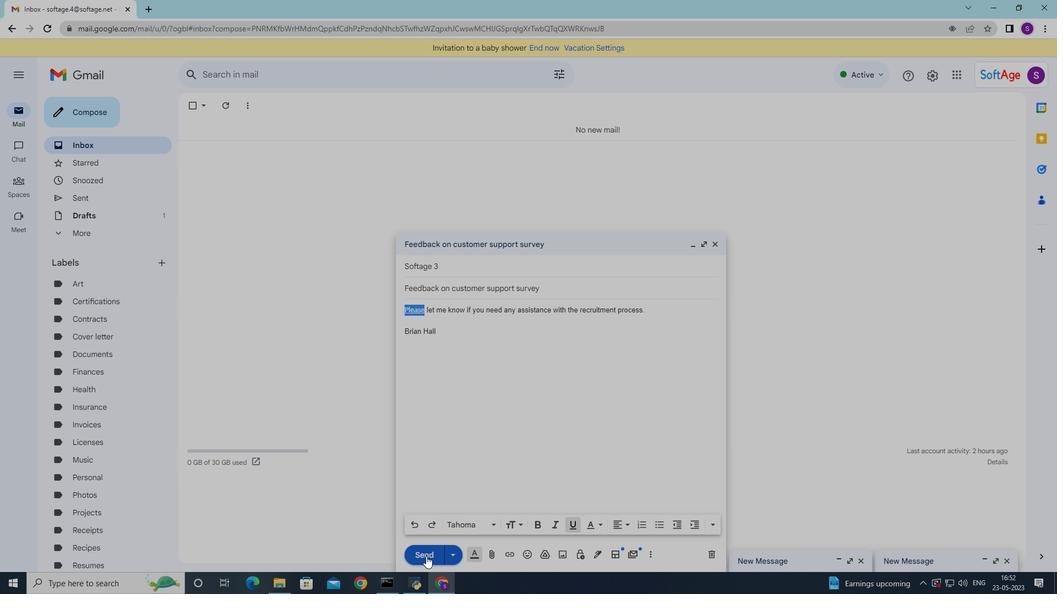 
Action: Mouse moved to (114, 203)
Screenshot: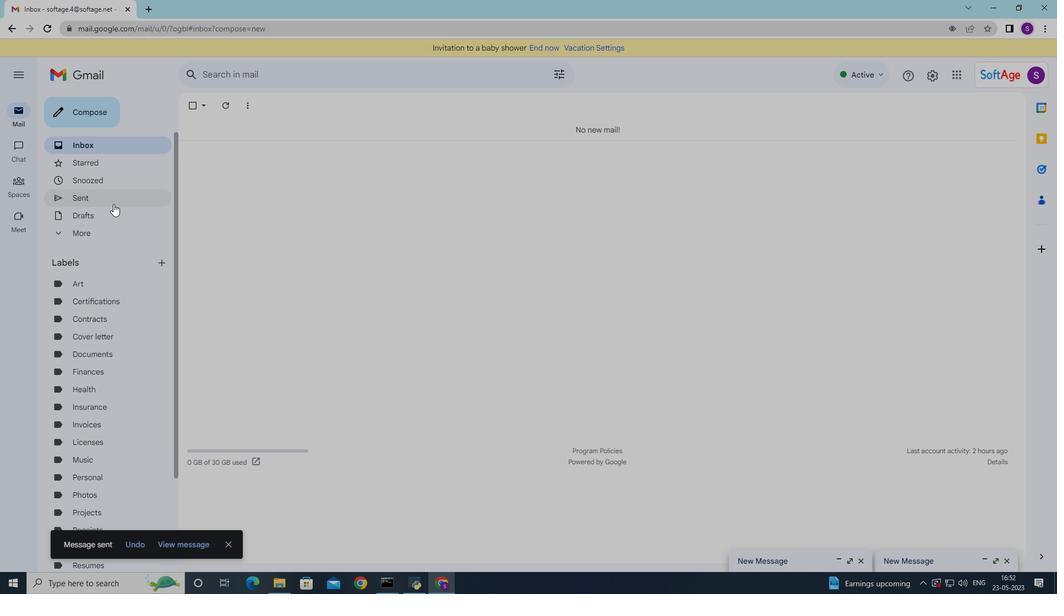 
Action: Mouse pressed left at (114, 203)
Screenshot: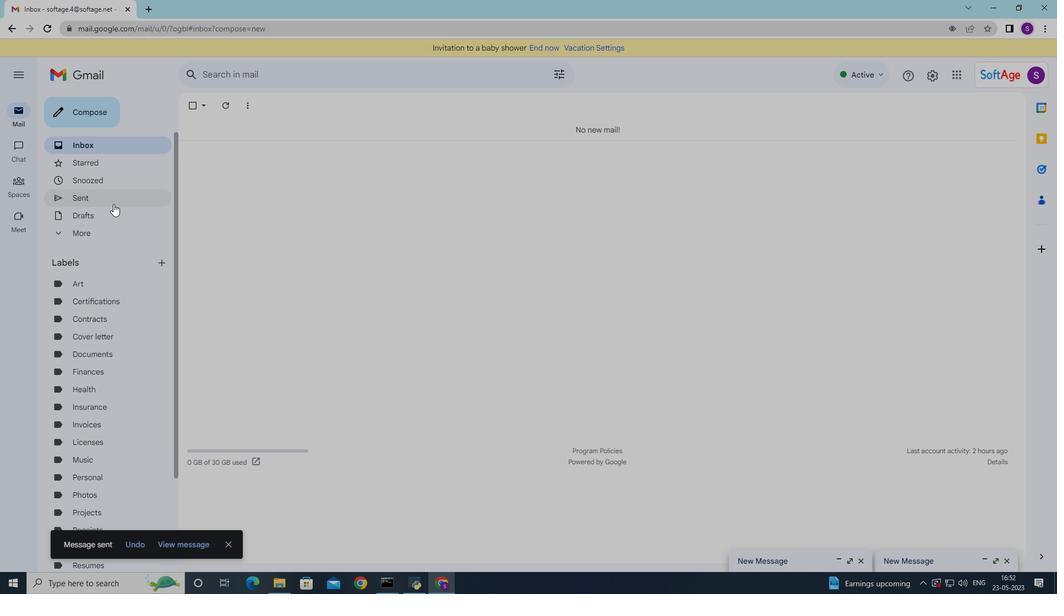 
Action: Mouse moved to (415, 160)
Screenshot: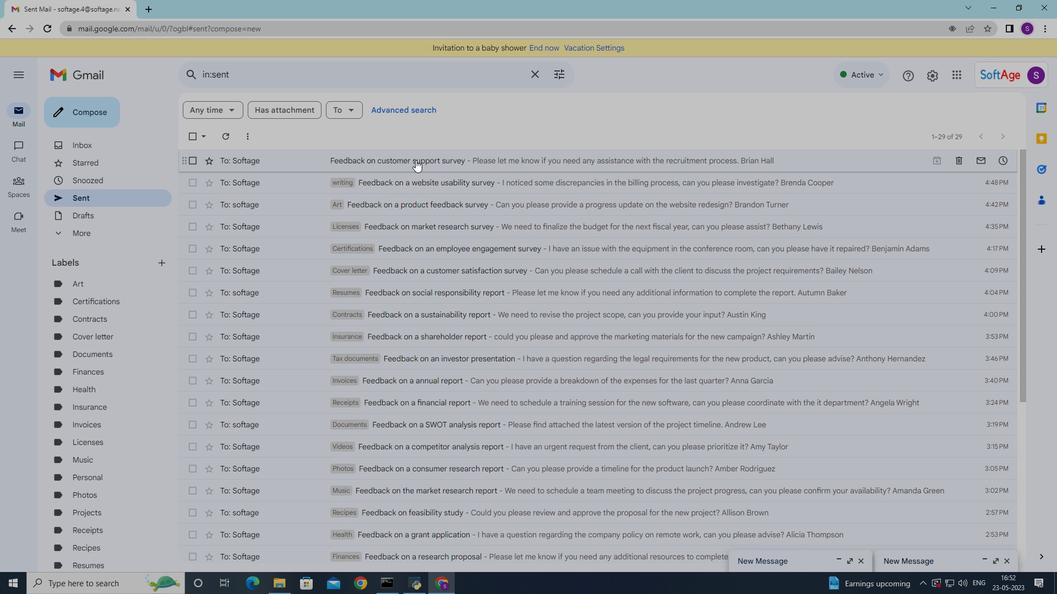 
Action: Mouse pressed right at (415, 160)
Screenshot: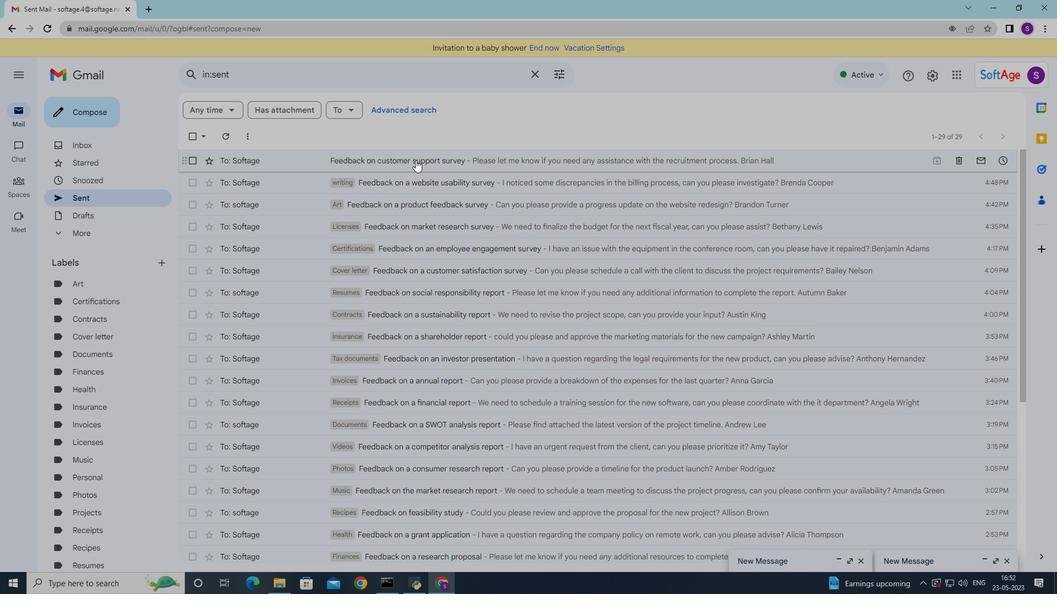 
Action: Mouse moved to (590, 323)
Screenshot: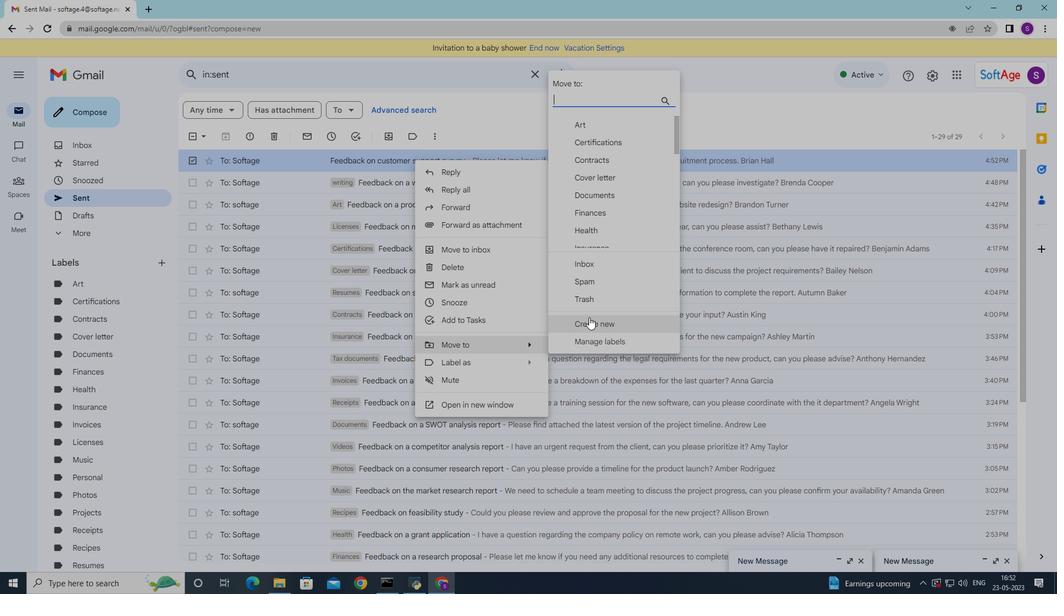 
Action: Mouse pressed left at (590, 323)
Screenshot: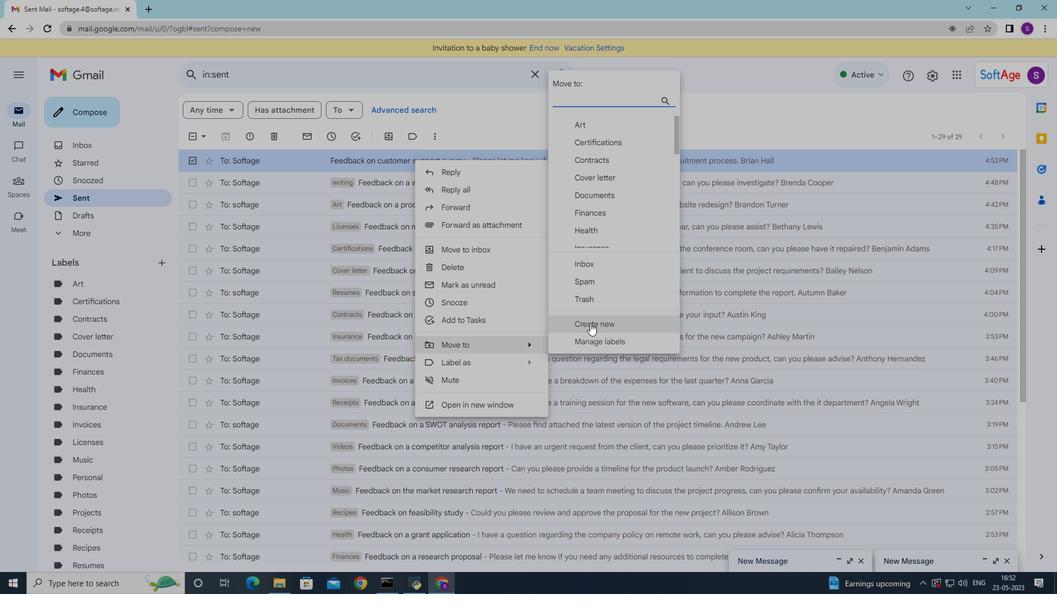 
Action: Mouse moved to (486, 260)
Screenshot: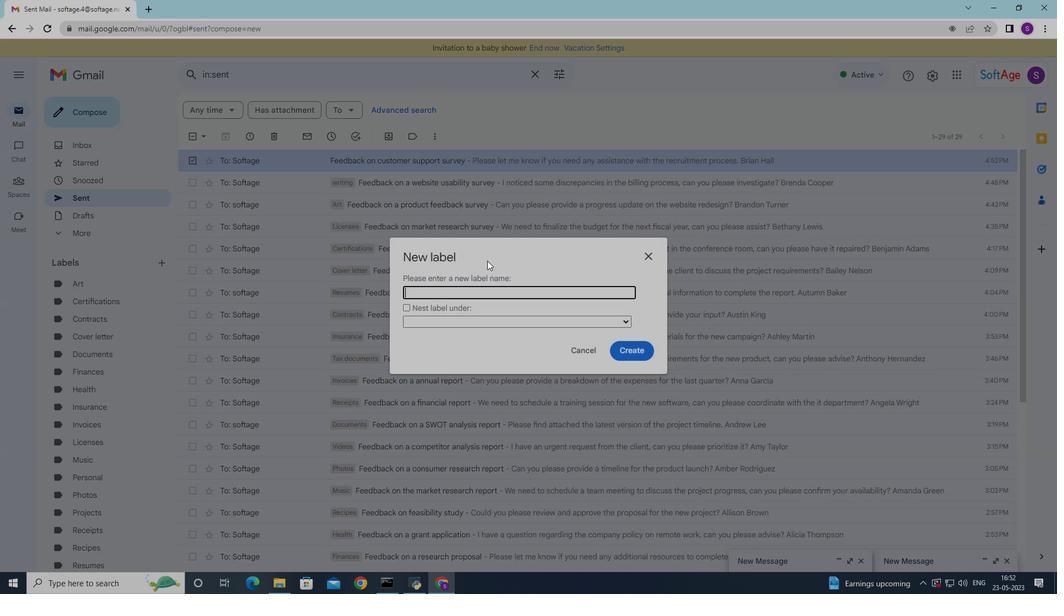 
Action: Key pressed <Key.shift>Books
Screenshot: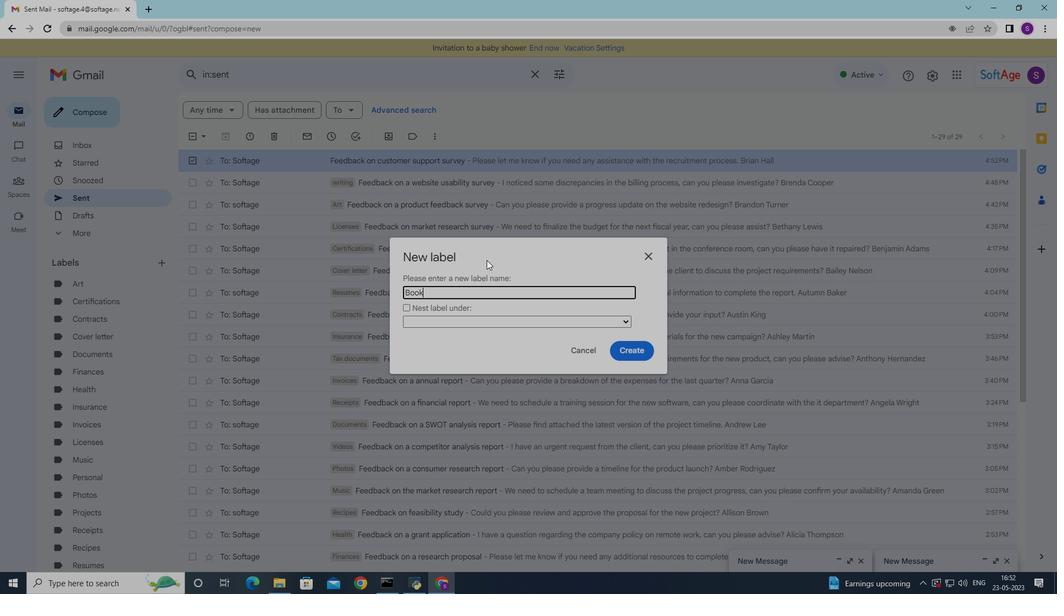 
Action: Mouse moved to (631, 353)
Screenshot: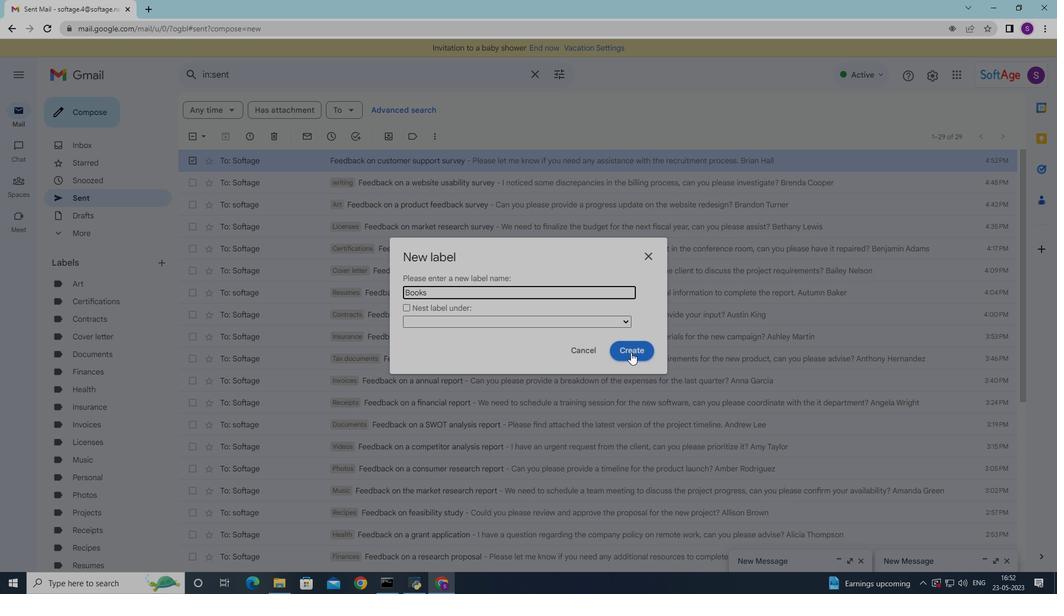 
Action: Mouse pressed left at (631, 353)
Screenshot: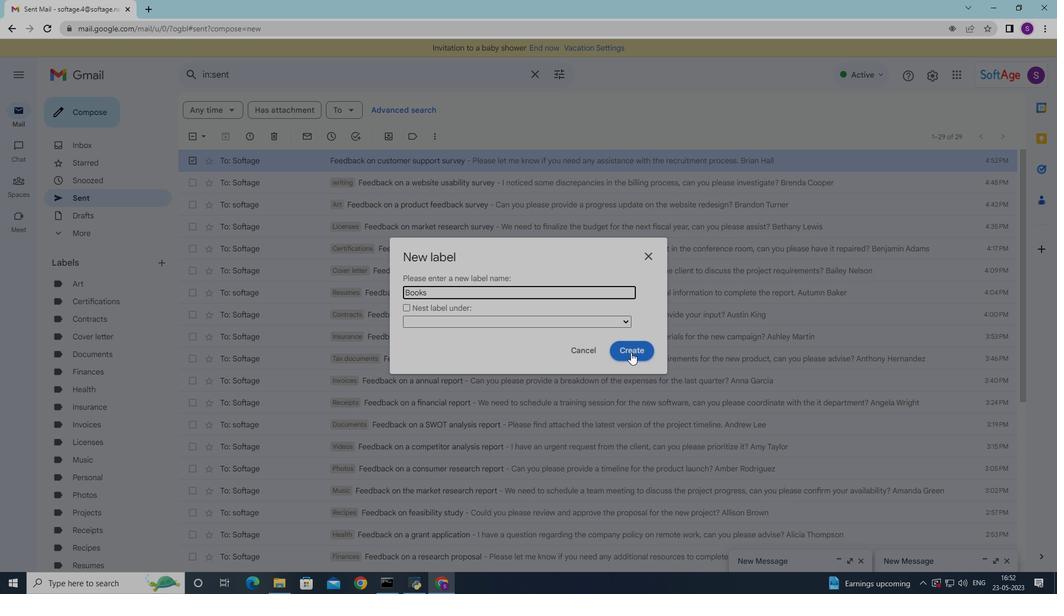 
Action: Mouse moved to (398, 154)
Screenshot: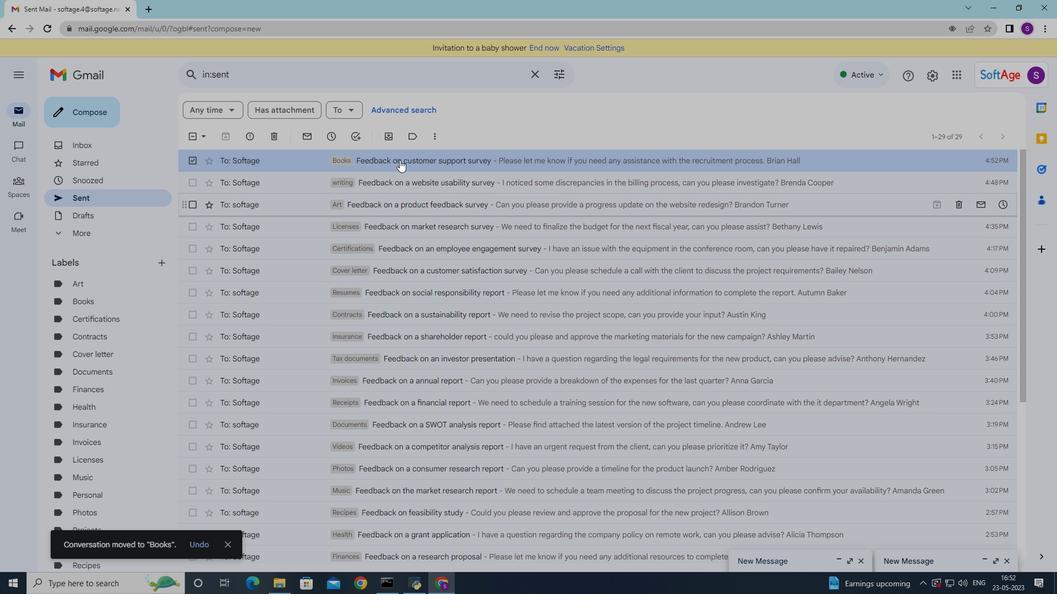 
Action: Mouse pressed right at (398, 154)
Screenshot: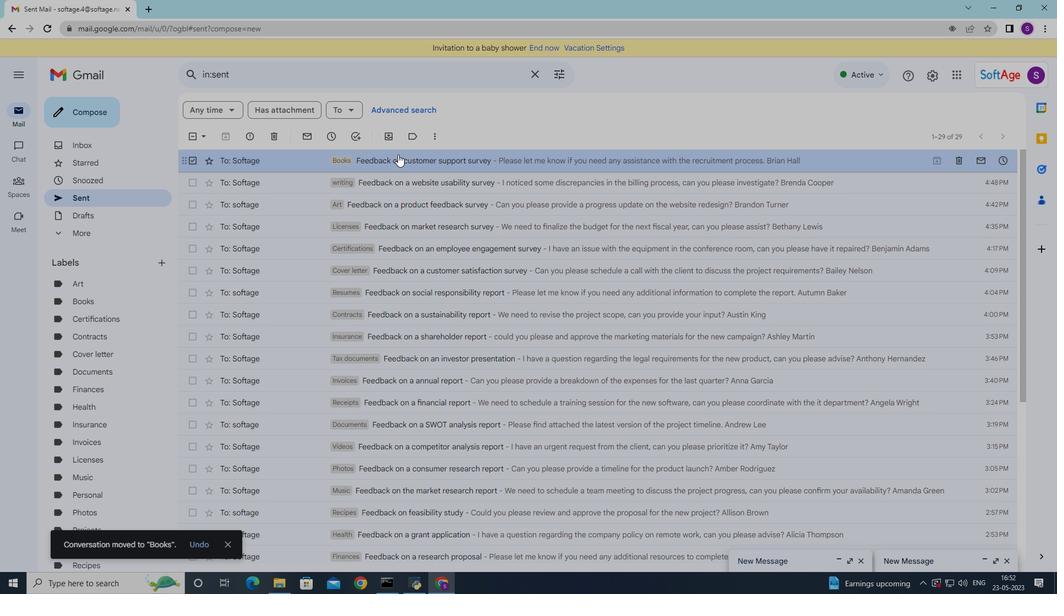 
Action: Mouse moved to (576, 136)
Screenshot: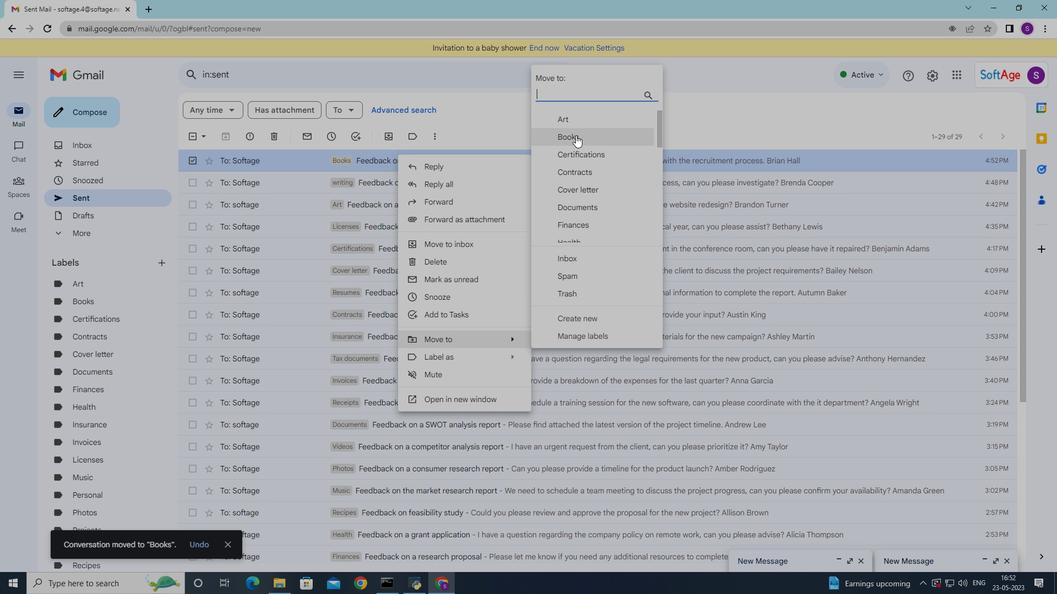 
Action: Mouse pressed left at (576, 136)
Screenshot: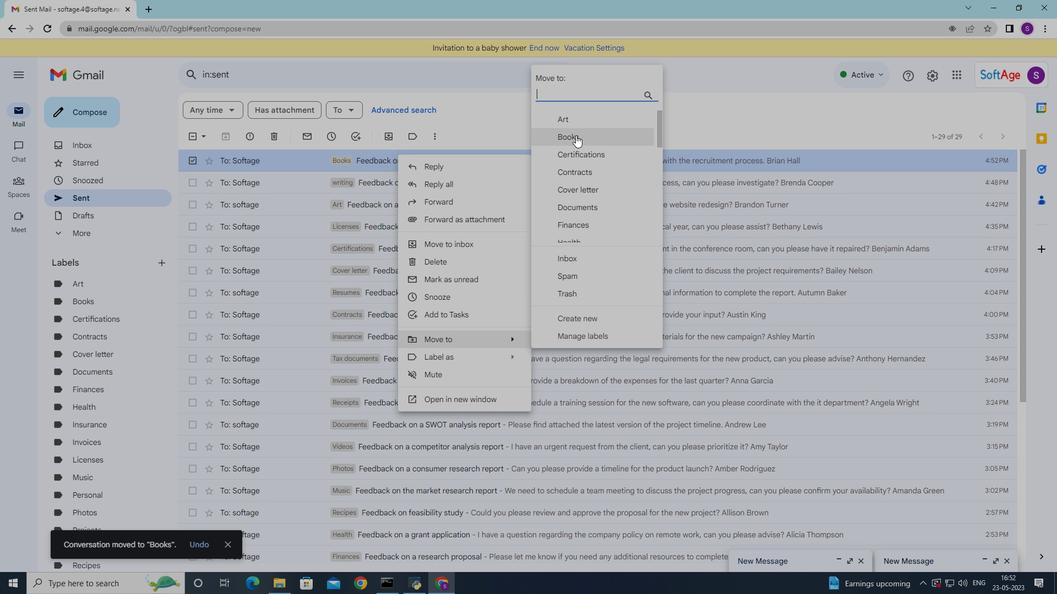
Action: Mouse moved to (545, 237)
Screenshot: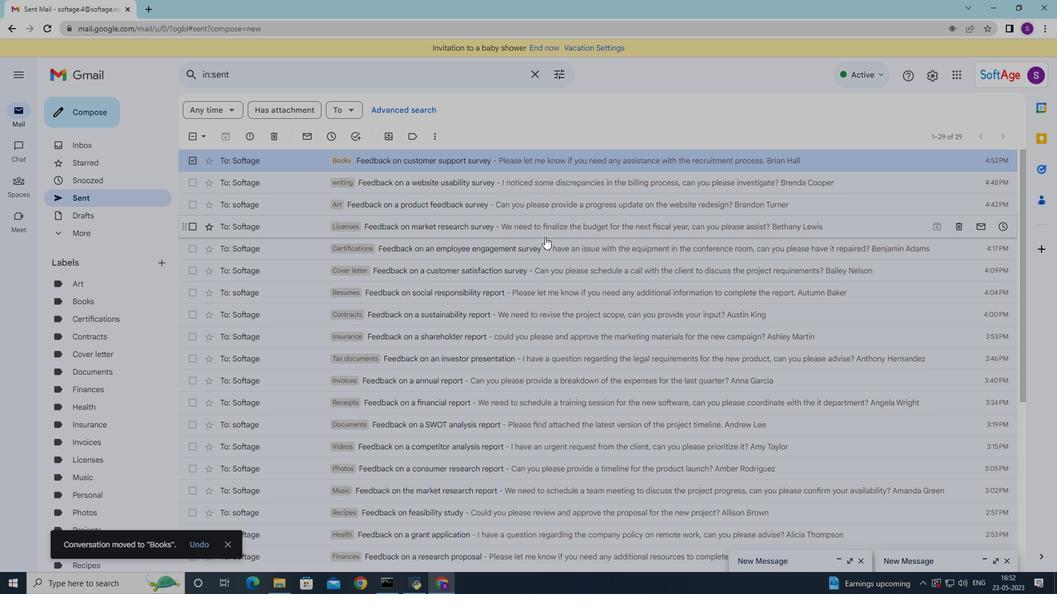 
